 Task: Add a new bookmark for a website you frequently visit.
Action: Mouse moved to (274, 173)
Screenshot: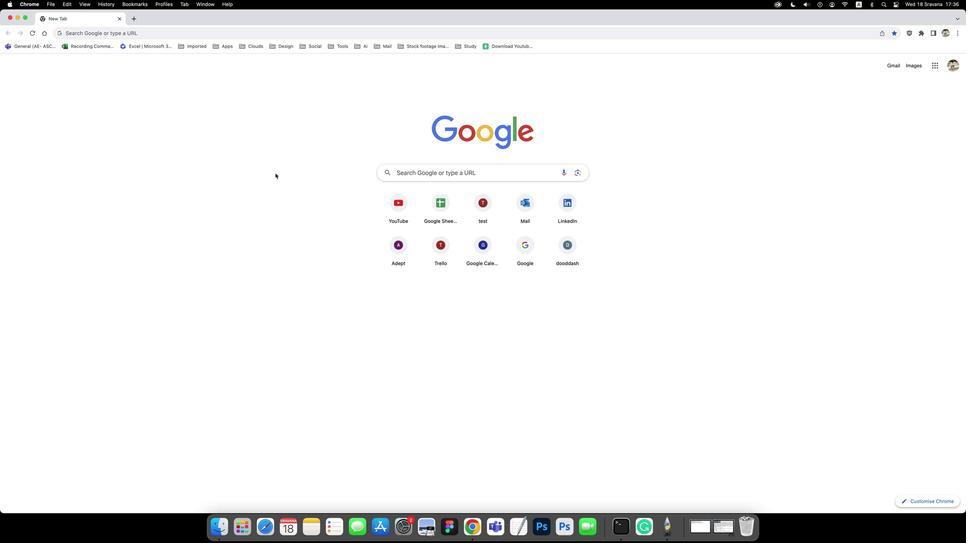 
Action: Mouse pressed left at (274, 173)
Screenshot: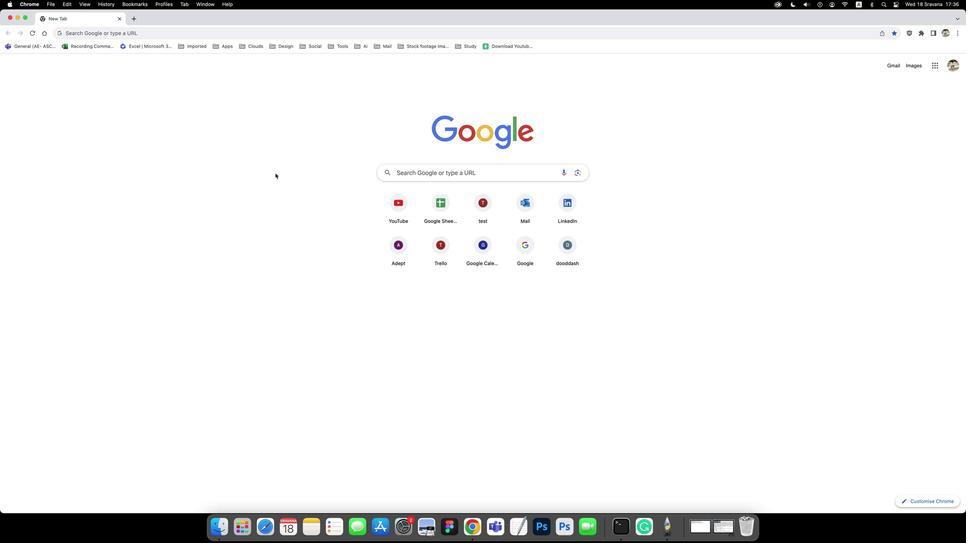 
Action: Mouse moved to (218, 33)
Screenshot: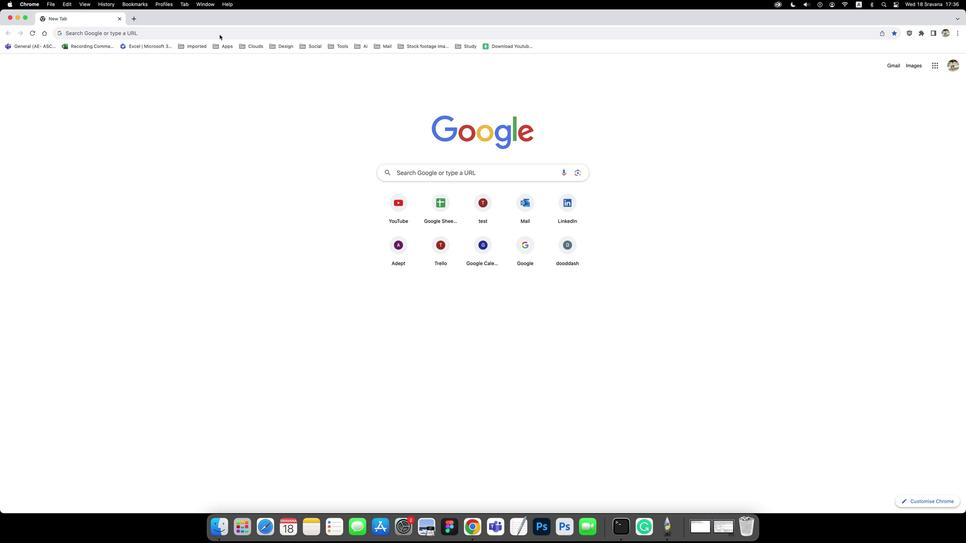 
Action: Mouse pressed left at (218, 33)
Screenshot: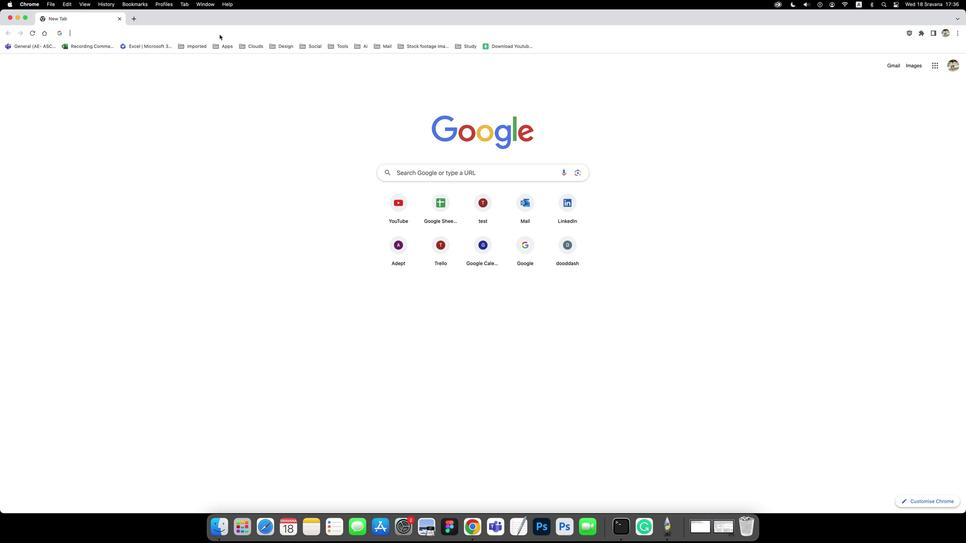 
Action: Key pressed 'a''p''p''l''e'Key.enter
Screenshot: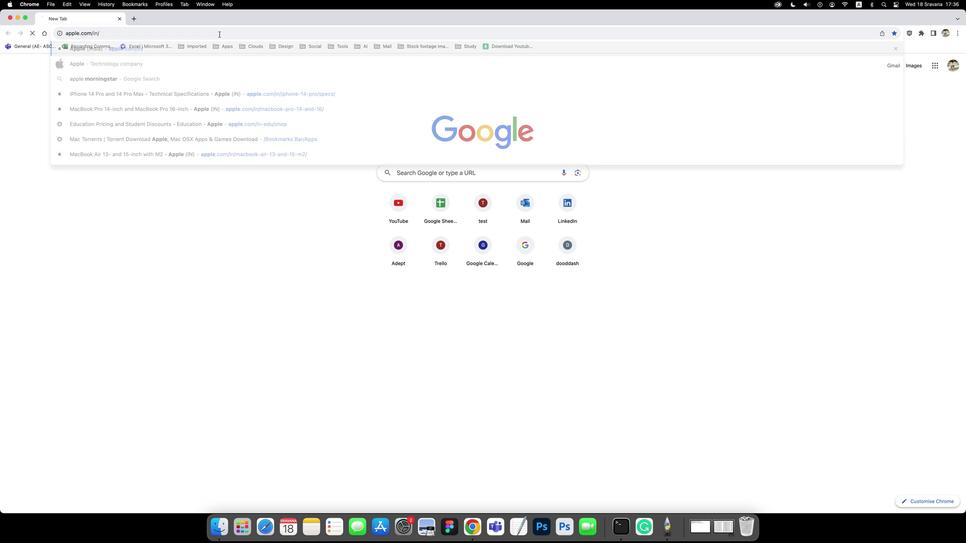 
Action: Mouse moved to (396, 210)
Screenshot: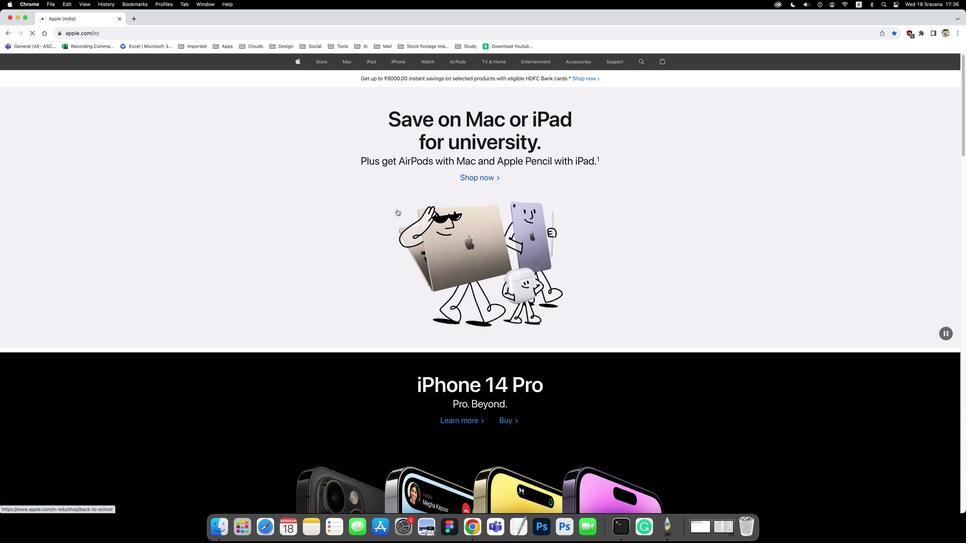
Action: Mouse scrolled (396, 210) with delta (0, 0)
Screenshot: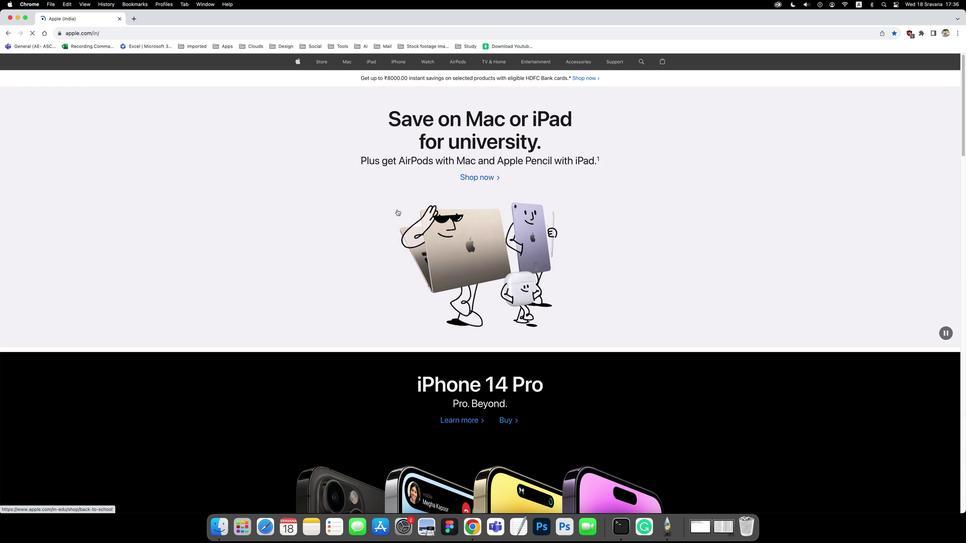 
Action: Mouse scrolled (396, 210) with delta (0, 0)
Screenshot: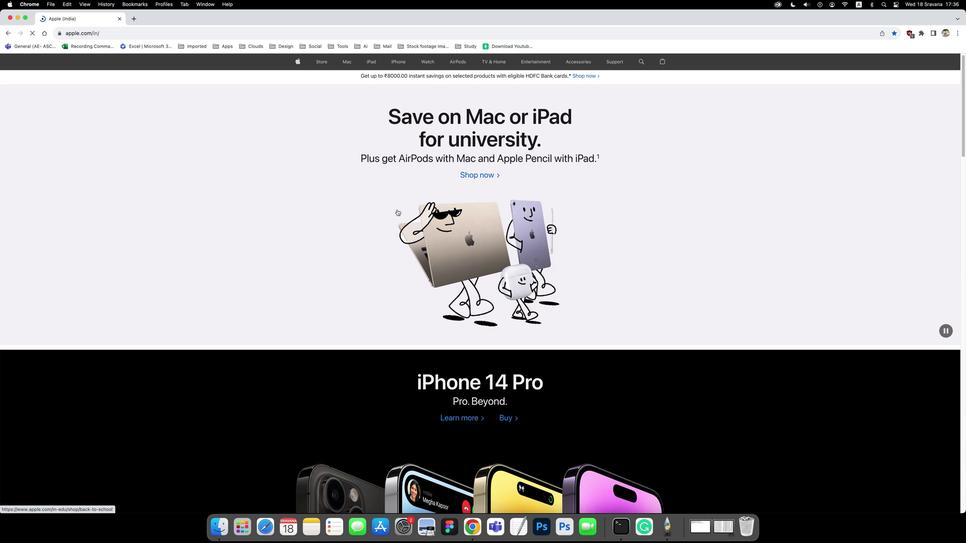 
Action: Mouse scrolled (396, 210) with delta (0, 0)
Screenshot: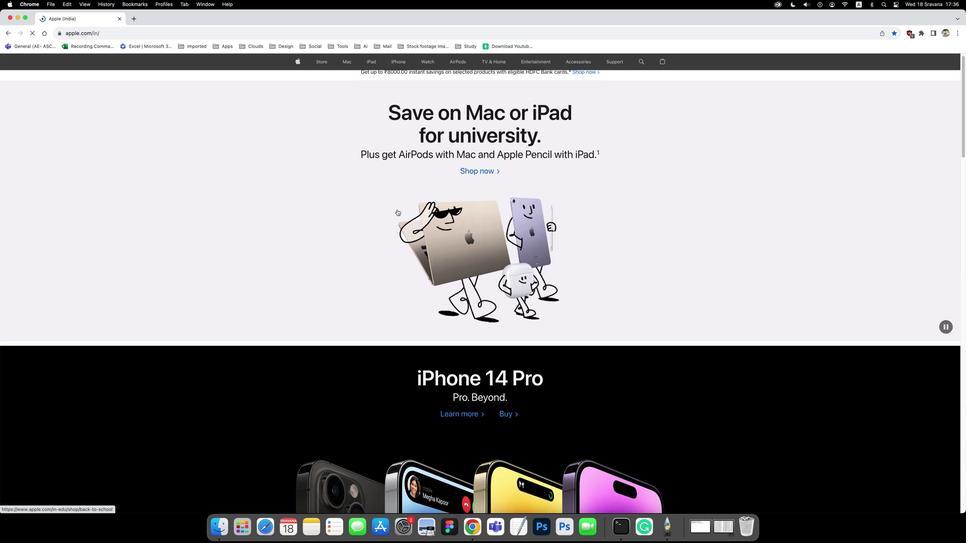 
Action: Mouse scrolled (396, 210) with delta (0, -1)
Screenshot: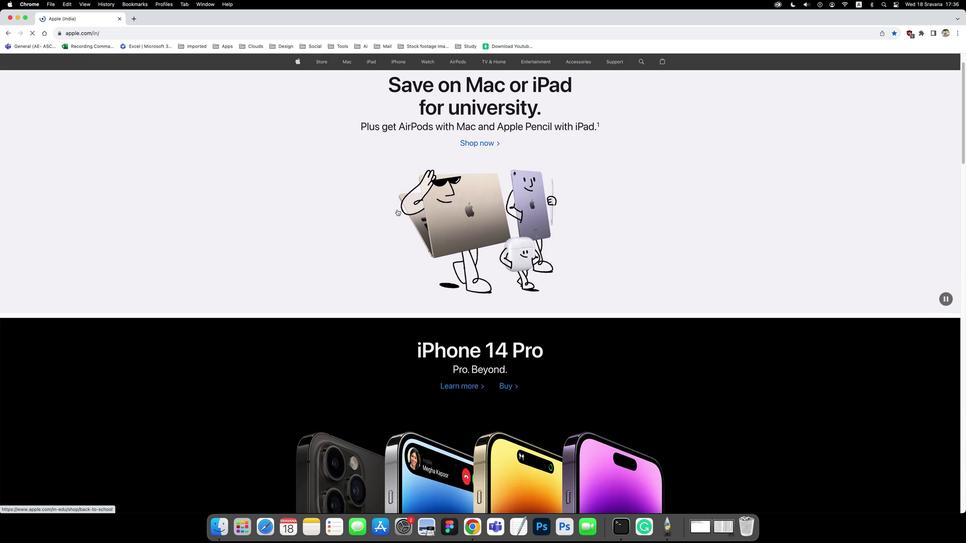 
Action: Mouse moved to (395, 208)
Screenshot: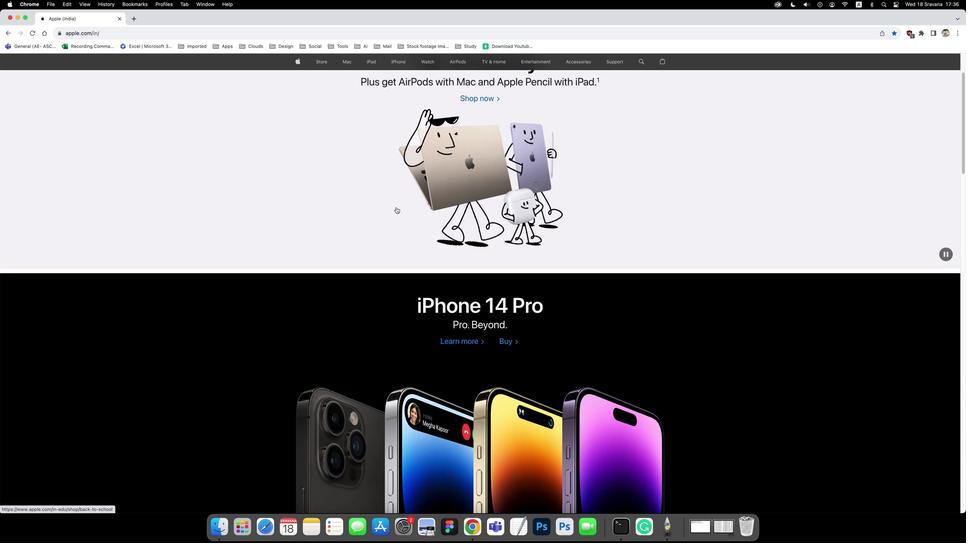 
Action: Mouse scrolled (395, 208) with delta (0, 0)
Screenshot: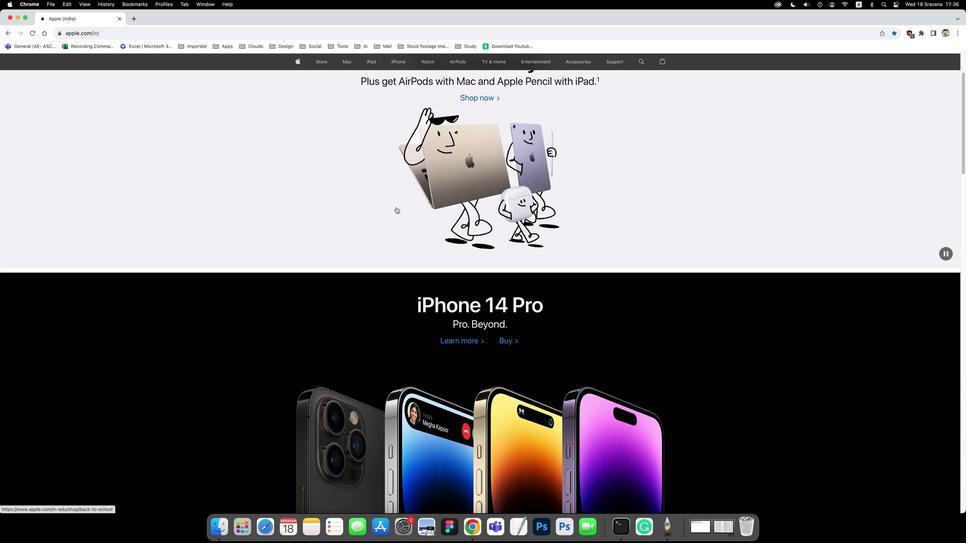 
Action: Mouse scrolled (395, 208) with delta (0, 0)
Screenshot: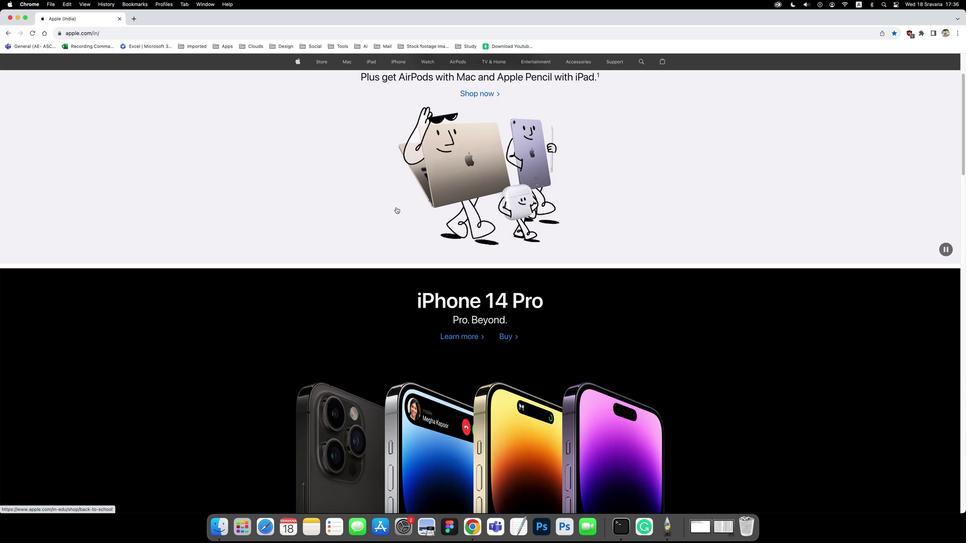 
Action: Mouse scrolled (395, 208) with delta (0, -1)
Screenshot: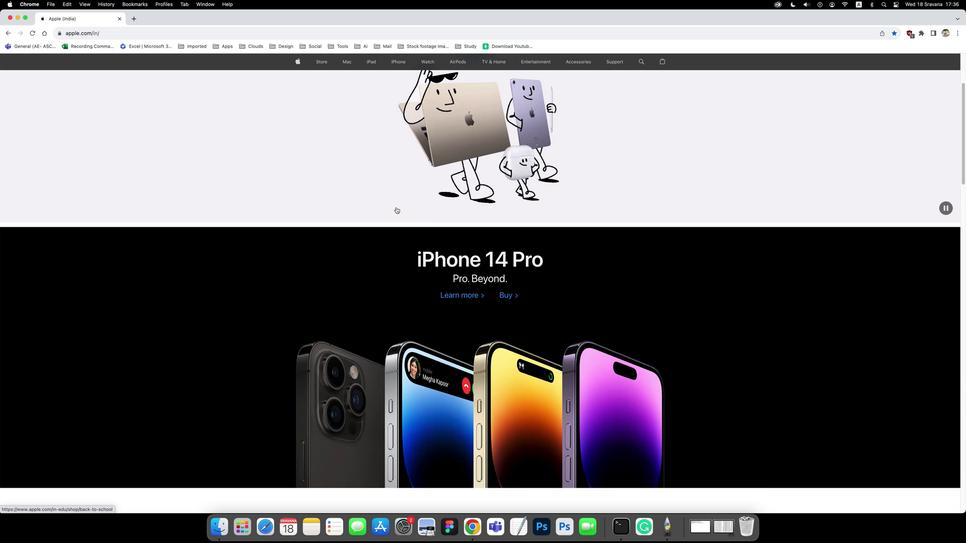 
Action: Mouse scrolled (395, 208) with delta (0, 0)
Screenshot: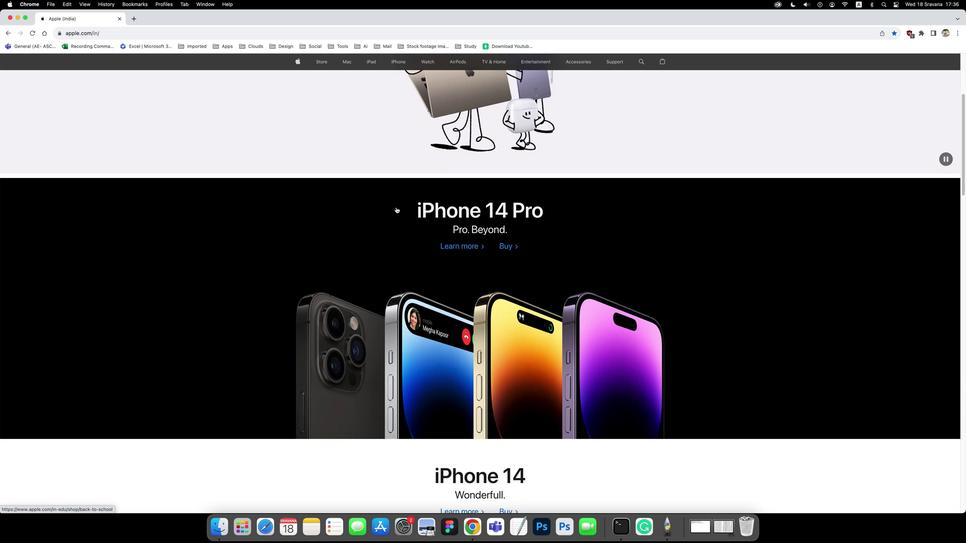 
Action: Mouse scrolled (395, 208) with delta (0, 0)
Screenshot: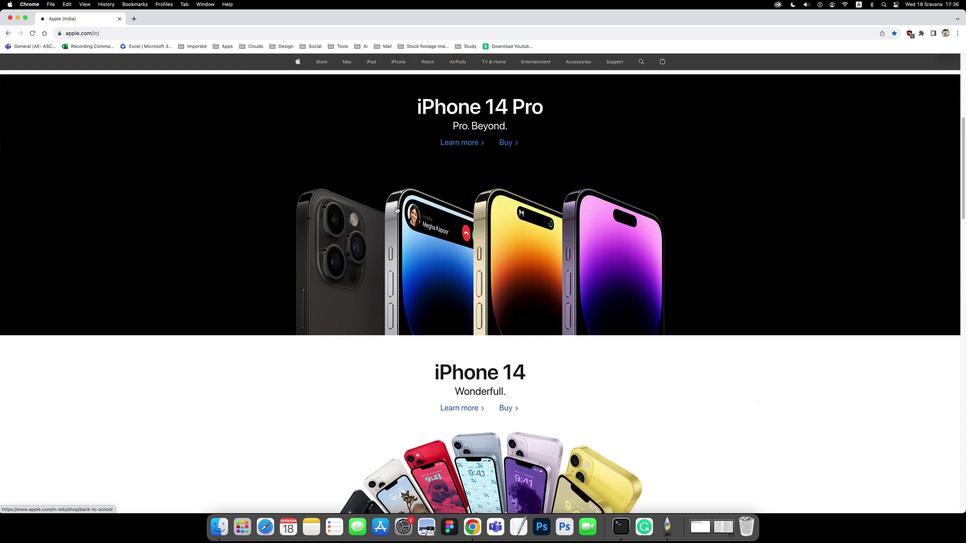 
Action: Mouse scrolled (395, 208) with delta (0, -3)
Screenshot: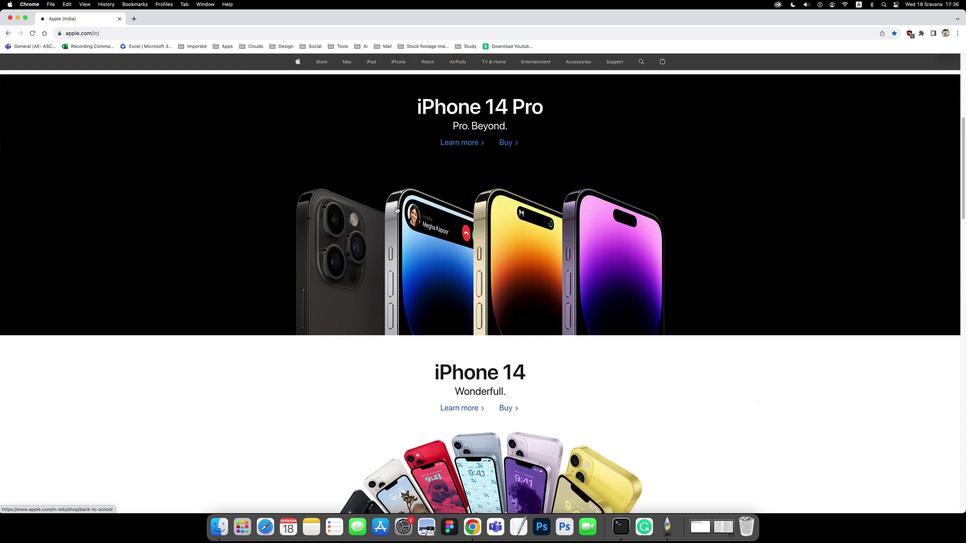 
Action: Mouse scrolled (395, 208) with delta (0, -5)
Screenshot: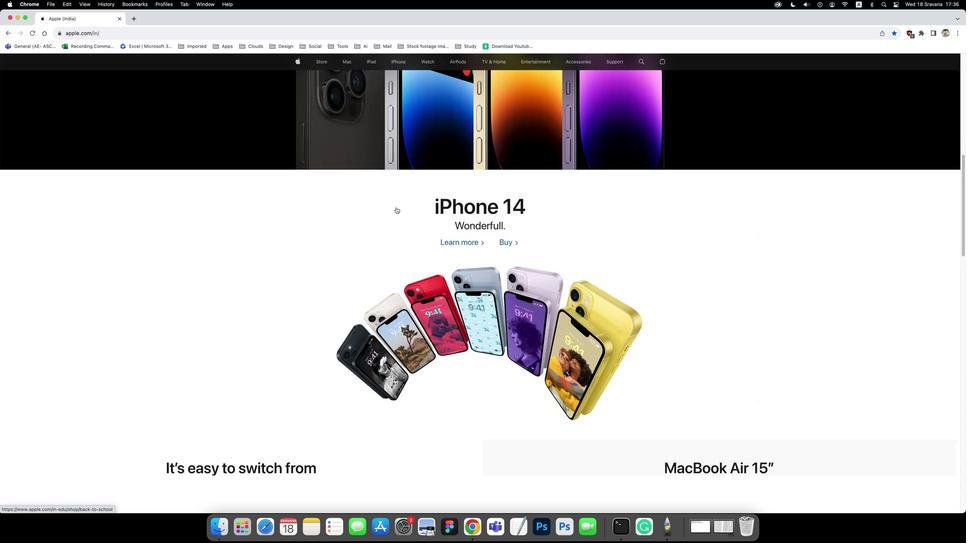 
Action: Mouse scrolled (395, 208) with delta (0, 0)
Screenshot: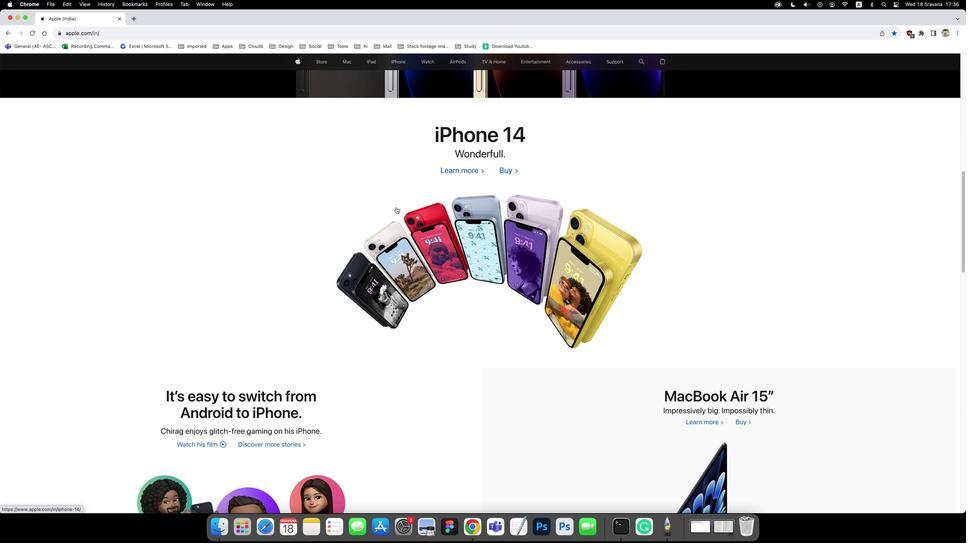 
Action: Mouse scrolled (395, 208) with delta (0, 0)
Screenshot: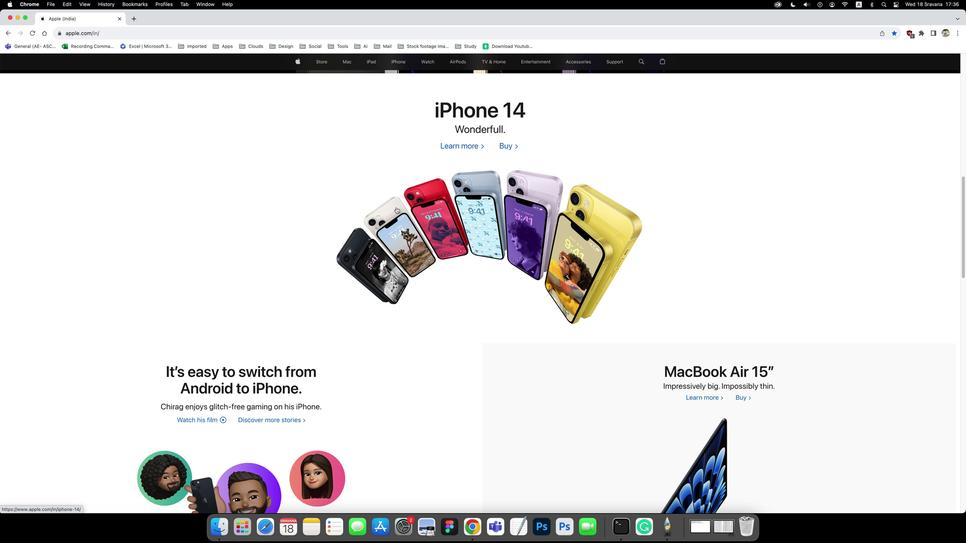 
Action: Mouse scrolled (395, 208) with delta (0, -3)
Screenshot: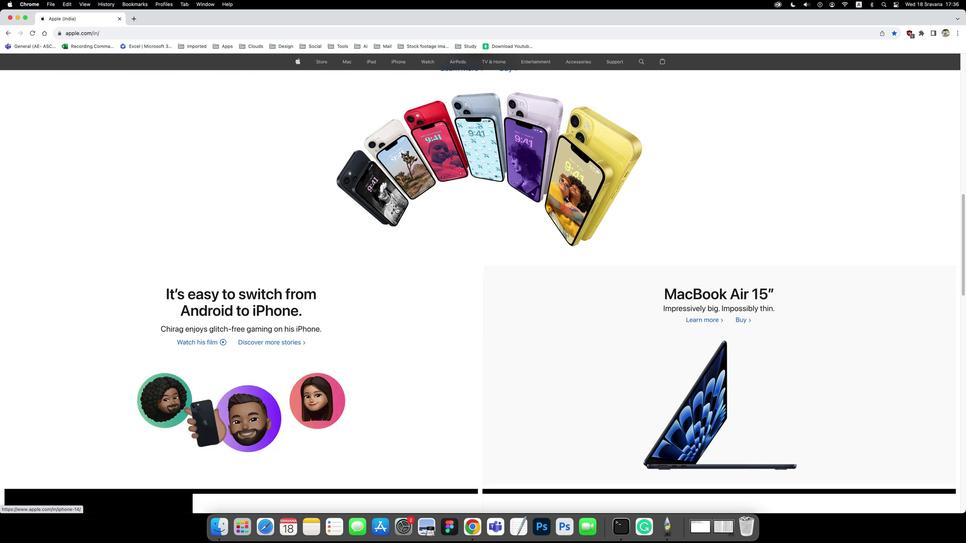 
Action: Mouse scrolled (395, 208) with delta (0, 0)
Screenshot: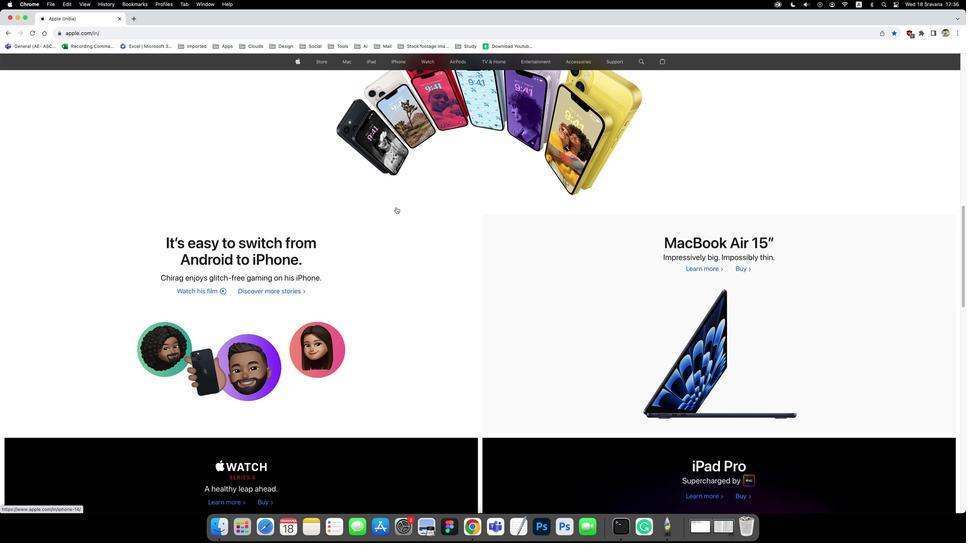 
Action: Mouse scrolled (395, 208) with delta (0, 0)
Screenshot: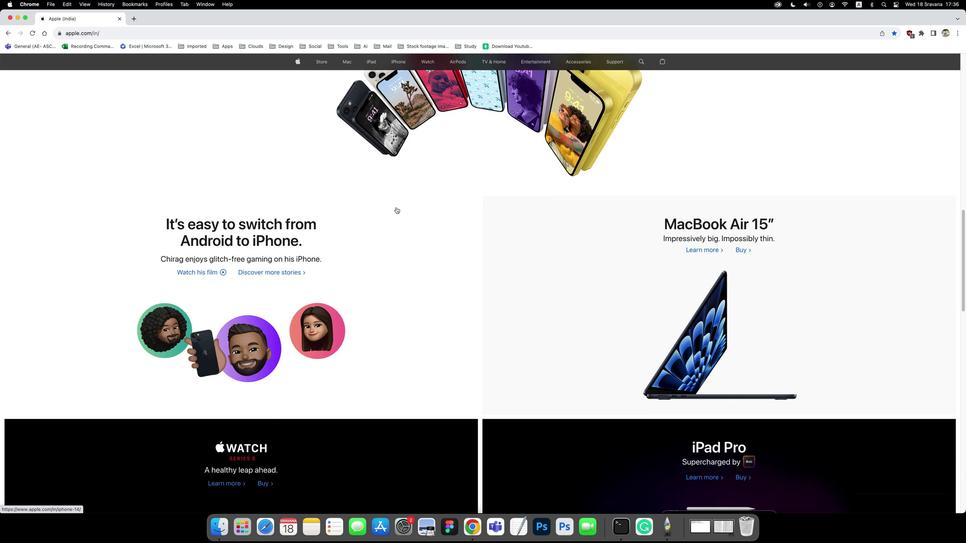 
Action: Mouse scrolled (395, 208) with delta (0, -3)
Screenshot: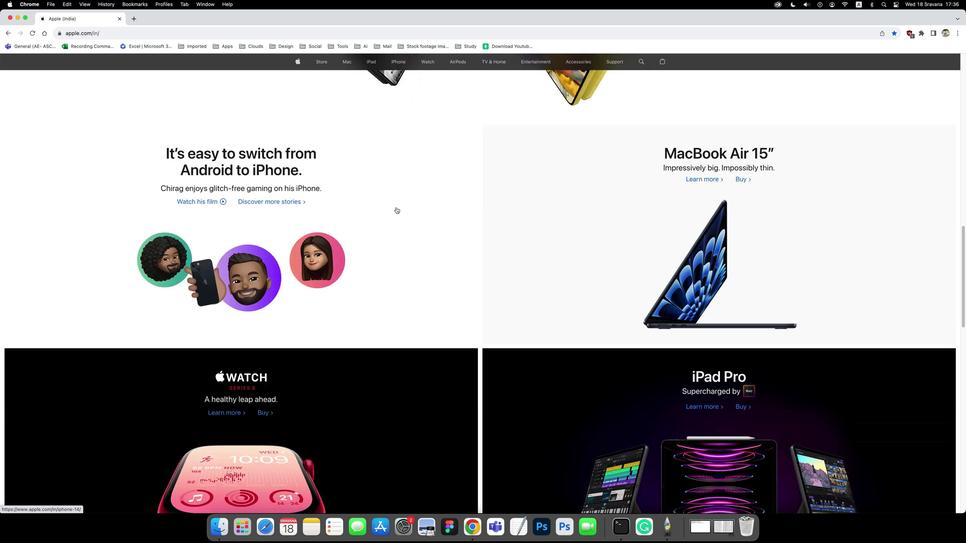 
Action: Mouse scrolled (395, 208) with delta (0, 0)
Screenshot: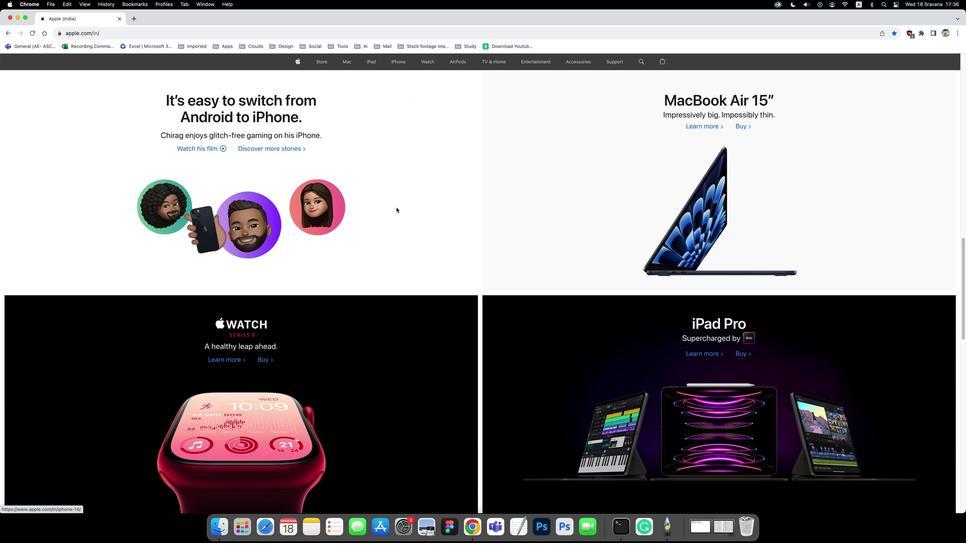 
Action: Mouse scrolled (395, 208) with delta (0, 0)
Screenshot: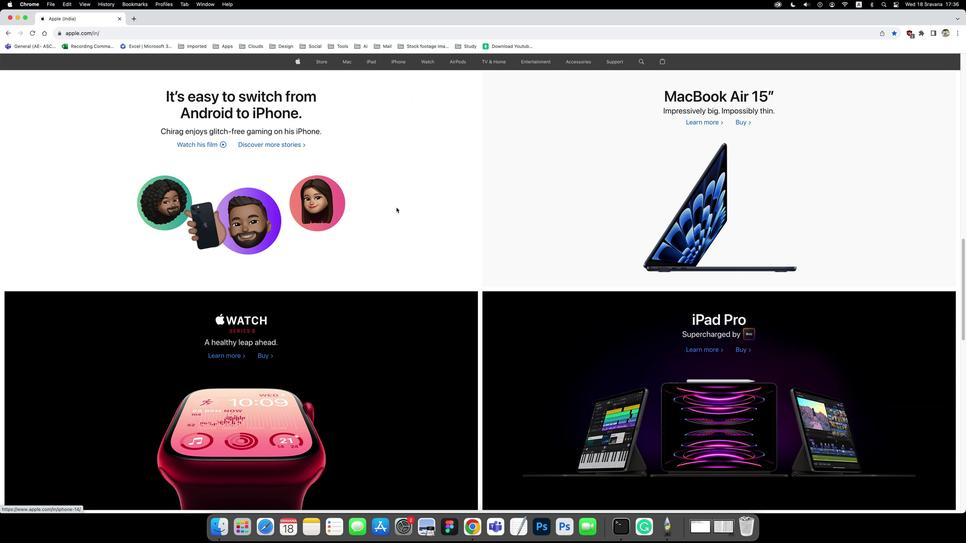 
Action: Mouse scrolled (395, 208) with delta (0, -2)
Screenshot: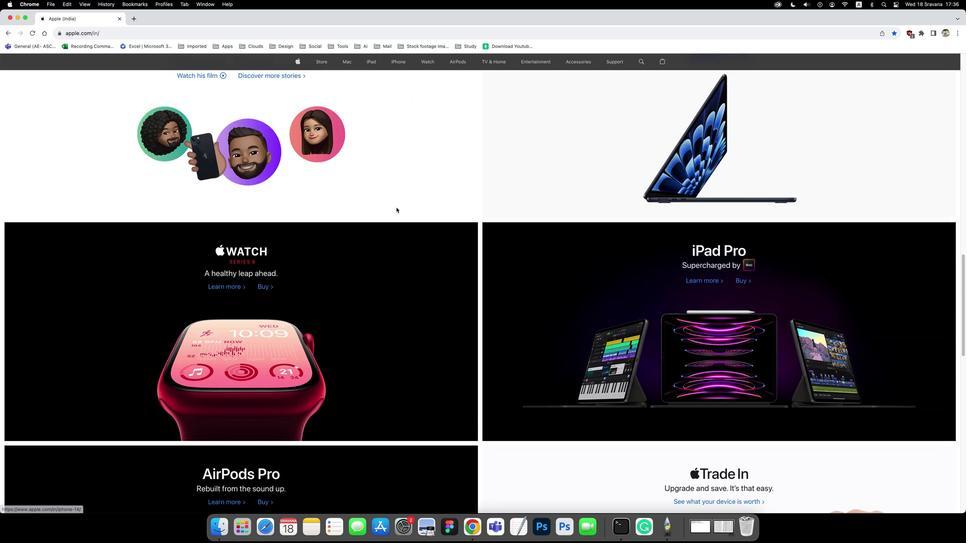 
Action: Mouse scrolled (395, 208) with delta (0, -2)
Screenshot: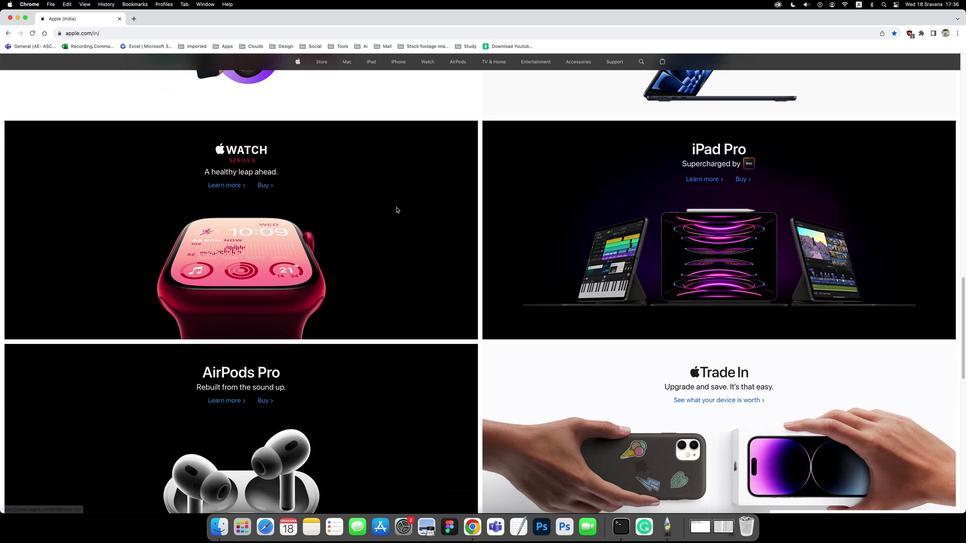 
Action: Mouse scrolled (395, 208) with delta (0, 0)
Screenshot: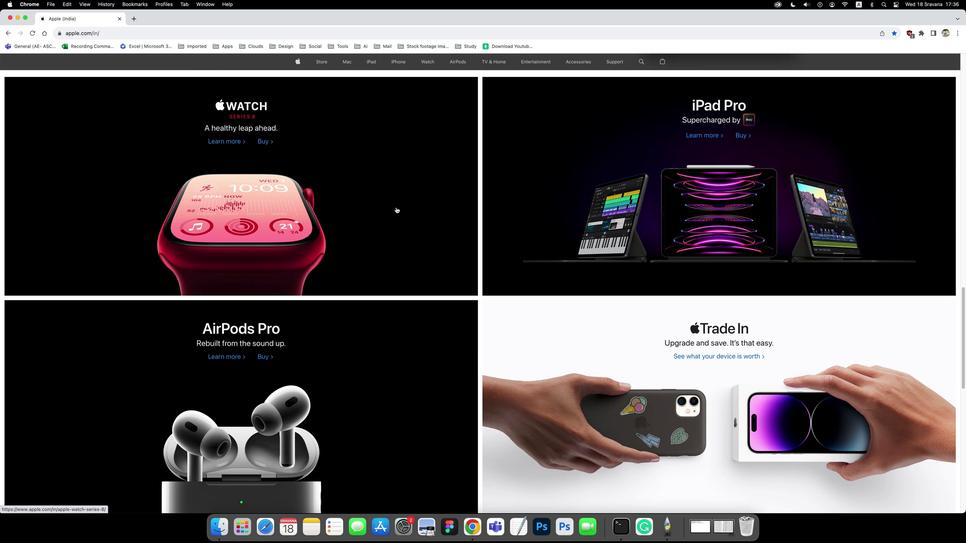 
Action: Mouse scrolled (395, 208) with delta (0, 0)
Screenshot: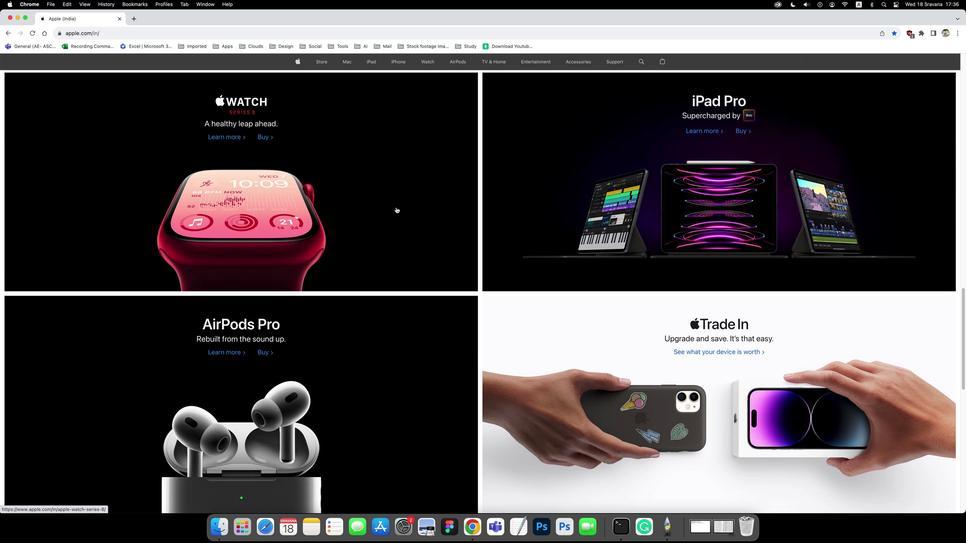 
Action: Mouse scrolled (395, 208) with delta (0, -2)
Screenshot: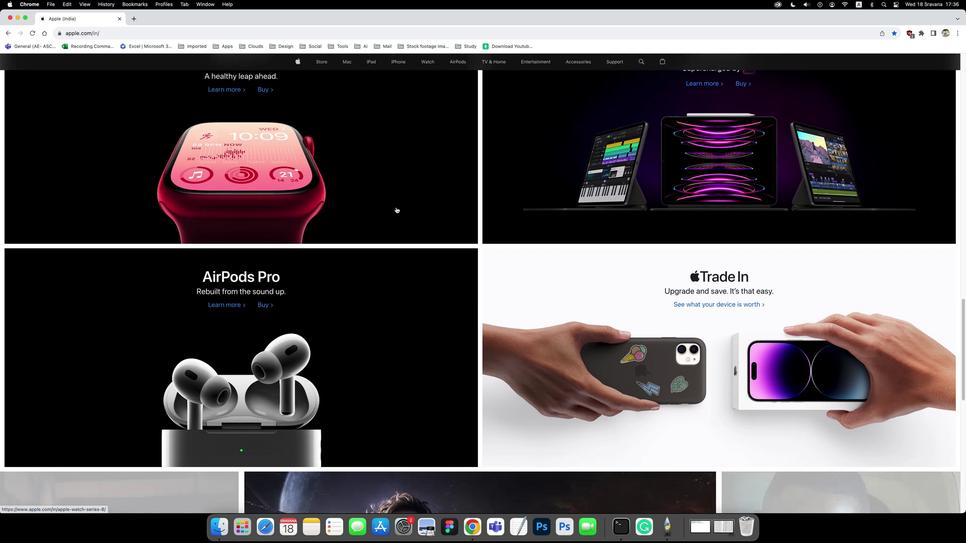 
Action: Mouse moved to (257, 241)
Screenshot: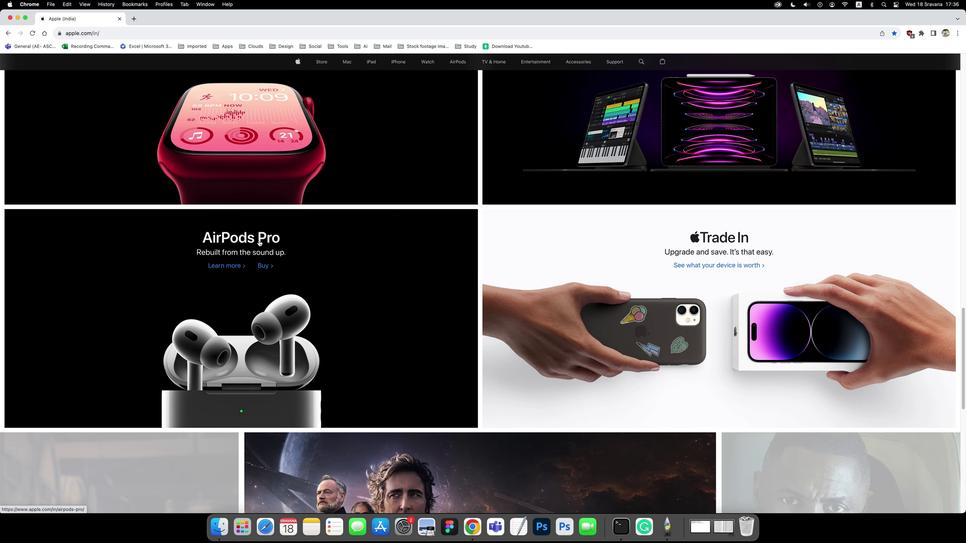 
Action: Mouse pressed left at (257, 241)
Screenshot: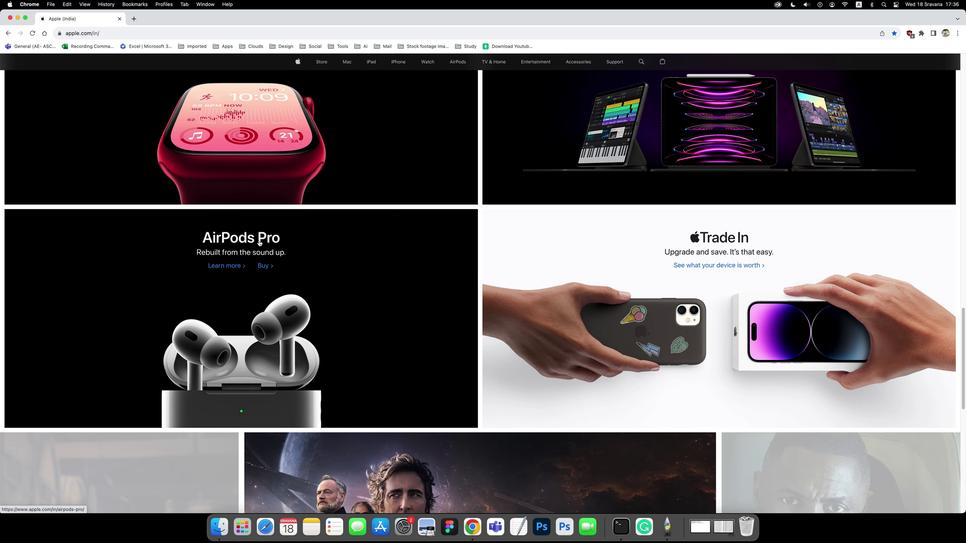 
Action: Mouse moved to (266, 237)
Screenshot: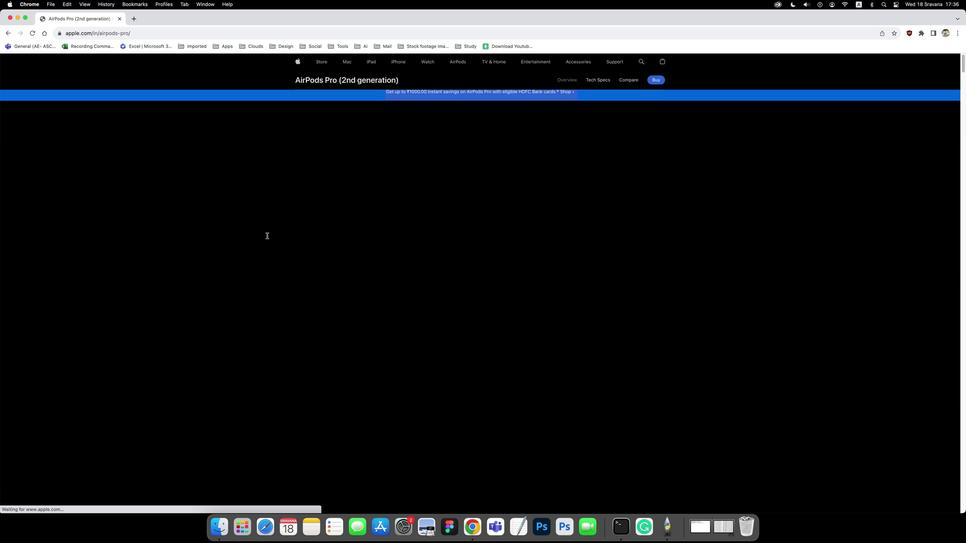 
Action: Mouse scrolled (266, 237) with delta (0, 0)
Screenshot: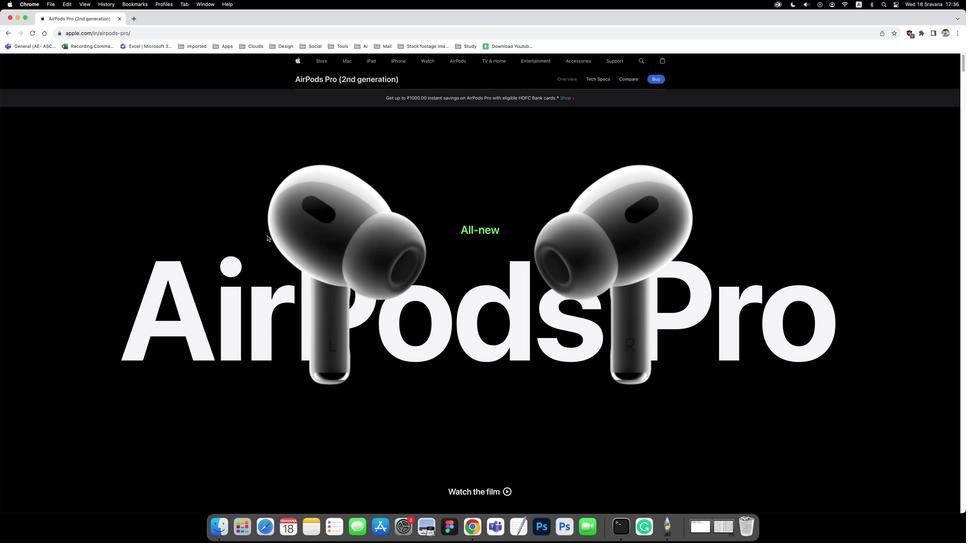 
Action: Mouse scrolled (266, 237) with delta (0, 0)
Screenshot: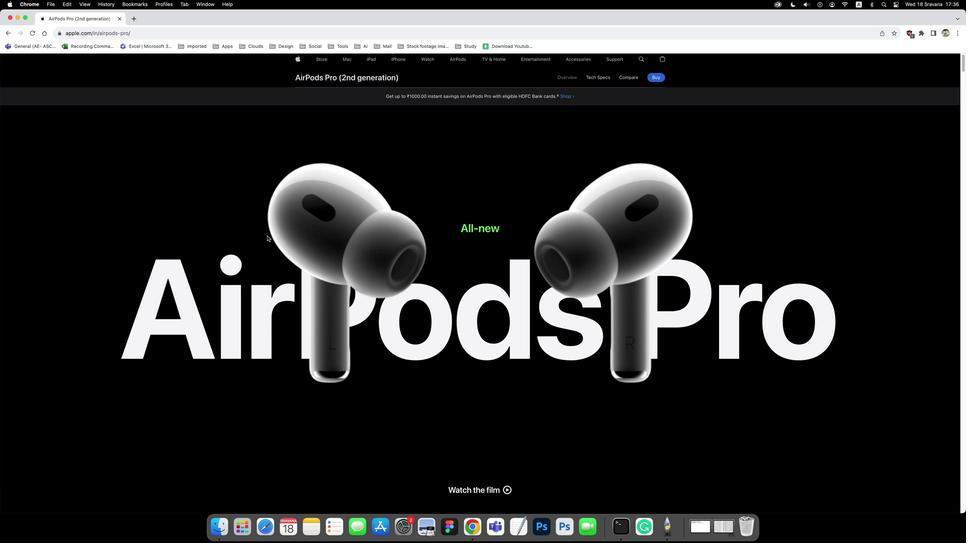 
Action: Mouse scrolled (266, 237) with delta (0, 0)
Screenshot: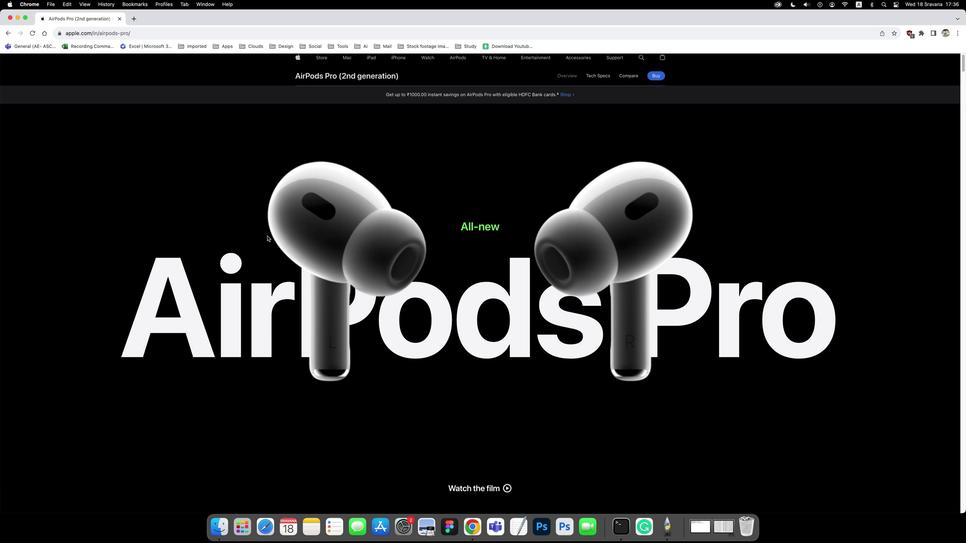 
Action: Mouse scrolled (266, 237) with delta (0, 0)
Screenshot: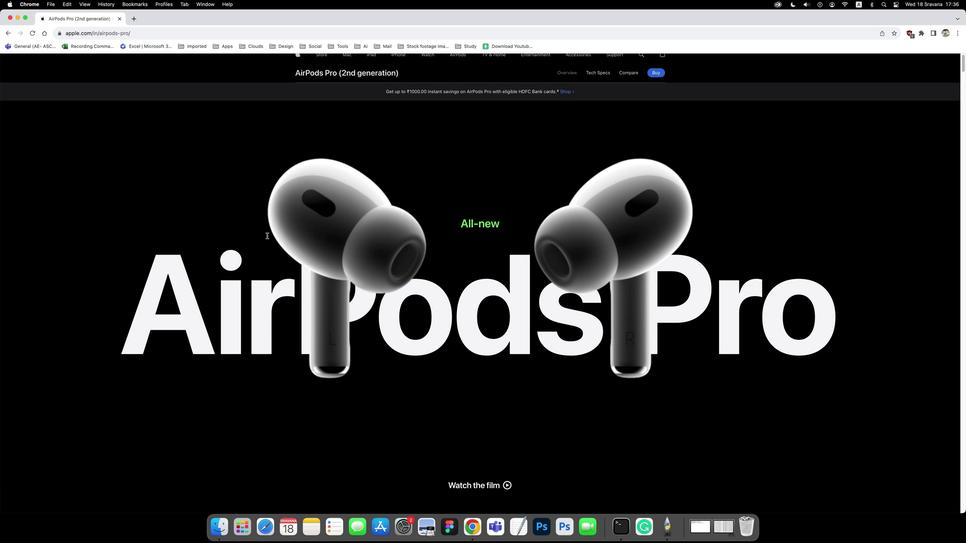 
Action: Mouse scrolled (266, 237) with delta (0, 0)
Screenshot: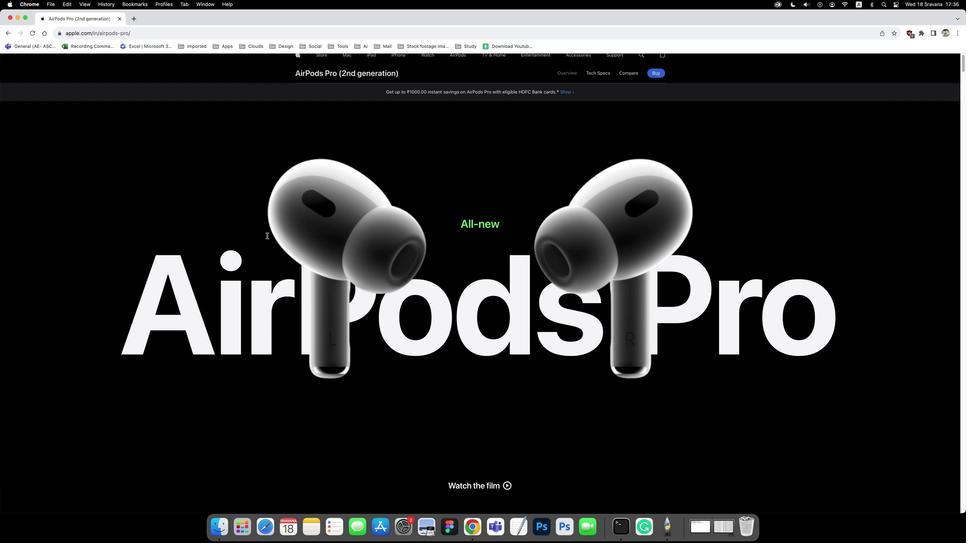 
Action: Mouse scrolled (266, 237) with delta (0, 0)
Screenshot: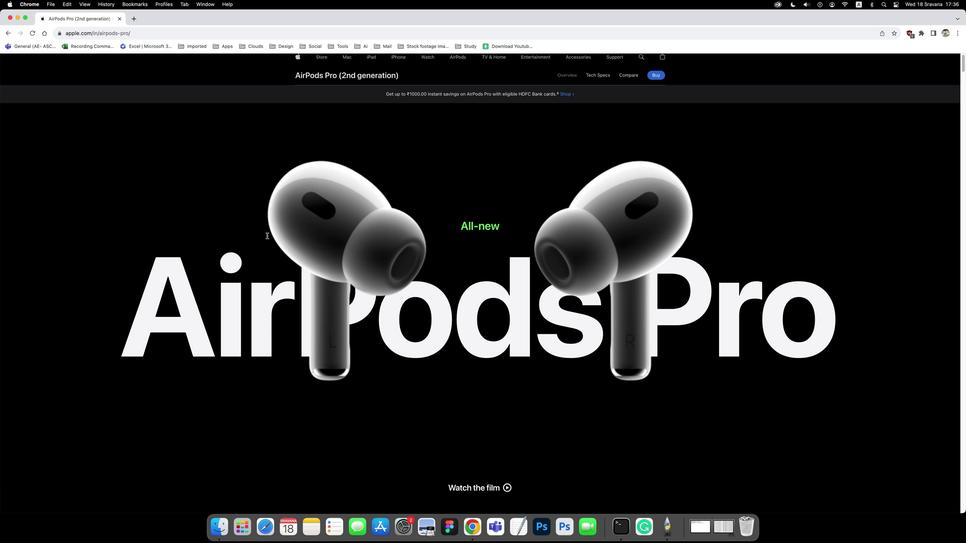 
Action: Mouse scrolled (266, 237) with delta (0, 2)
Screenshot: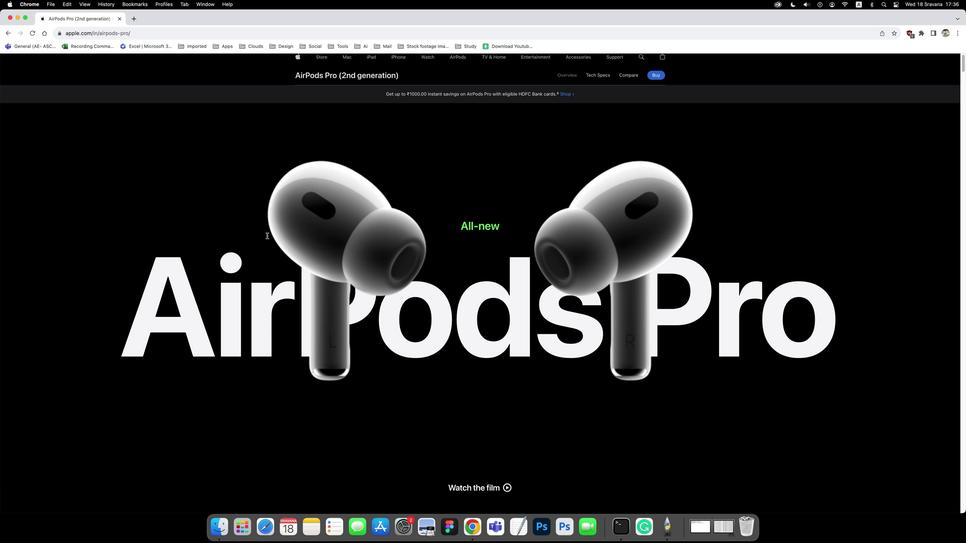 
Action: Mouse moved to (457, 65)
Screenshot: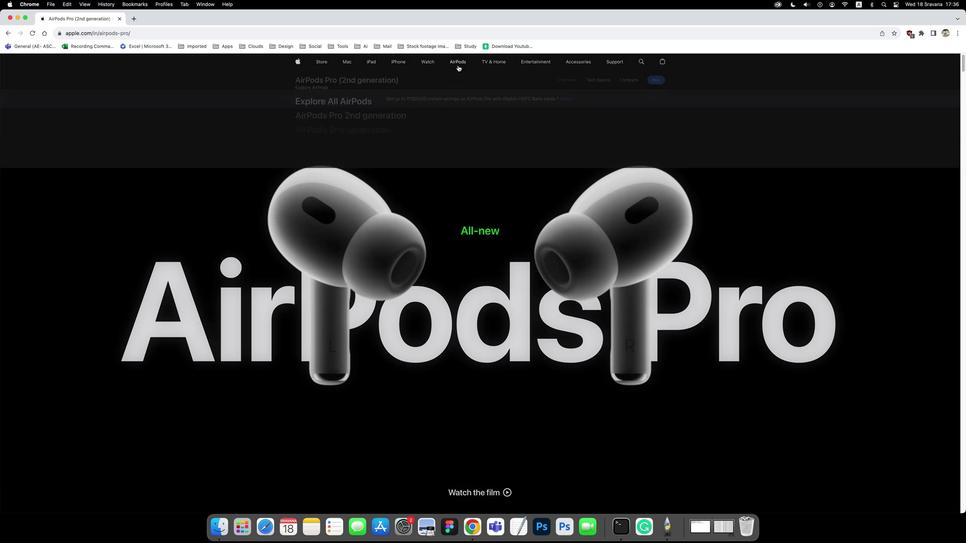 
Action: Mouse pressed left at (457, 65)
Screenshot: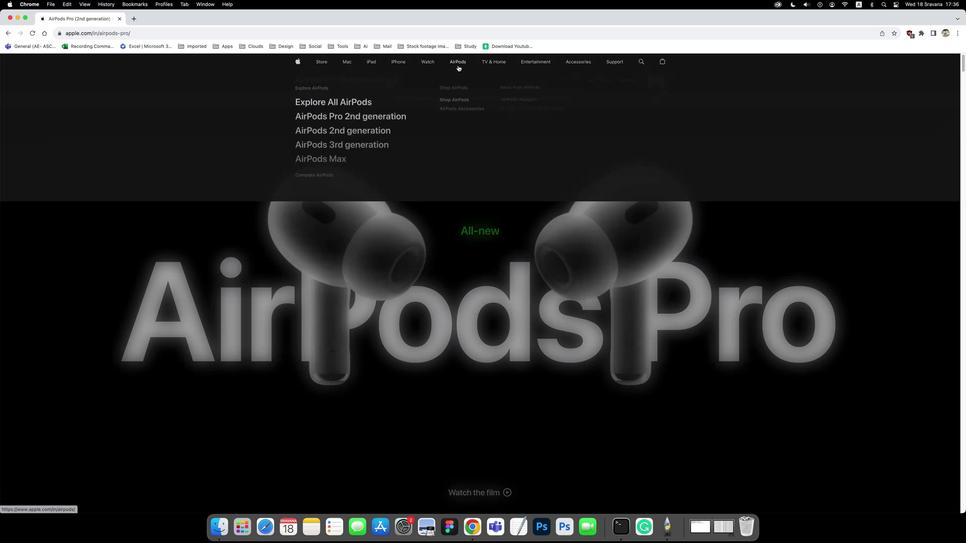
Action: Mouse moved to (516, 87)
Screenshot: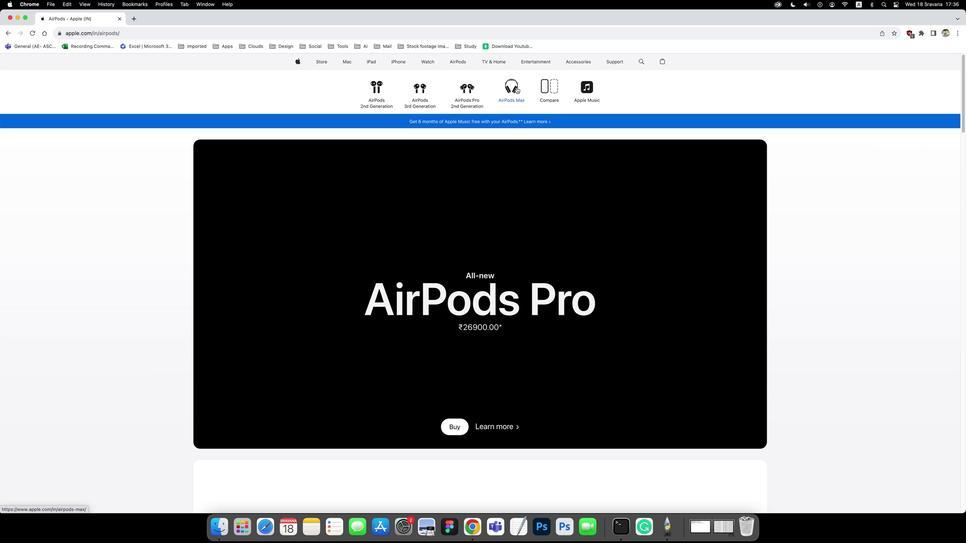 
Action: Mouse pressed left at (516, 87)
Screenshot: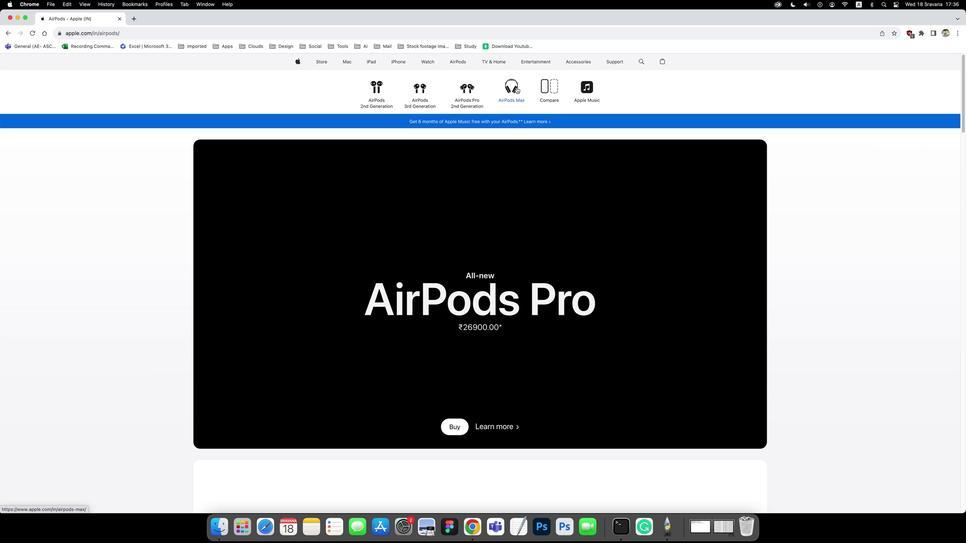 
Action: Mouse scrolled (516, 87) with delta (0, 0)
Screenshot: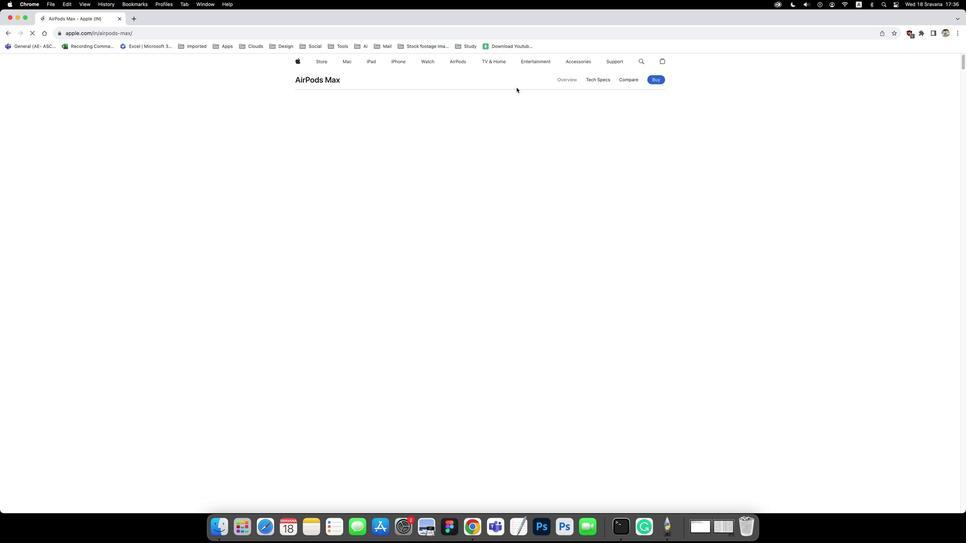 
Action: Mouse scrolled (516, 87) with delta (0, 0)
Screenshot: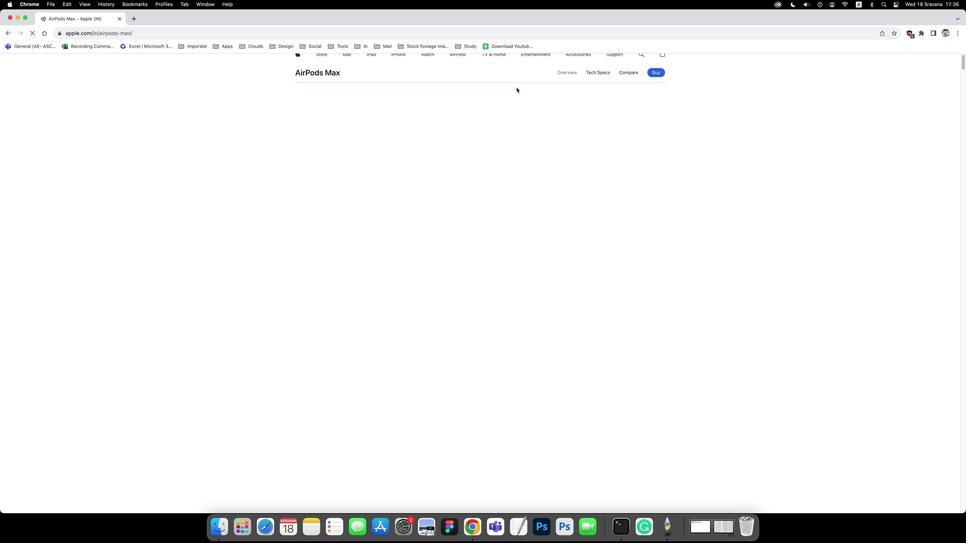 
Action: Mouse scrolled (516, 87) with delta (0, -1)
Screenshot: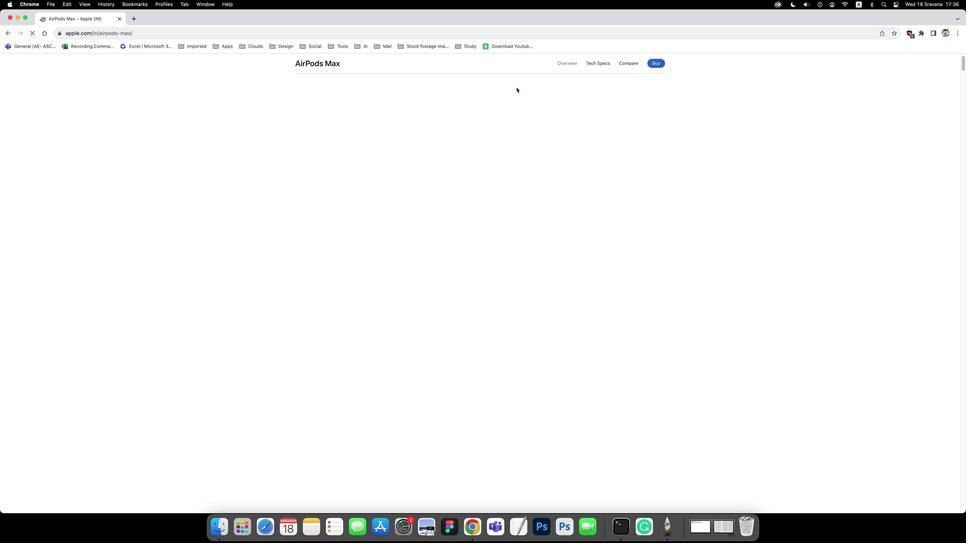 
Action: Mouse scrolled (516, 87) with delta (0, -2)
Screenshot: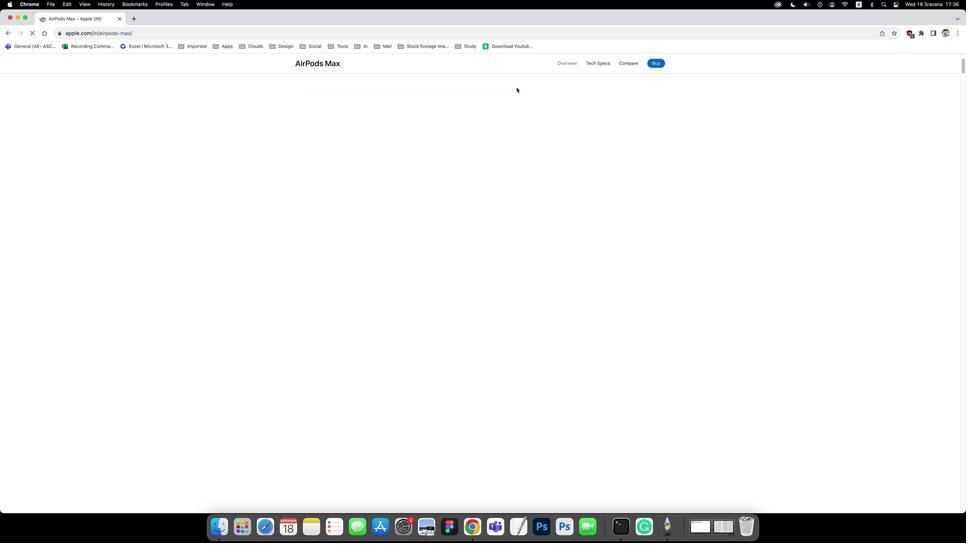 
Action: Mouse scrolled (516, 87) with delta (0, 0)
Screenshot: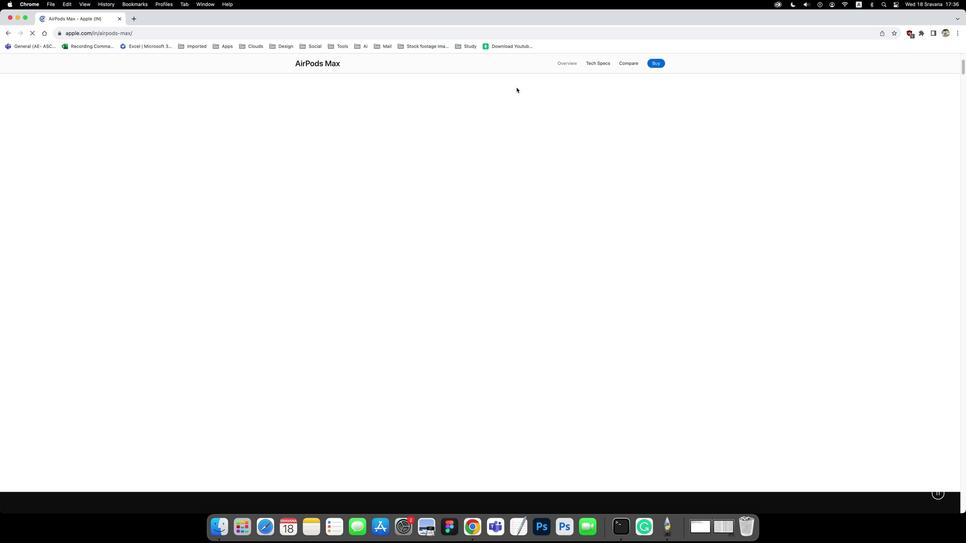 
Action: Mouse scrolled (516, 87) with delta (0, 0)
Screenshot: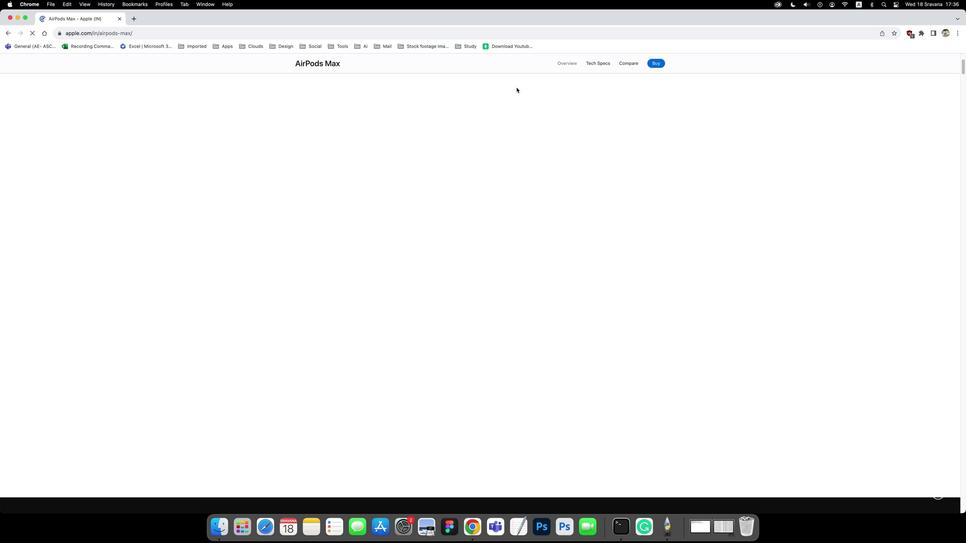 
Action: Mouse scrolled (516, 87) with delta (0, 2)
Screenshot: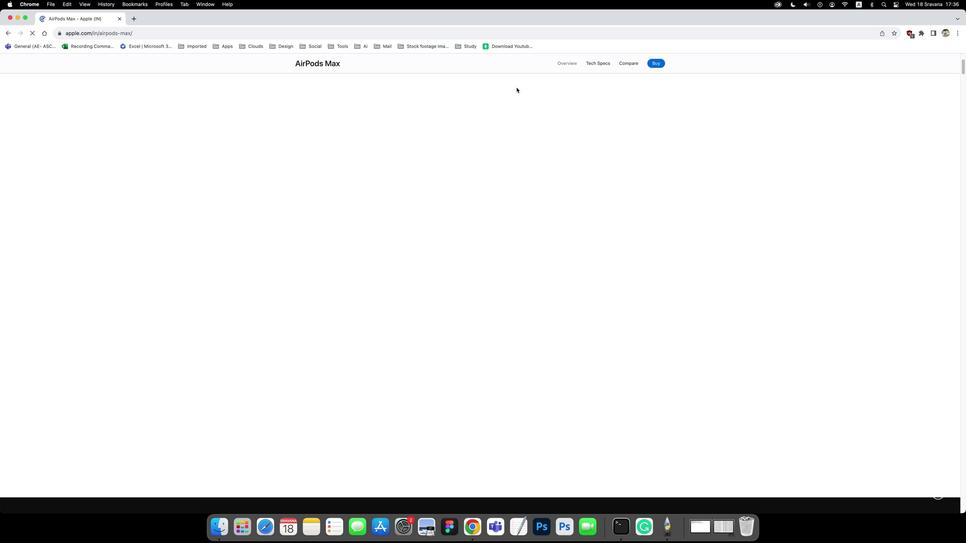 
Action: Mouse scrolled (516, 87) with delta (0, 4)
Screenshot: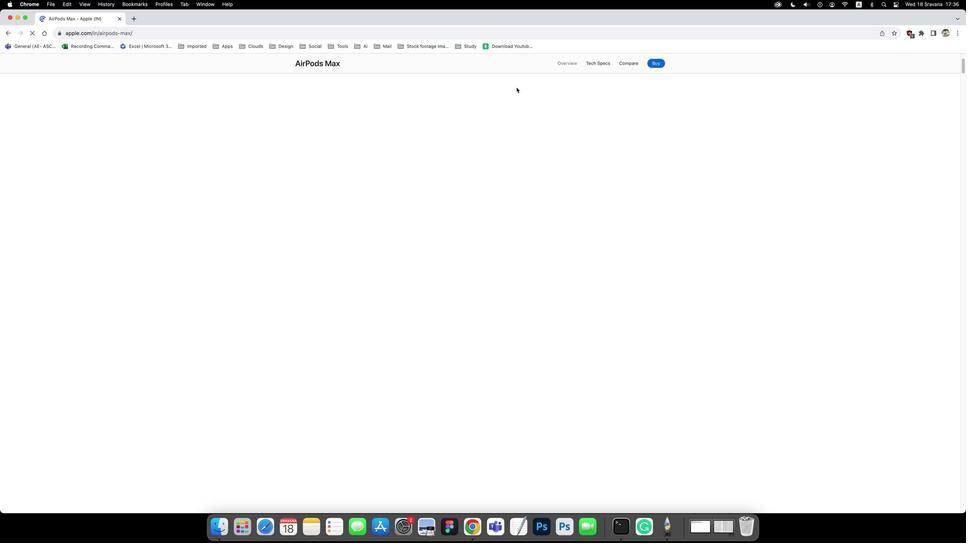 
Action: Mouse scrolled (516, 87) with delta (0, 4)
Screenshot: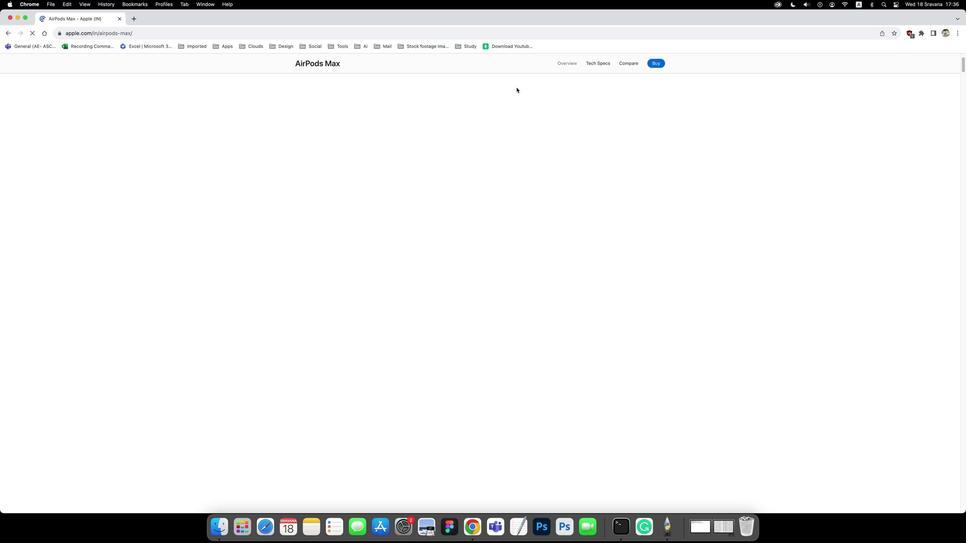 
Action: Mouse scrolled (516, 87) with delta (0, 0)
Screenshot: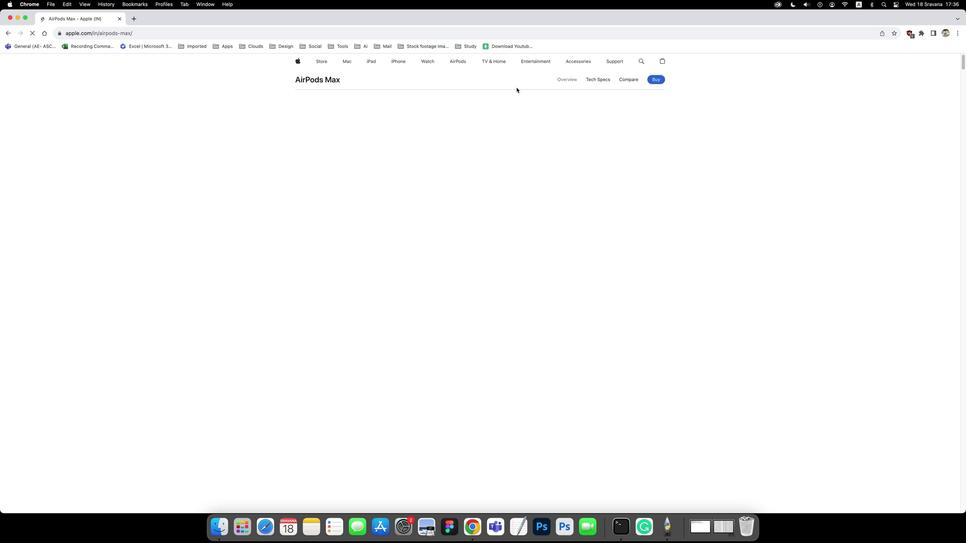 
Action: Mouse scrolled (516, 87) with delta (0, 0)
Screenshot: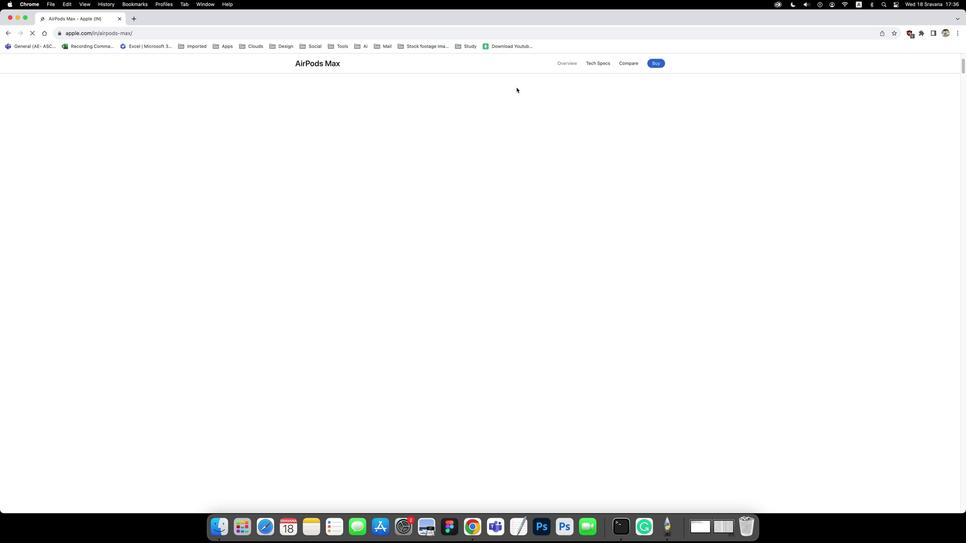 
Action: Mouse scrolled (516, 87) with delta (0, -3)
Screenshot: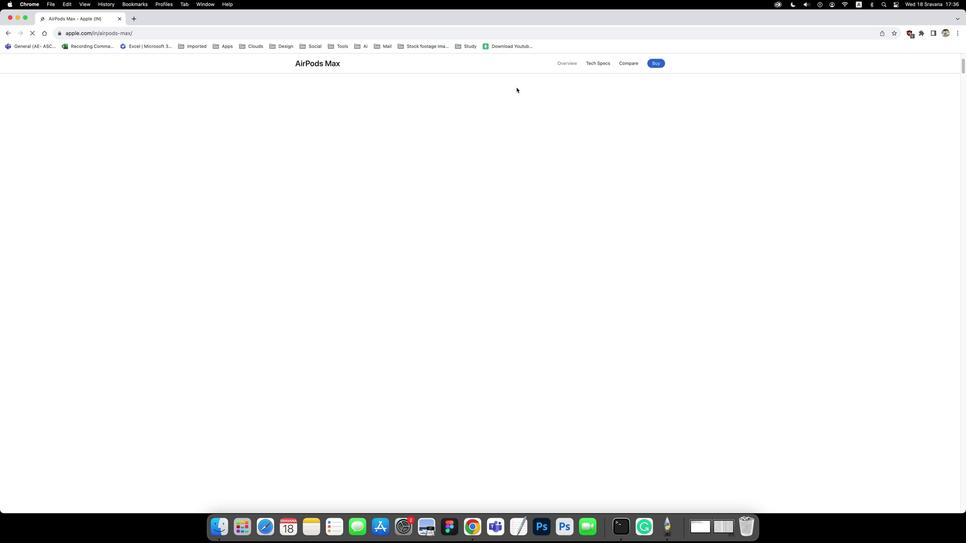 
Action: Mouse scrolled (516, 87) with delta (0, -4)
Screenshot: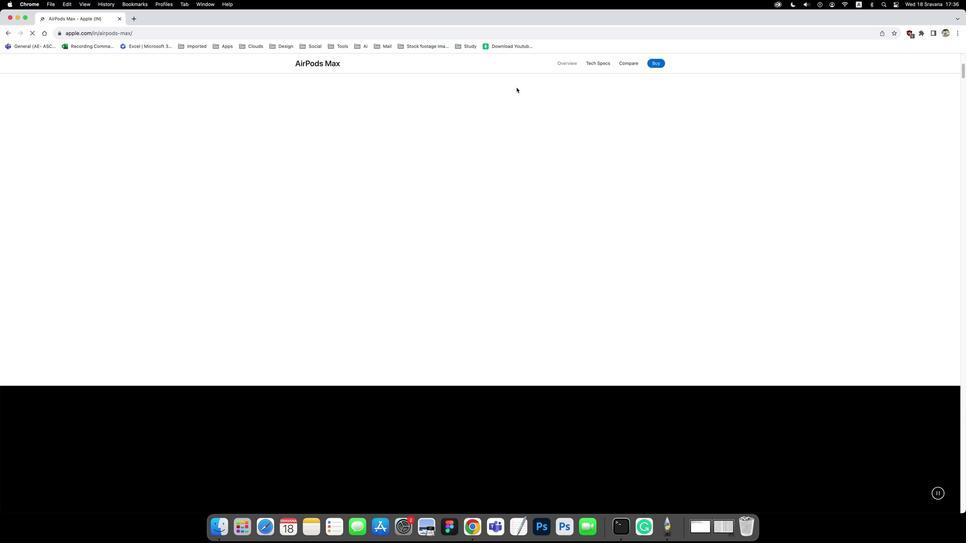
Action: Mouse scrolled (516, 87) with delta (0, 0)
Screenshot: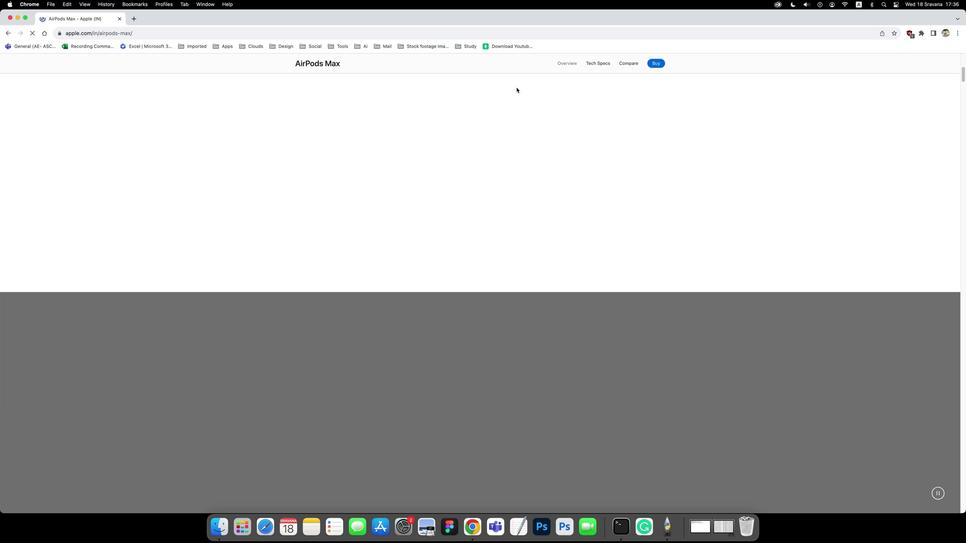 
Action: Mouse scrolled (516, 87) with delta (0, 0)
Screenshot: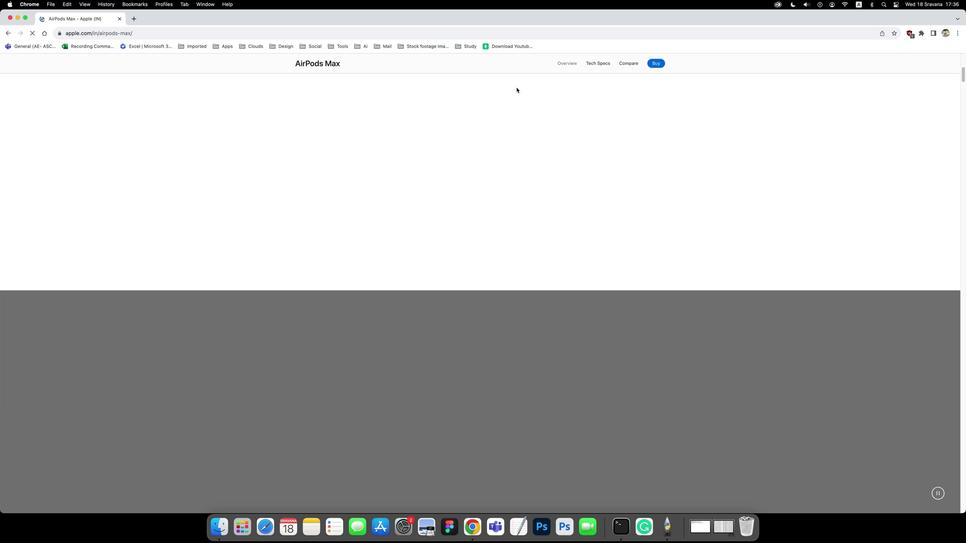 
Action: Mouse scrolled (516, 87) with delta (0, -2)
Screenshot: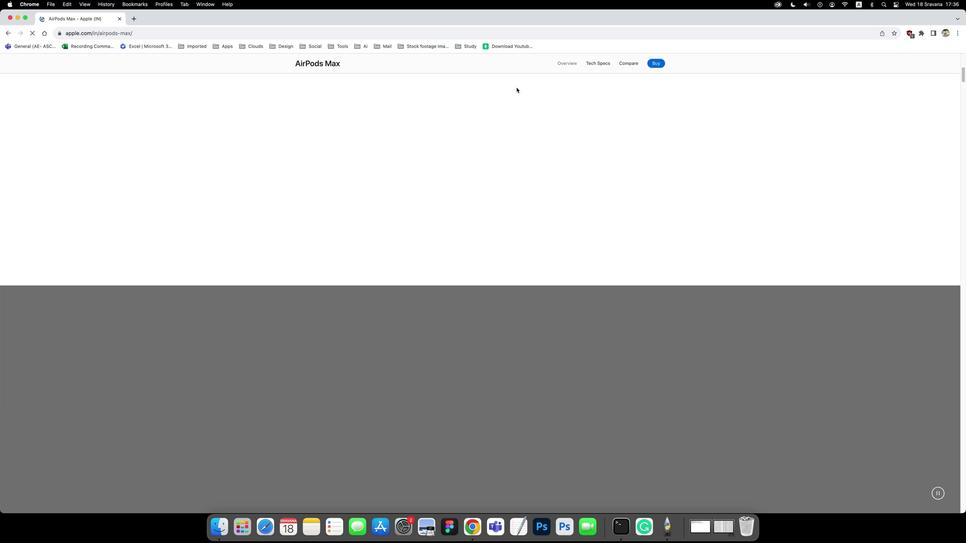 
Action: Mouse scrolled (516, 87) with delta (0, 0)
Screenshot: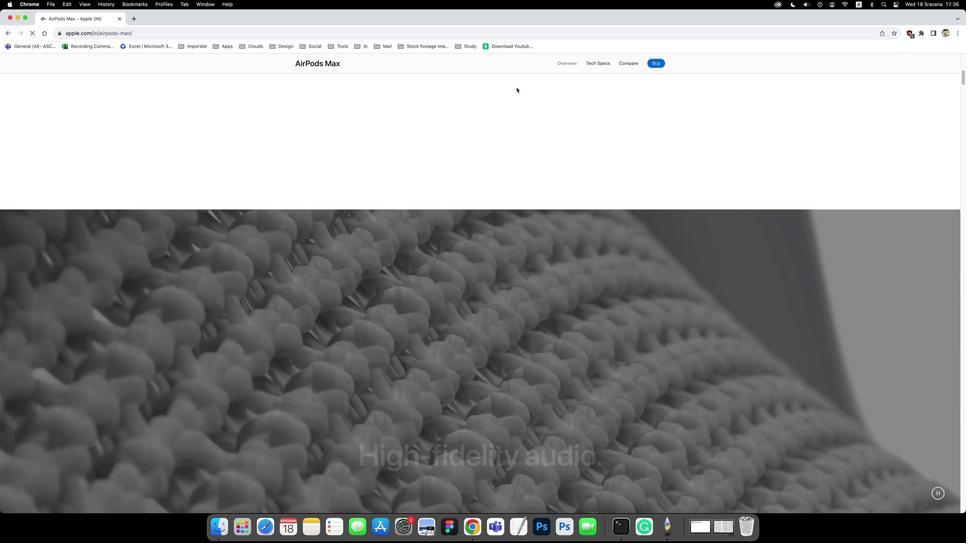 
Action: Mouse scrolled (516, 87) with delta (0, 0)
Screenshot: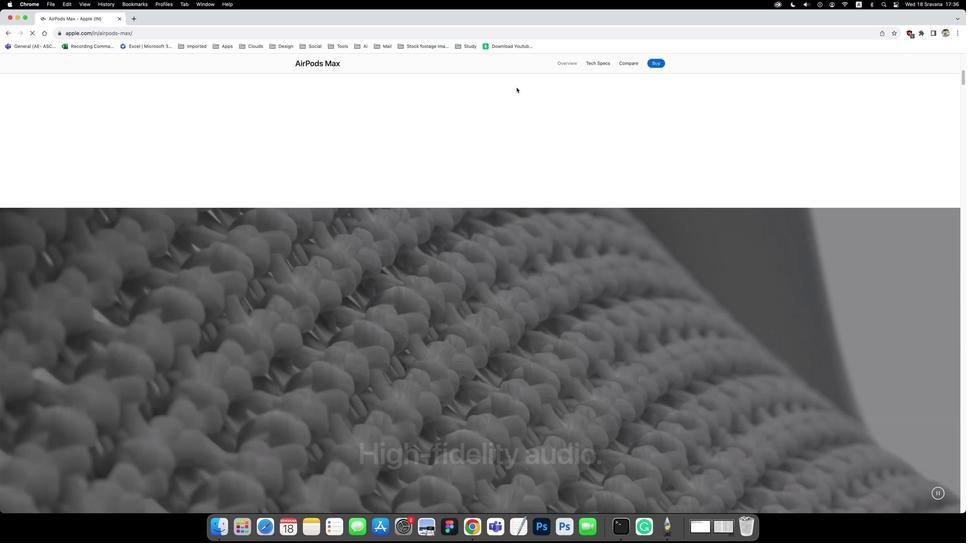
Action: Mouse scrolled (516, 87) with delta (0, -1)
Screenshot: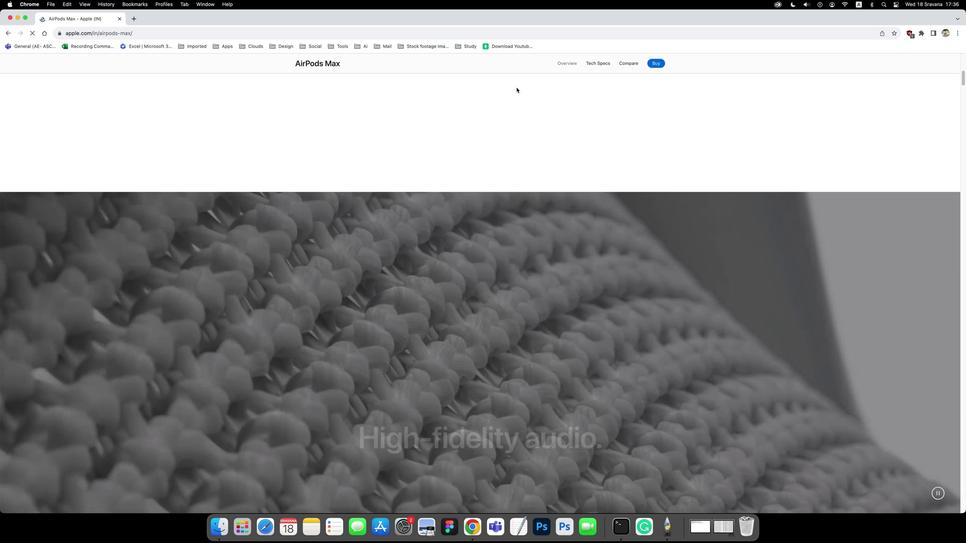 
Action: Mouse scrolled (516, 87) with delta (0, -1)
Screenshot: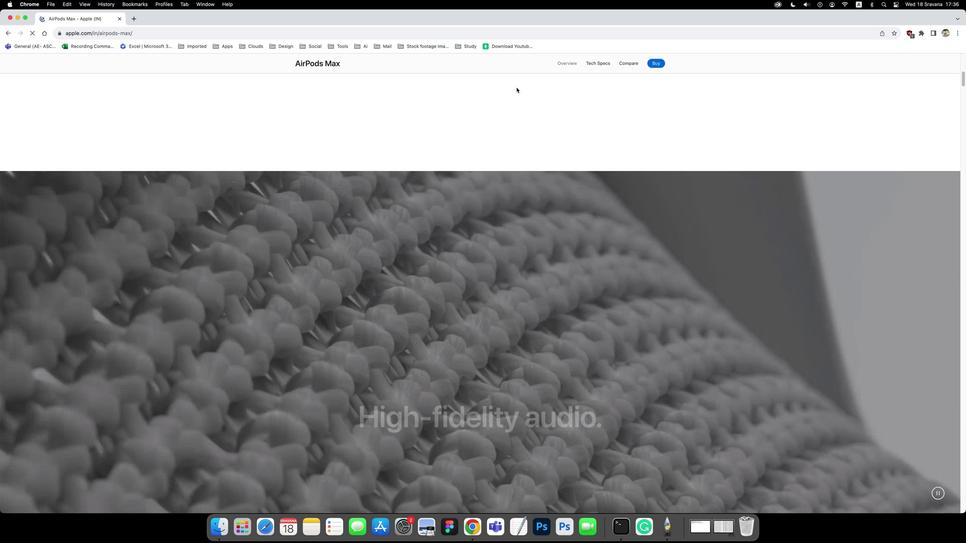 
Action: Mouse scrolled (516, 87) with delta (0, -1)
Screenshot: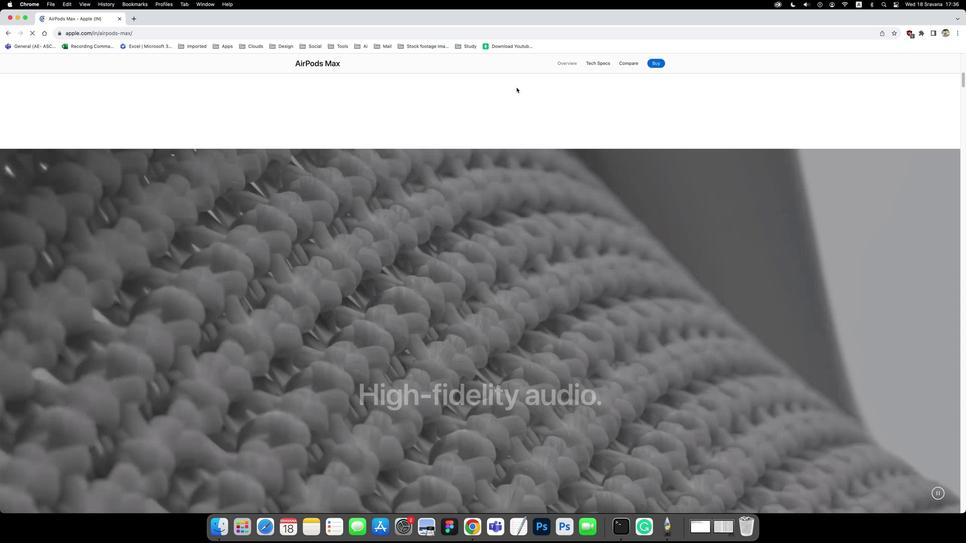 
Action: Mouse scrolled (516, 87) with delta (0, -2)
Screenshot: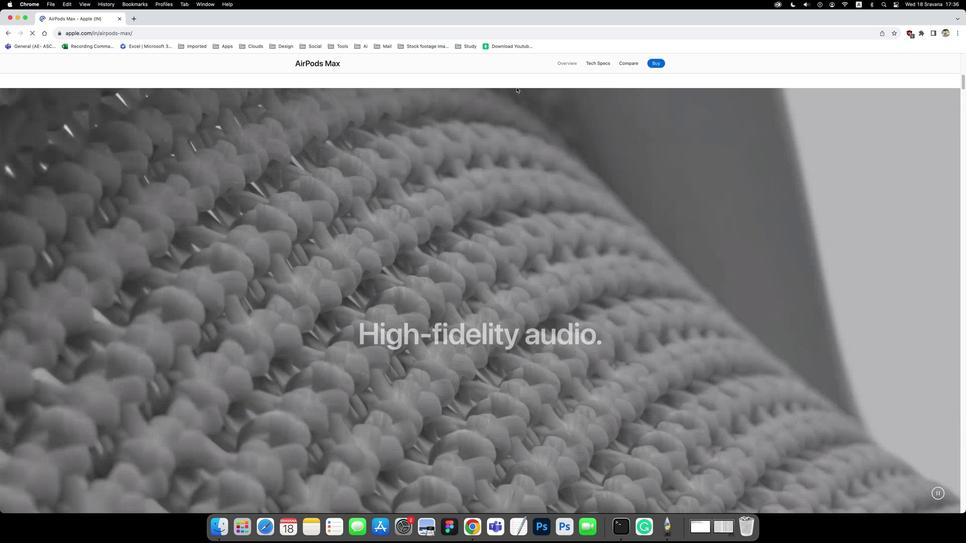
Action: Mouse scrolled (516, 87) with delta (0, -1)
Screenshot: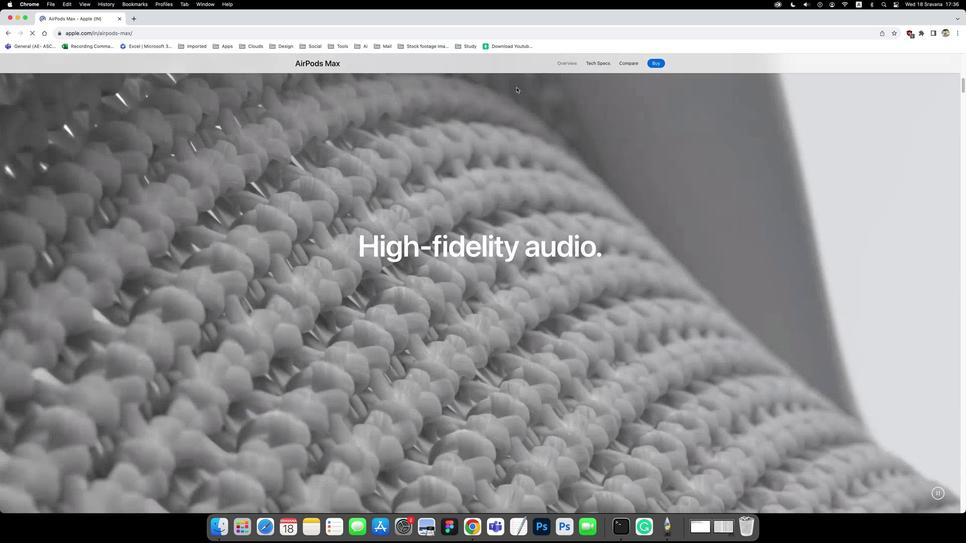 
Action: Mouse scrolled (516, 87) with delta (0, 0)
Screenshot: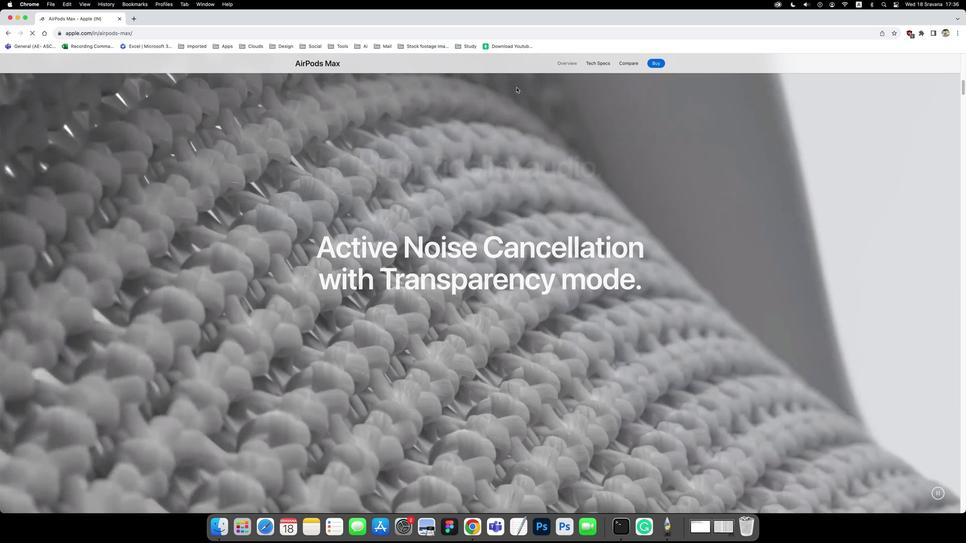 
Action: Mouse scrolled (516, 87) with delta (0, 0)
Screenshot: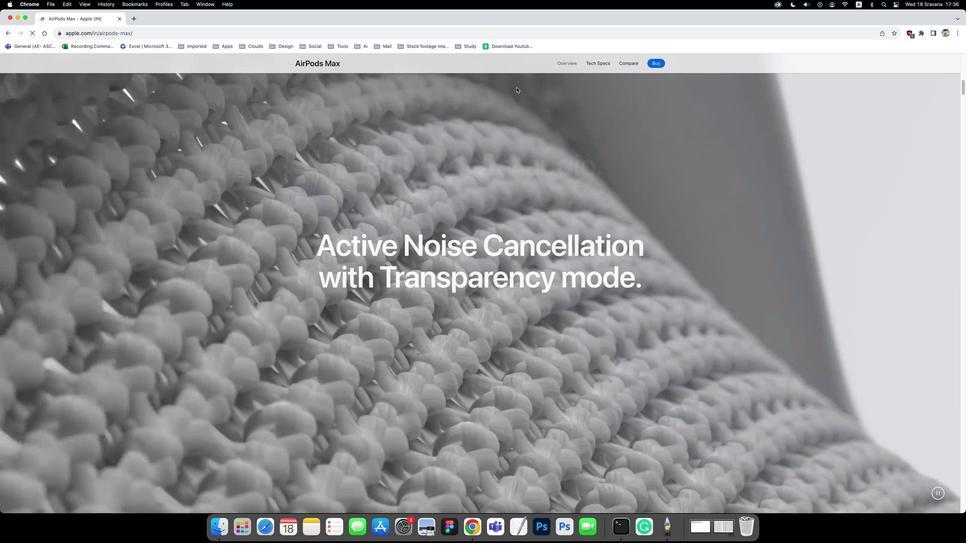 
Action: Mouse scrolled (516, 87) with delta (0, -1)
Screenshot: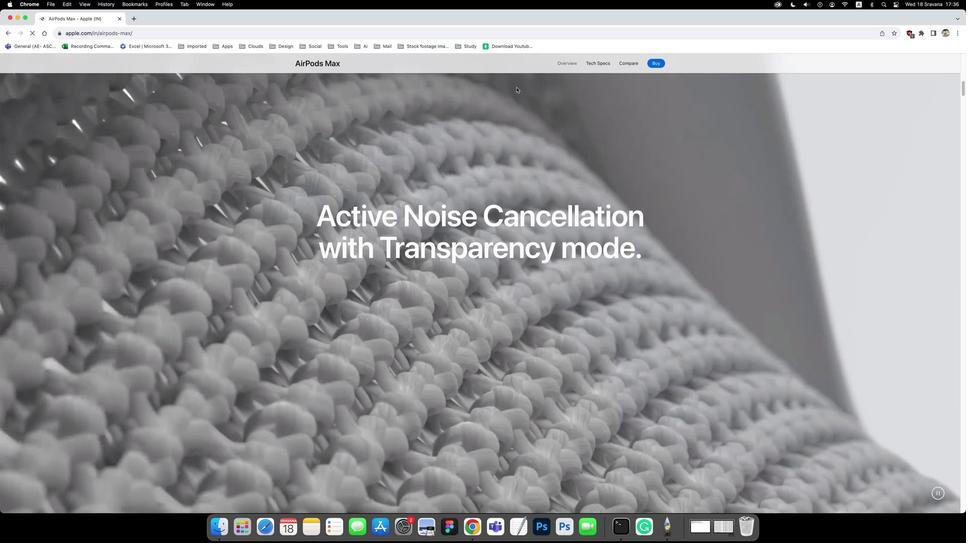 
Action: Mouse scrolled (516, 87) with delta (0, -2)
Screenshot: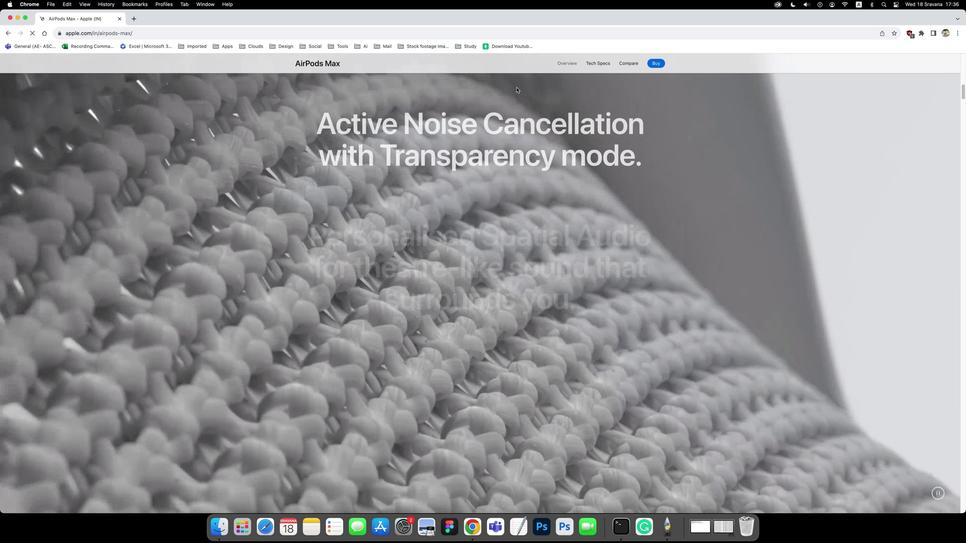 
Action: Mouse scrolled (516, 87) with delta (0, -3)
Screenshot: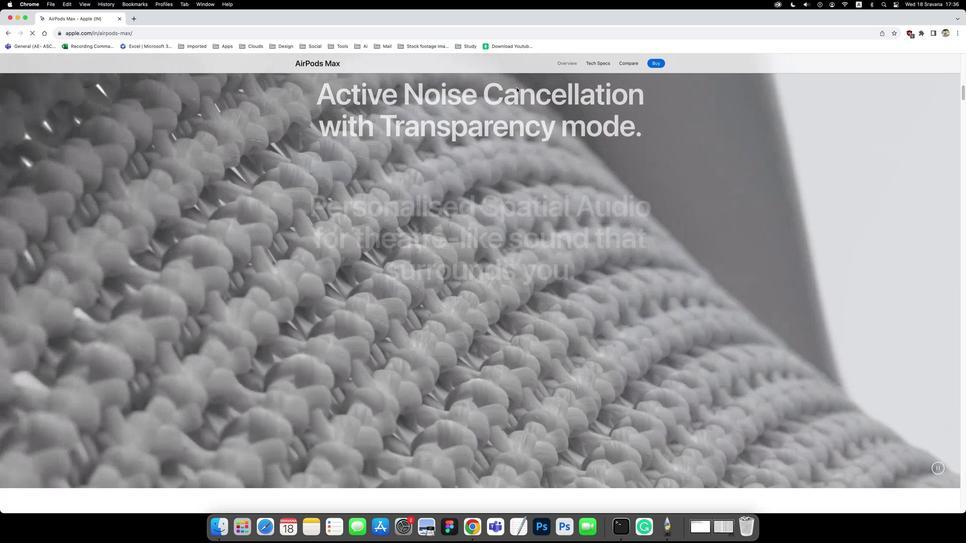 
Action: Mouse scrolled (516, 87) with delta (0, -3)
Screenshot: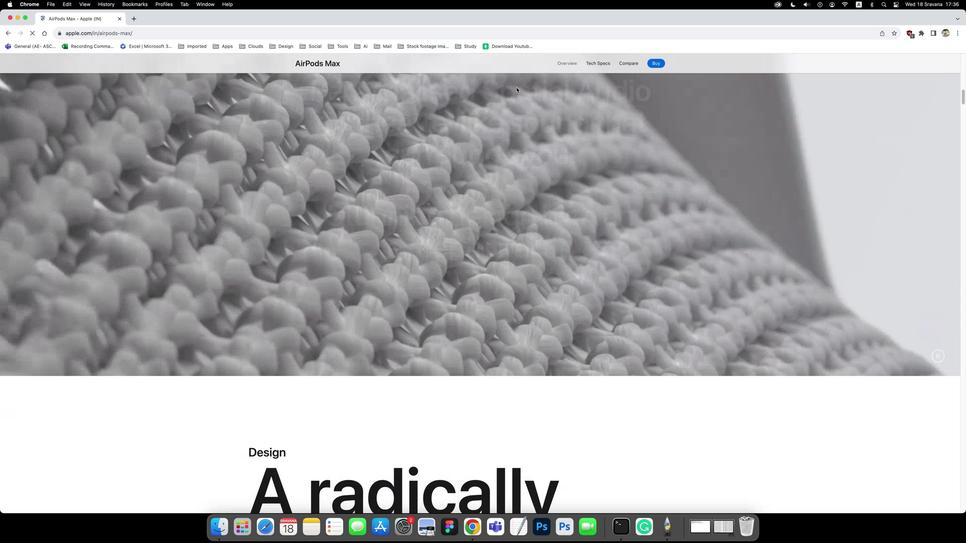 
Action: Mouse scrolled (516, 87) with delta (0, 0)
Screenshot: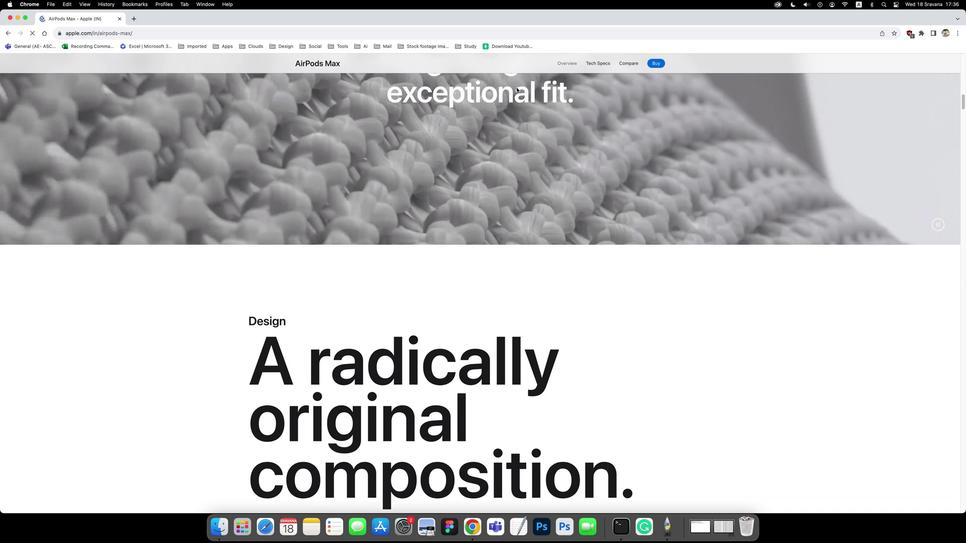 
Action: Mouse scrolled (516, 87) with delta (0, 0)
Screenshot: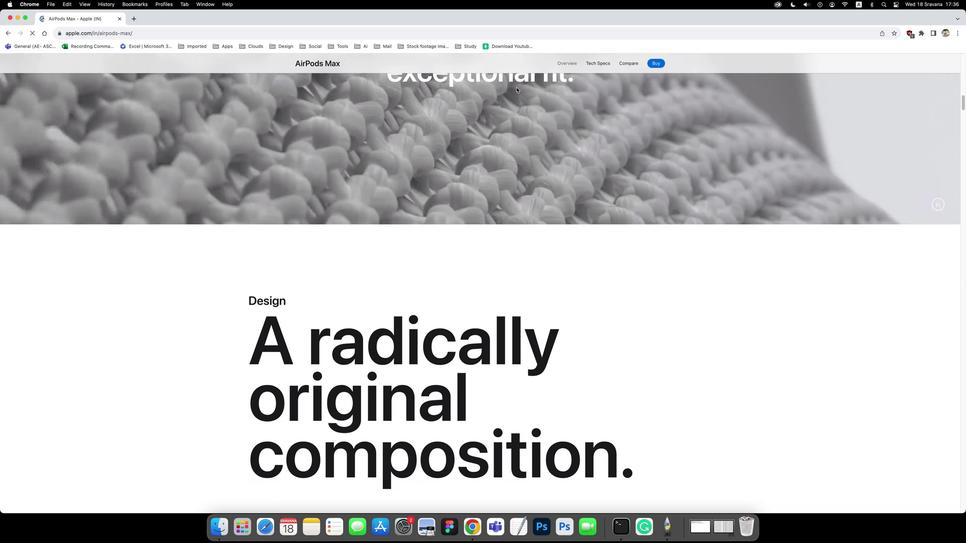 
Action: Mouse scrolled (516, 87) with delta (0, -2)
Screenshot: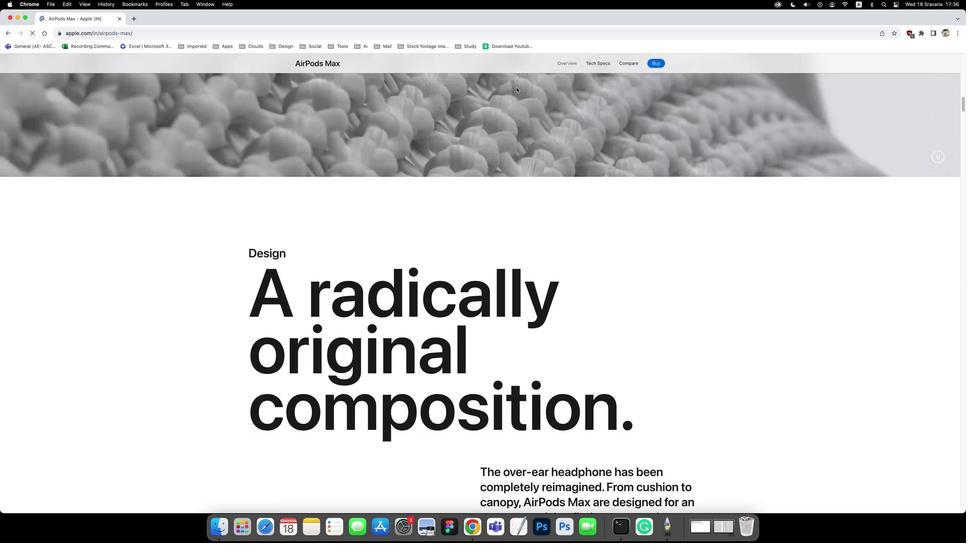 
Action: Mouse scrolled (516, 87) with delta (0, -2)
Screenshot: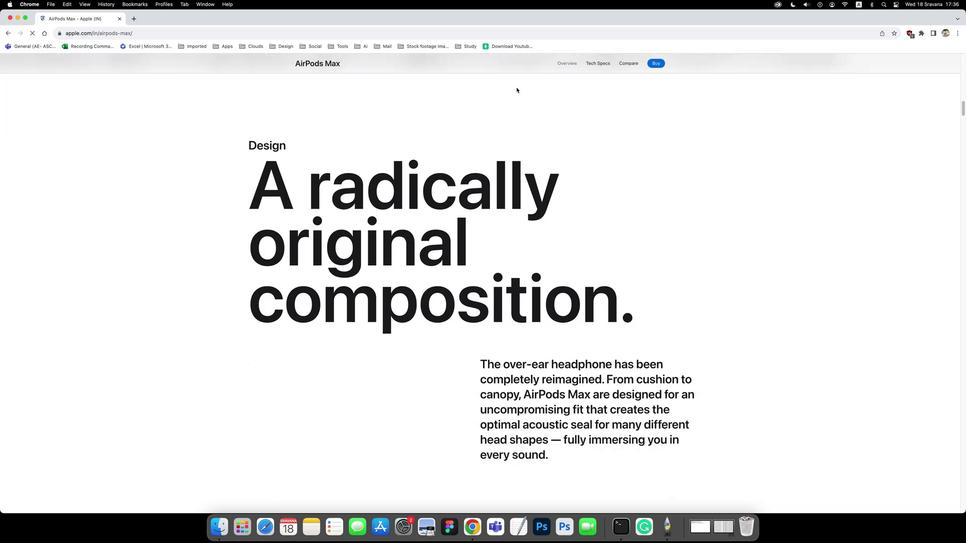 
Action: Mouse scrolled (516, 87) with delta (0, -2)
Screenshot: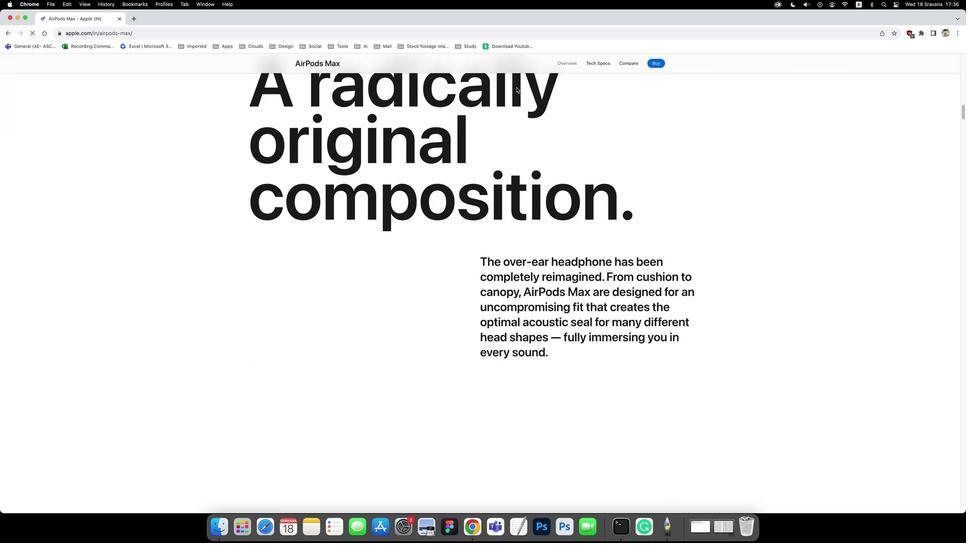 
Action: Mouse scrolled (516, 87) with delta (0, 0)
Screenshot: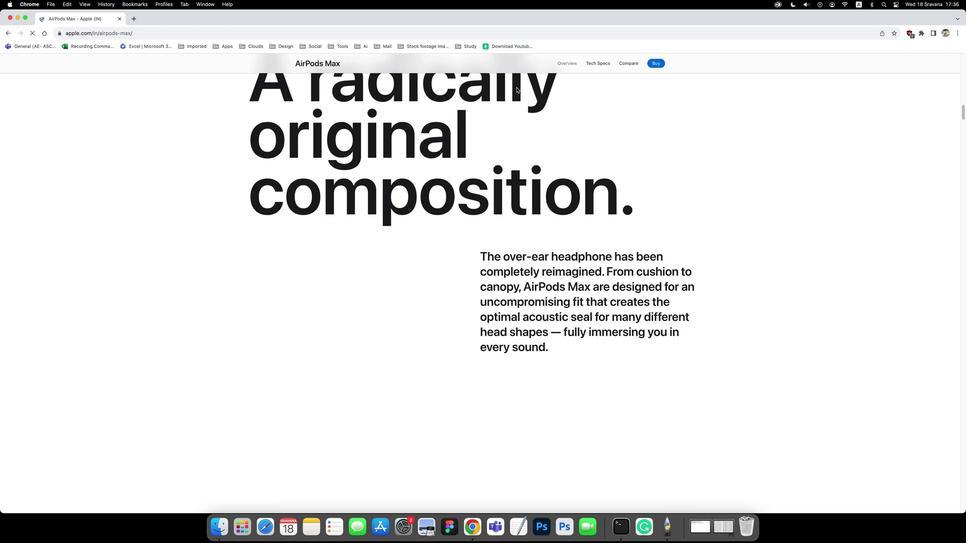 
Action: Mouse scrolled (516, 87) with delta (0, 0)
Screenshot: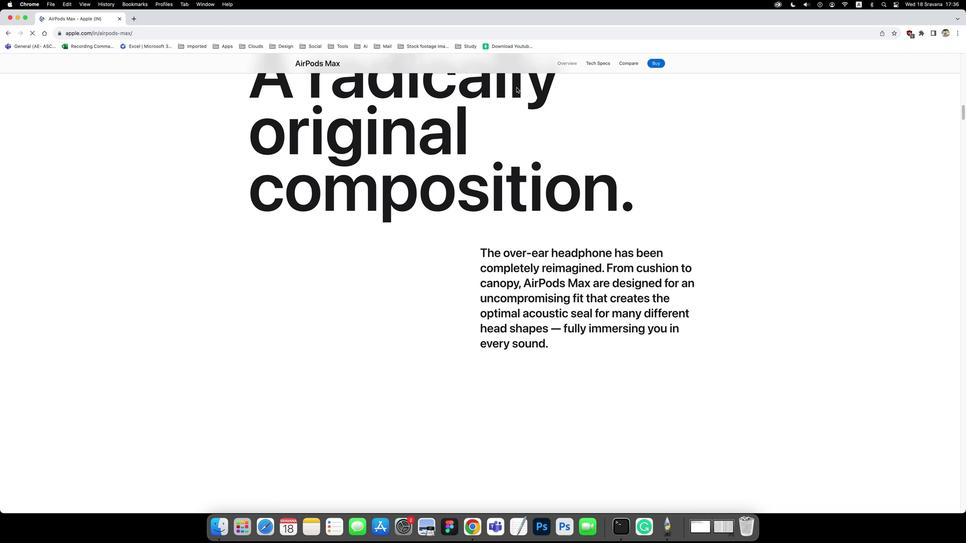 
Action: Mouse scrolled (516, 87) with delta (0, -1)
Screenshot: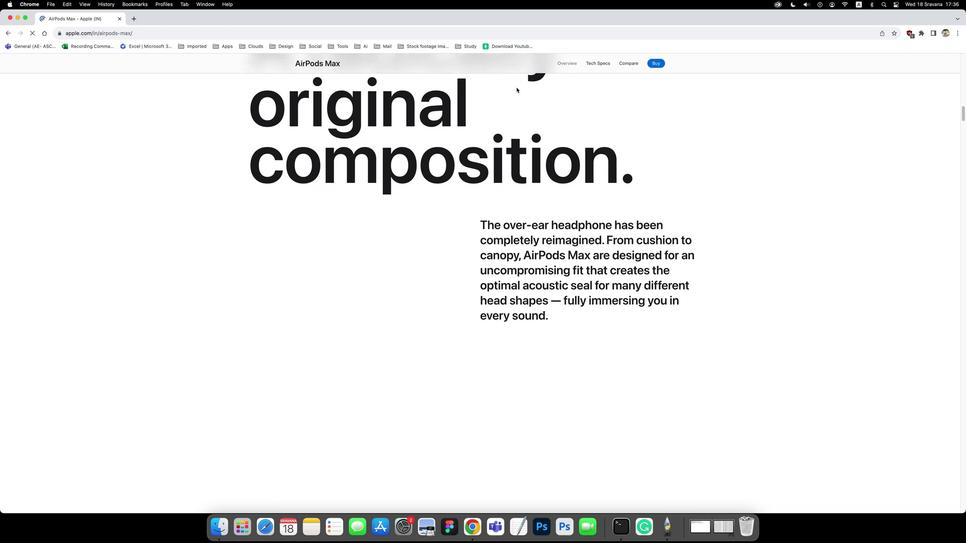 
Action: Mouse scrolled (516, 87) with delta (0, -2)
Screenshot: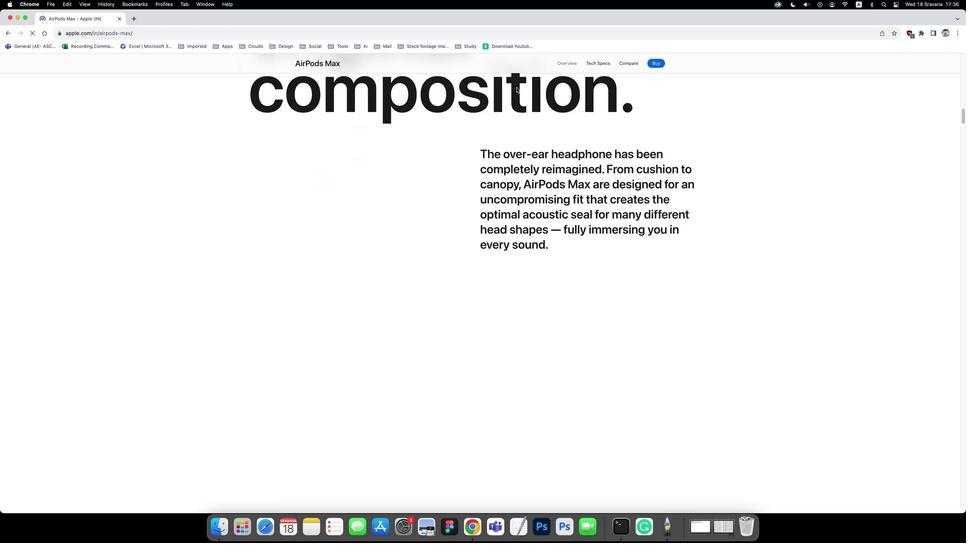 
Action: Mouse scrolled (516, 87) with delta (0, -2)
Screenshot: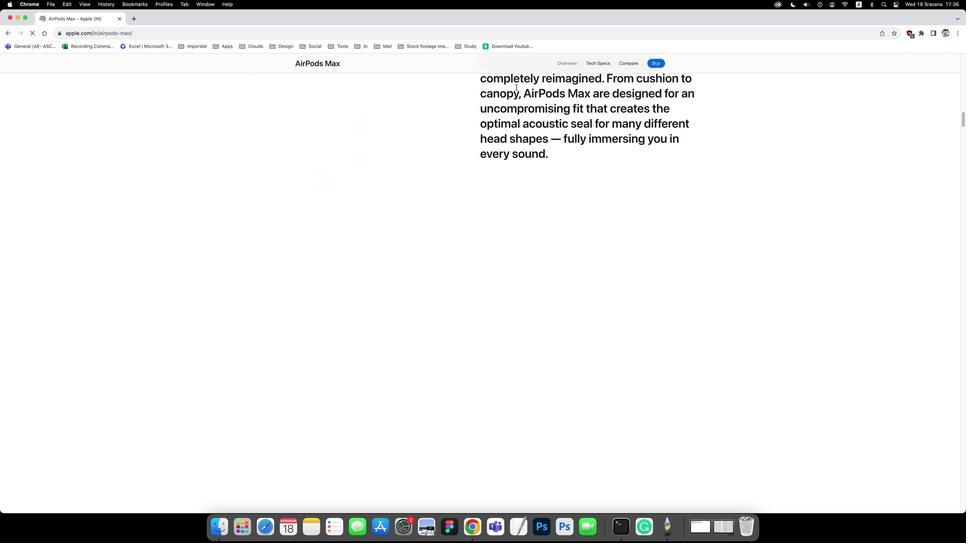 
Action: Mouse scrolled (516, 87) with delta (0, -3)
Screenshot: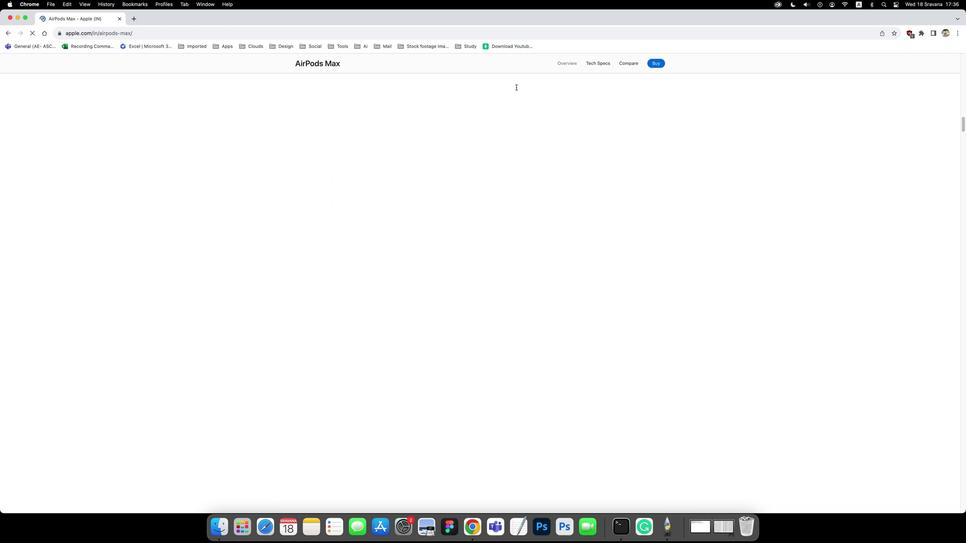 
Action: Mouse scrolled (516, 87) with delta (0, 0)
Screenshot: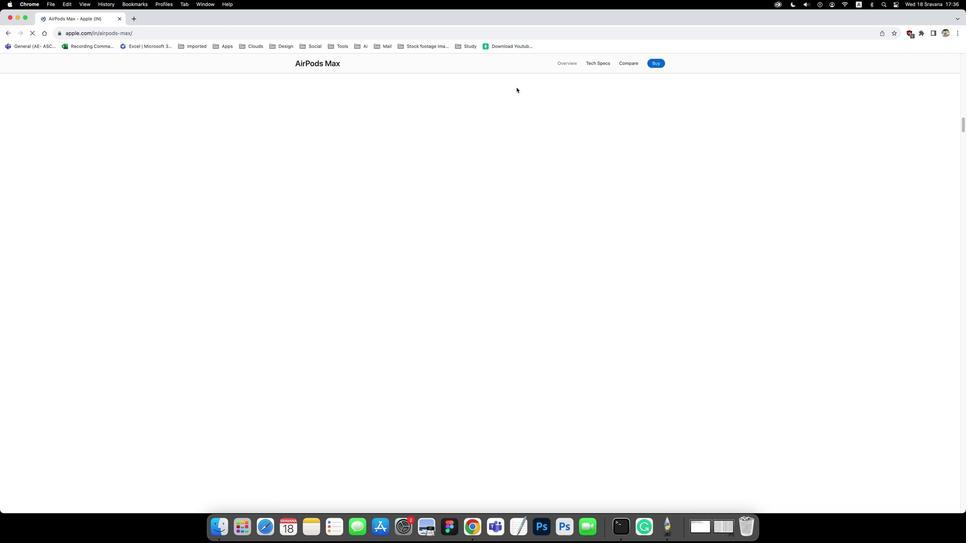 
Action: Mouse scrolled (516, 87) with delta (0, 0)
Screenshot: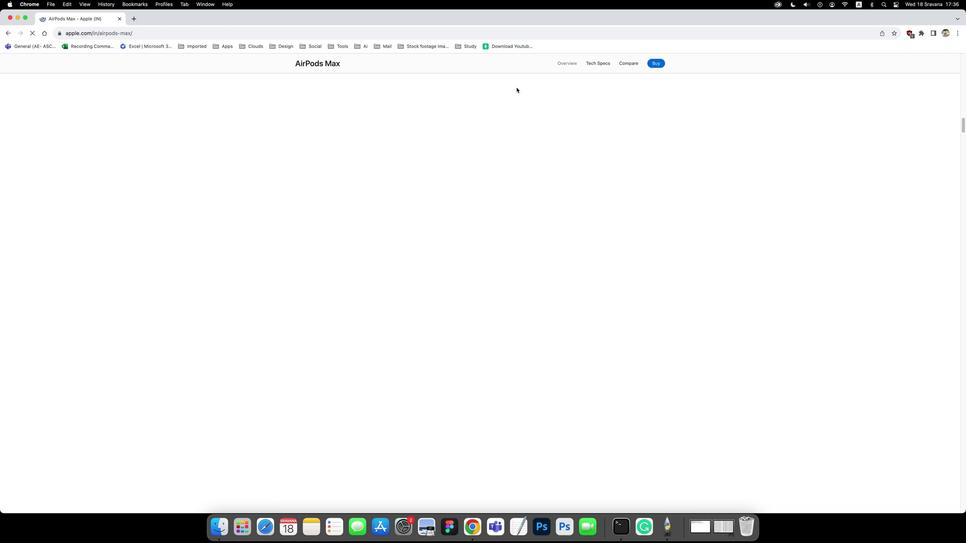 
Action: Mouse scrolled (516, 87) with delta (0, -1)
Screenshot: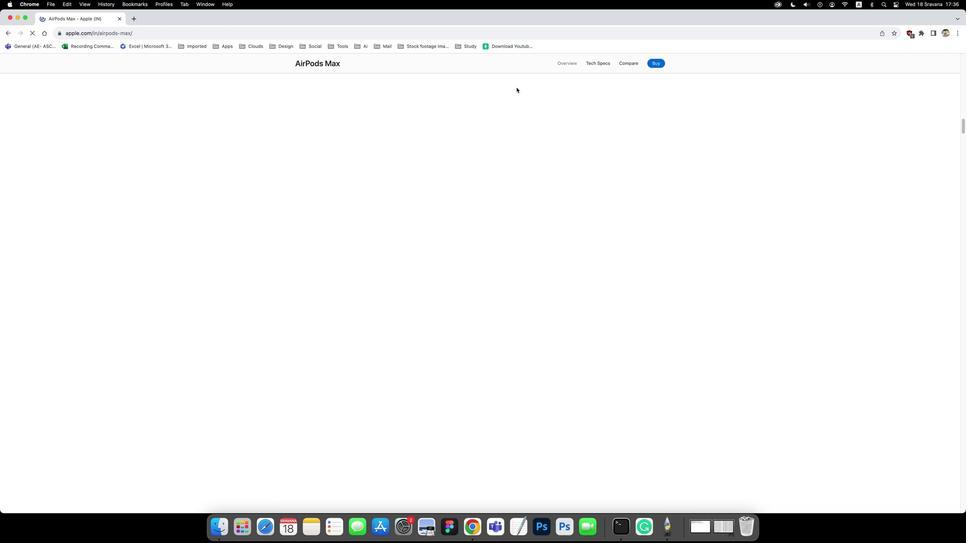 
Action: Mouse scrolled (516, 87) with delta (0, -1)
Screenshot: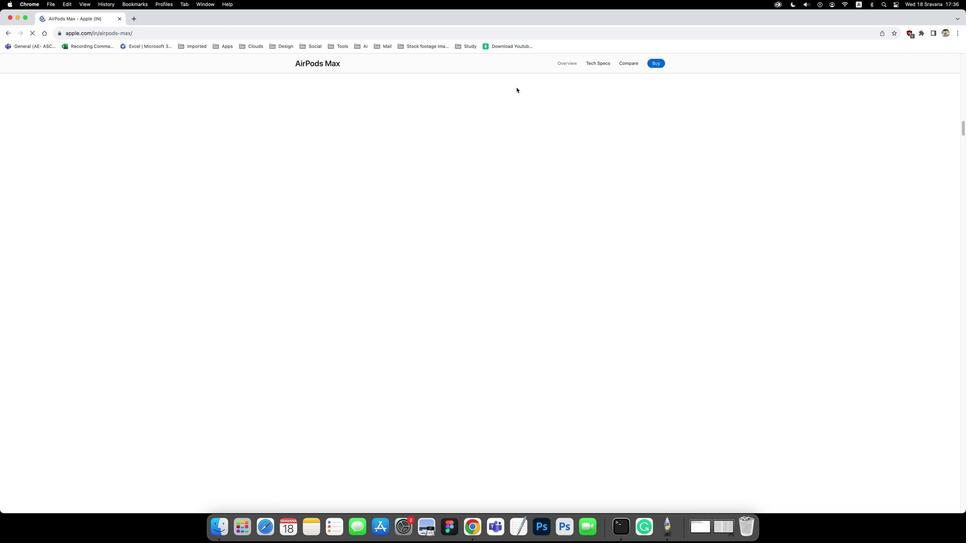 
Action: Mouse scrolled (516, 87) with delta (0, 0)
Screenshot: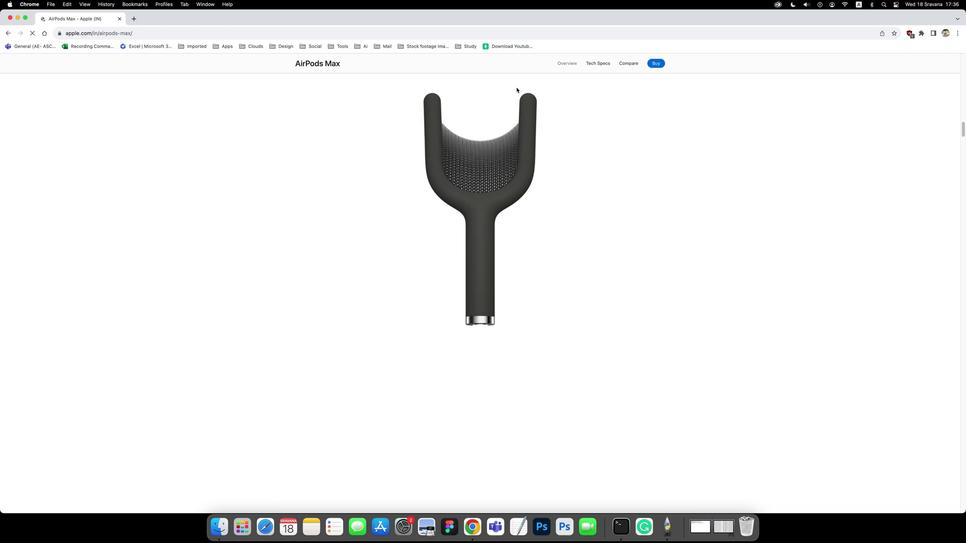 
Action: Mouse scrolled (516, 87) with delta (0, 0)
Screenshot: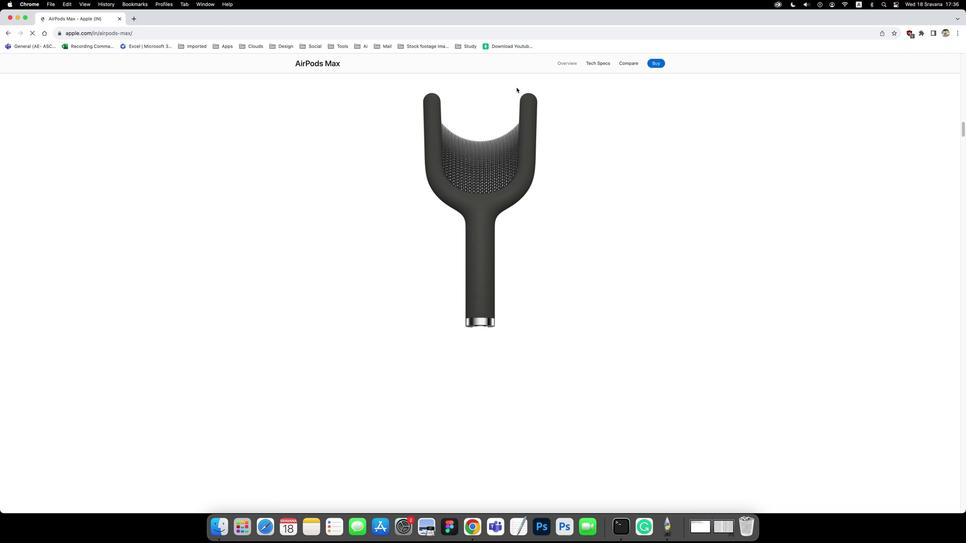 
Action: Mouse scrolled (516, 87) with delta (0, 0)
Screenshot: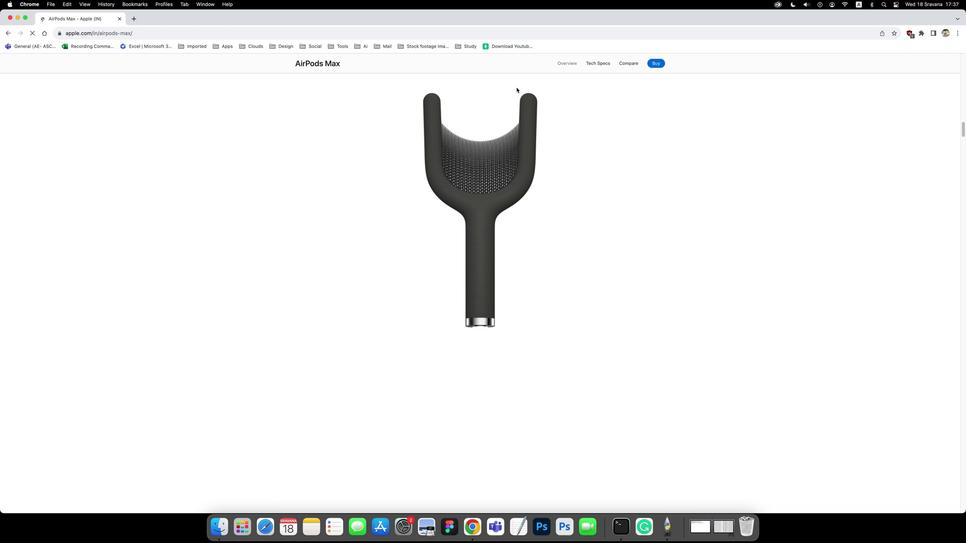 
Action: Mouse scrolled (516, 87) with delta (0, 0)
Screenshot: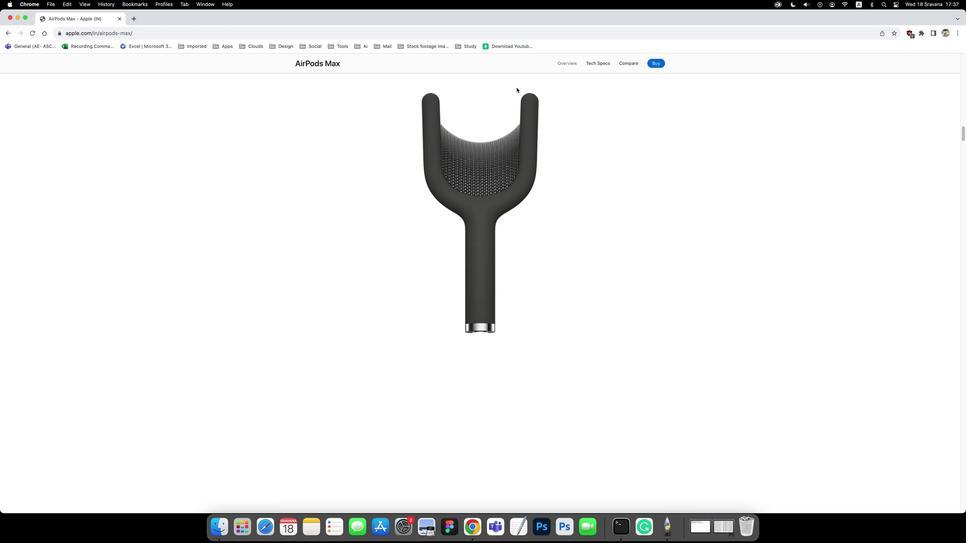 
Action: Mouse scrolled (516, 87) with delta (0, 0)
Screenshot: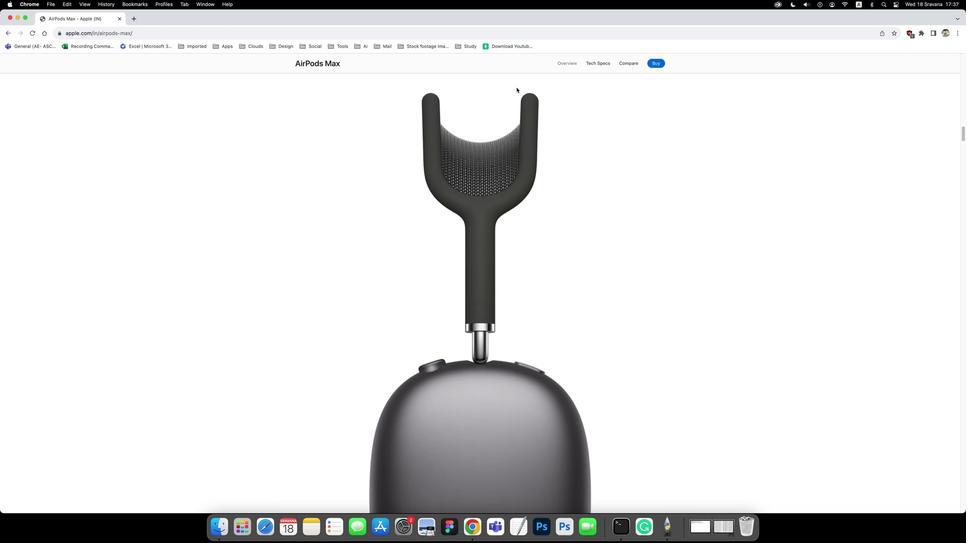 
Action: Mouse scrolled (516, 87) with delta (0, 0)
Screenshot: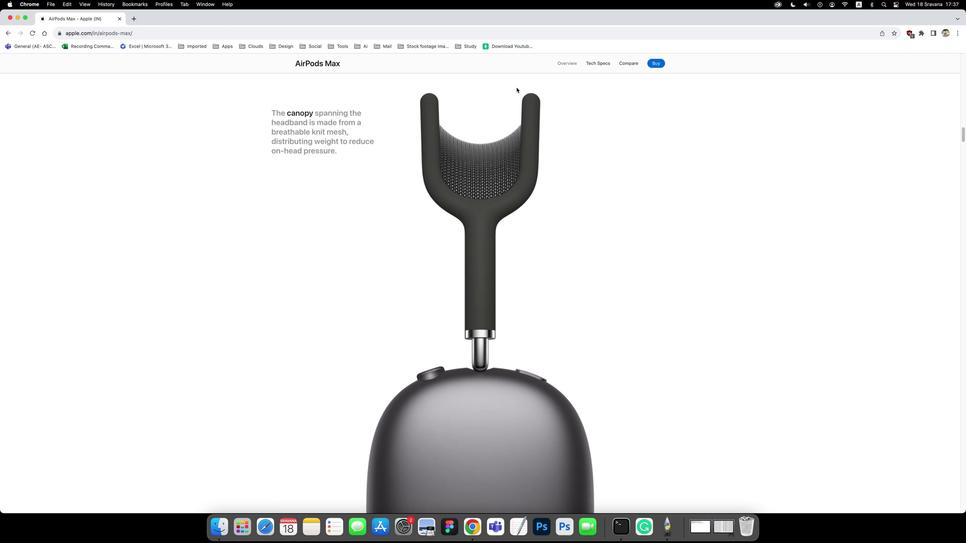 
Action: Mouse scrolled (516, 87) with delta (0, 0)
Screenshot: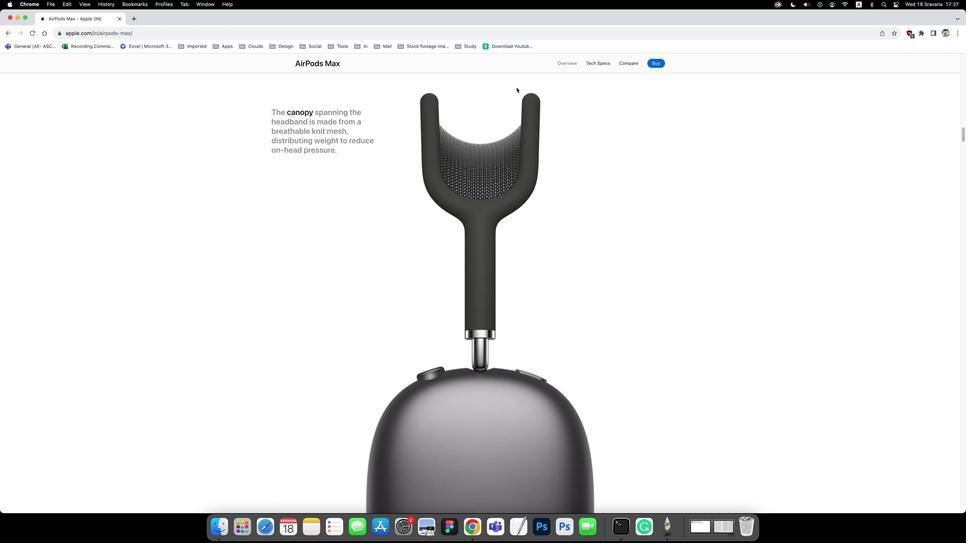 
Action: Mouse scrolled (516, 87) with delta (0, 0)
Screenshot: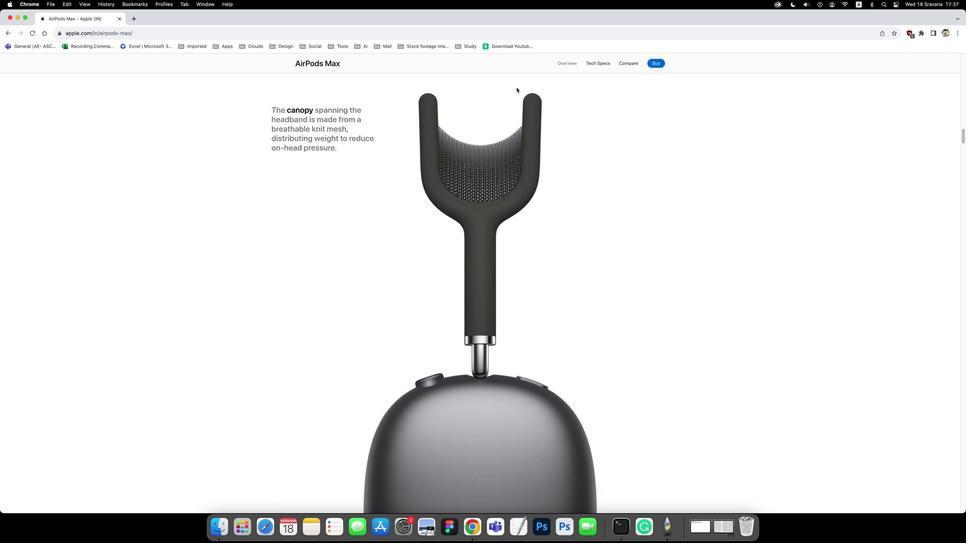 
Action: Mouse scrolled (516, 87) with delta (0, 0)
Screenshot: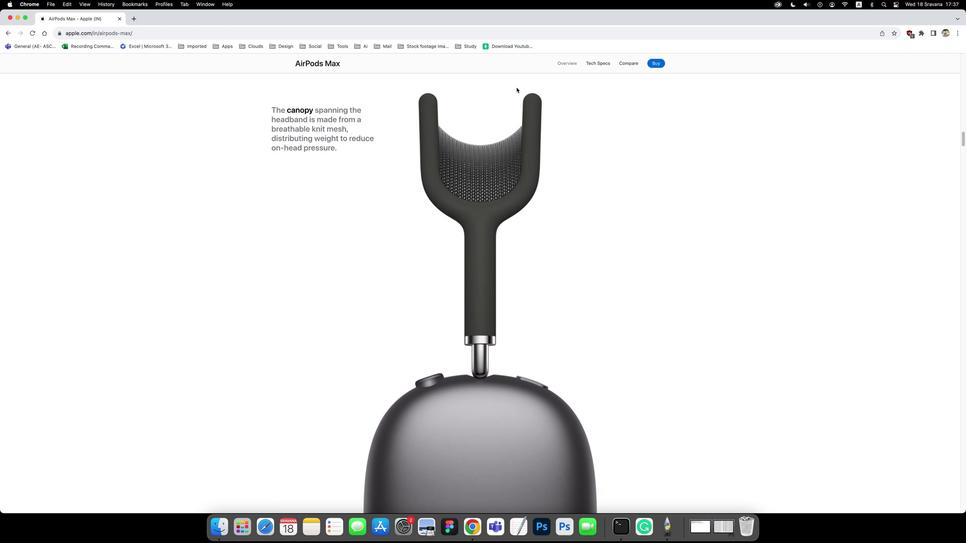 
Action: Mouse scrolled (516, 87) with delta (0, -3)
Screenshot: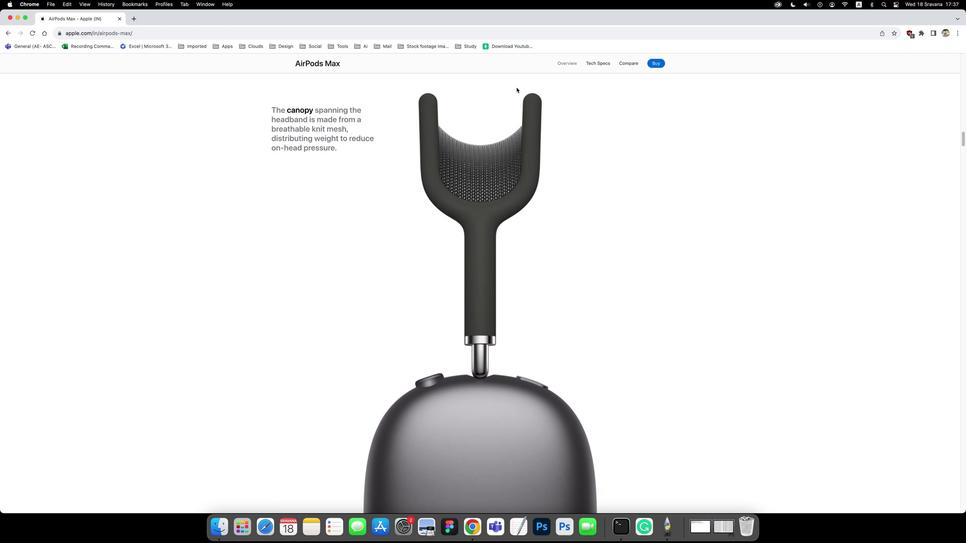 
Action: Mouse scrolled (516, 87) with delta (0, 0)
Screenshot: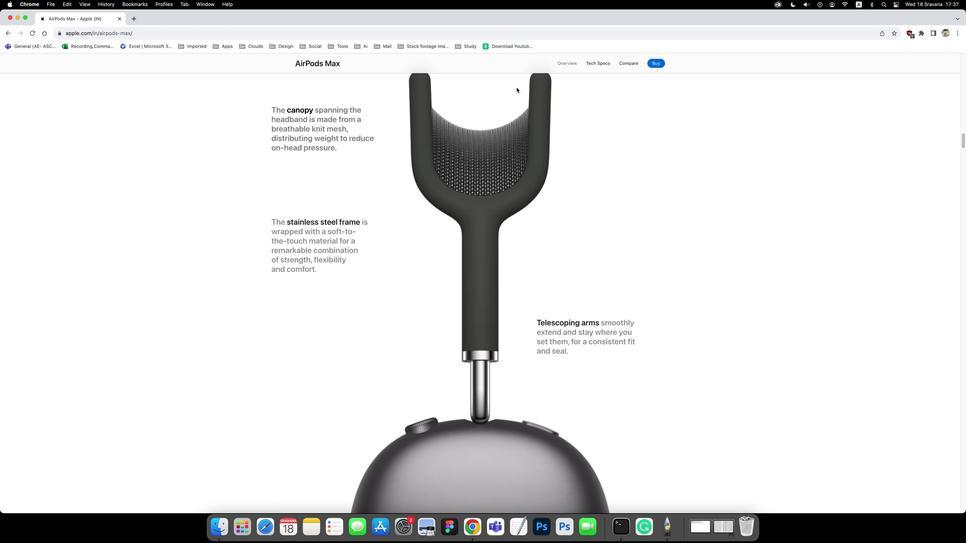 
Action: Mouse scrolled (516, 87) with delta (0, 0)
Screenshot: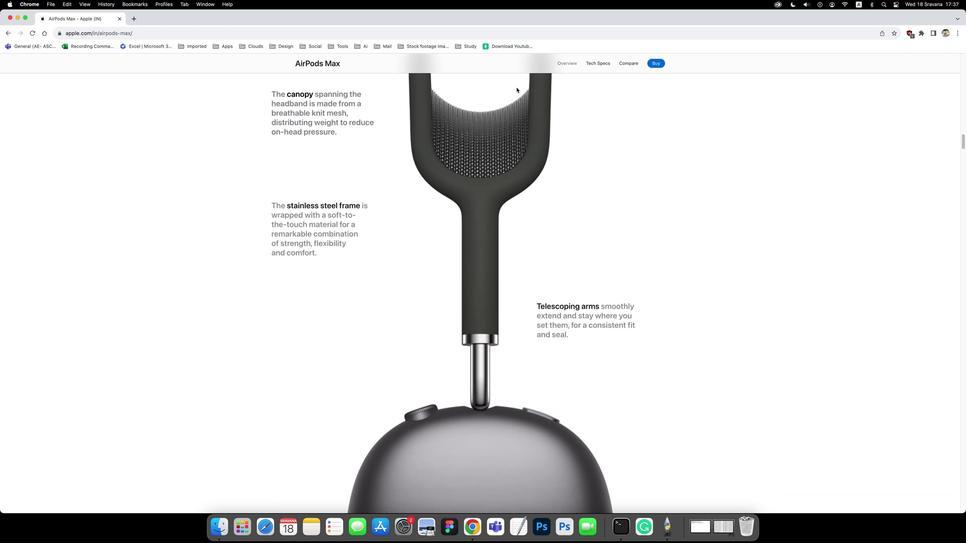 
Action: Mouse scrolled (516, 87) with delta (0, -2)
Screenshot: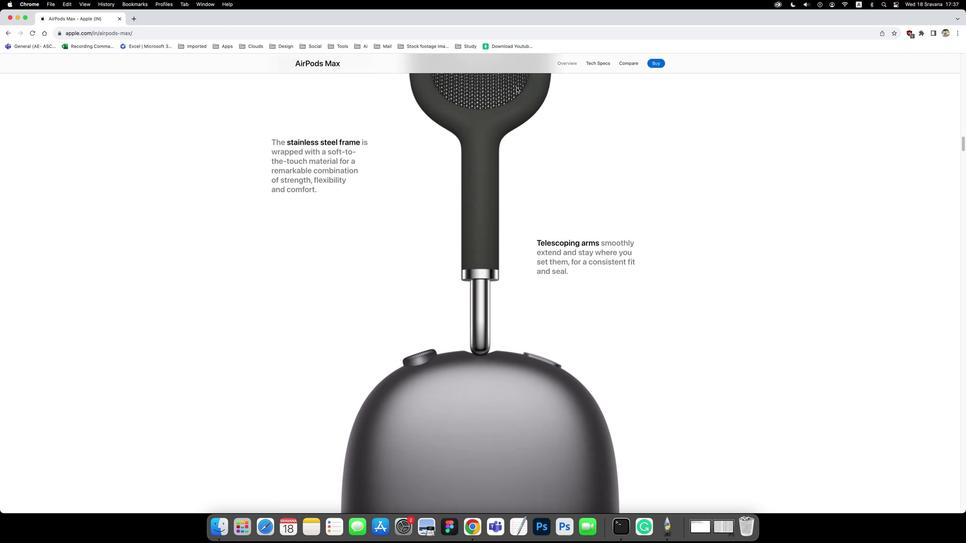 
Action: Mouse scrolled (516, 87) with delta (0, 0)
Screenshot: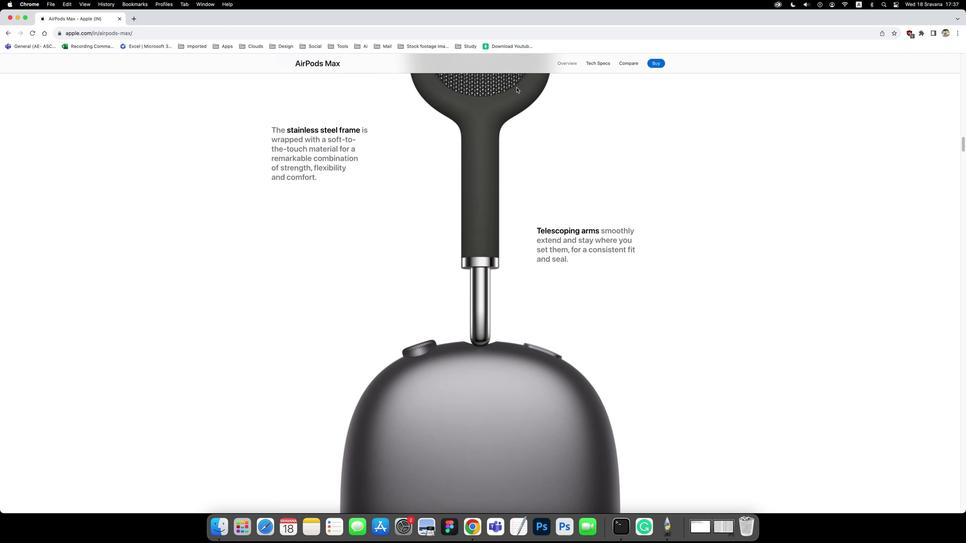 
Action: Mouse scrolled (516, 87) with delta (0, 0)
Screenshot: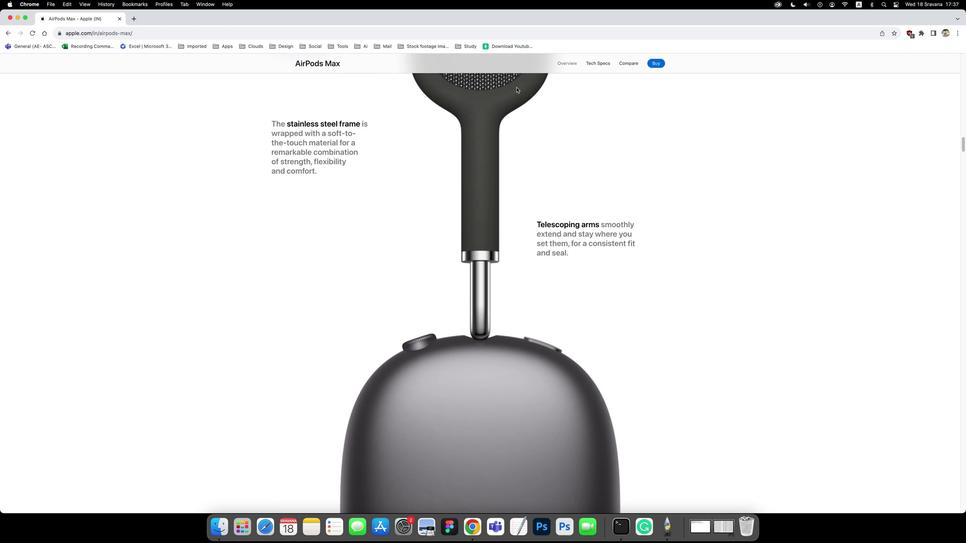 
Action: Mouse scrolled (516, 87) with delta (0, 0)
Screenshot: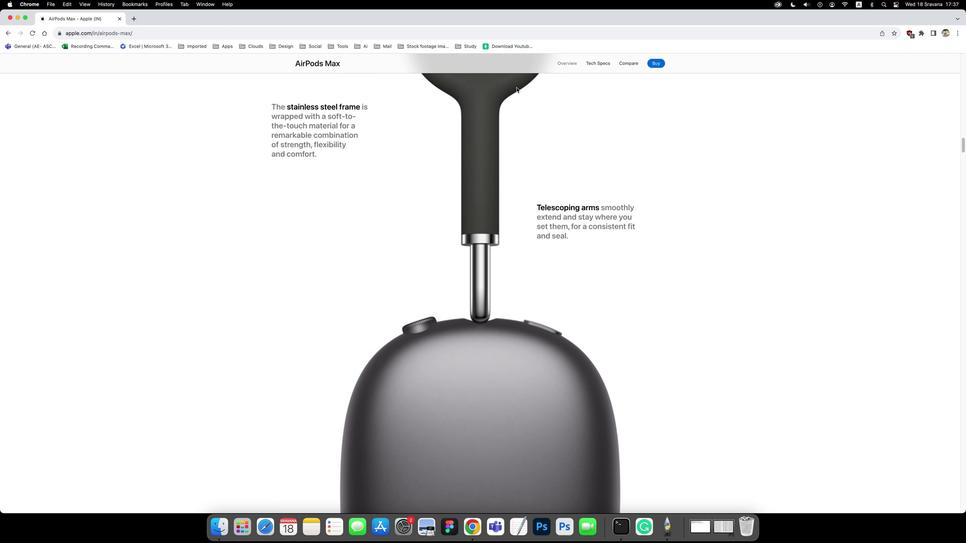 
Action: Mouse scrolled (516, 87) with delta (0, 0)
Screenshot: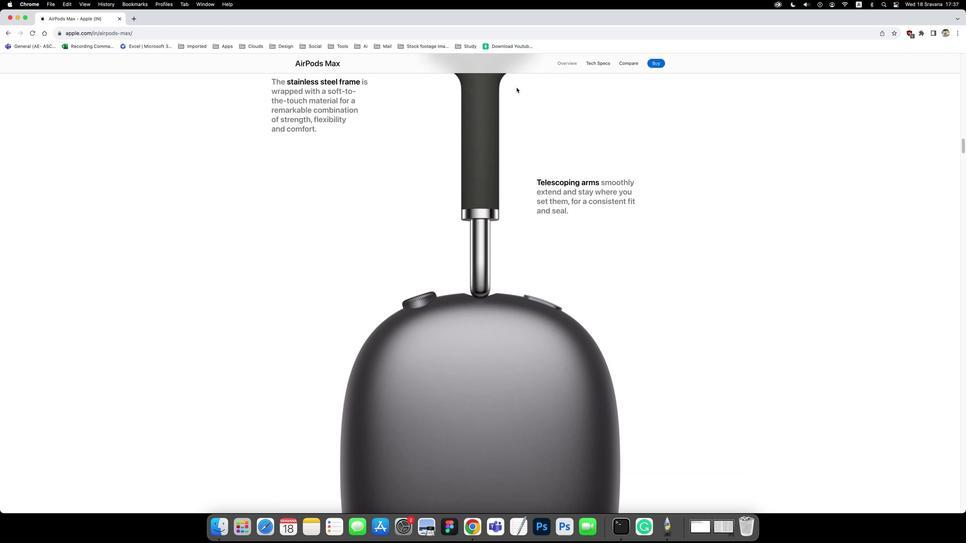 
Action: Mouse scrolled (516, 87) with delta (0, -2)
Screenshot: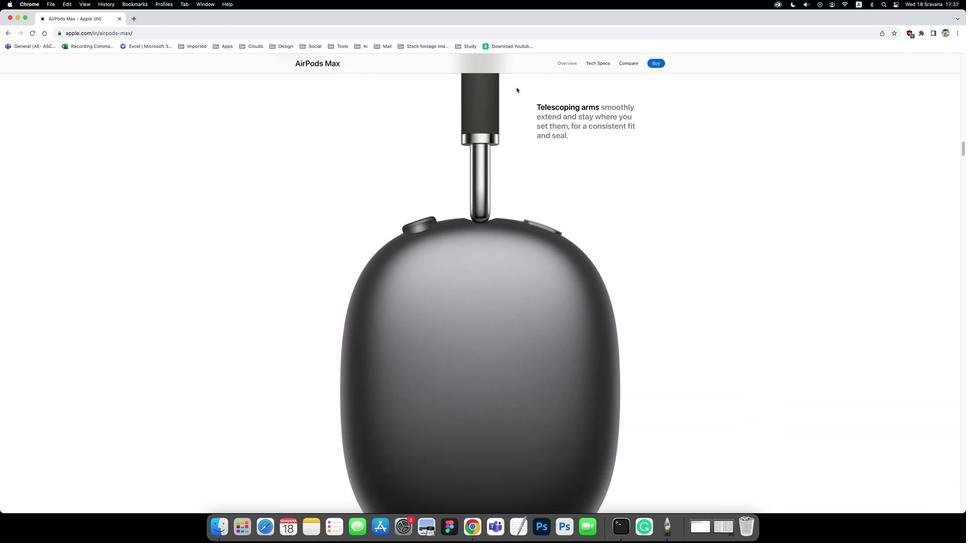 
Action: Mouse scrolled (516, 87) with delta (0, 0)
Screenshot: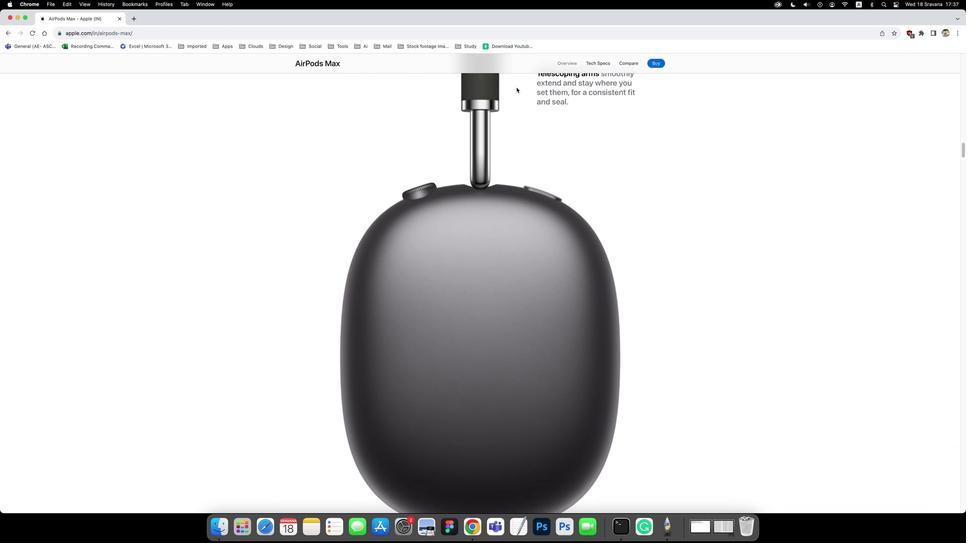 
Action: Mouse scrolled (516, 87) with delta (0, 0)
Screenshot: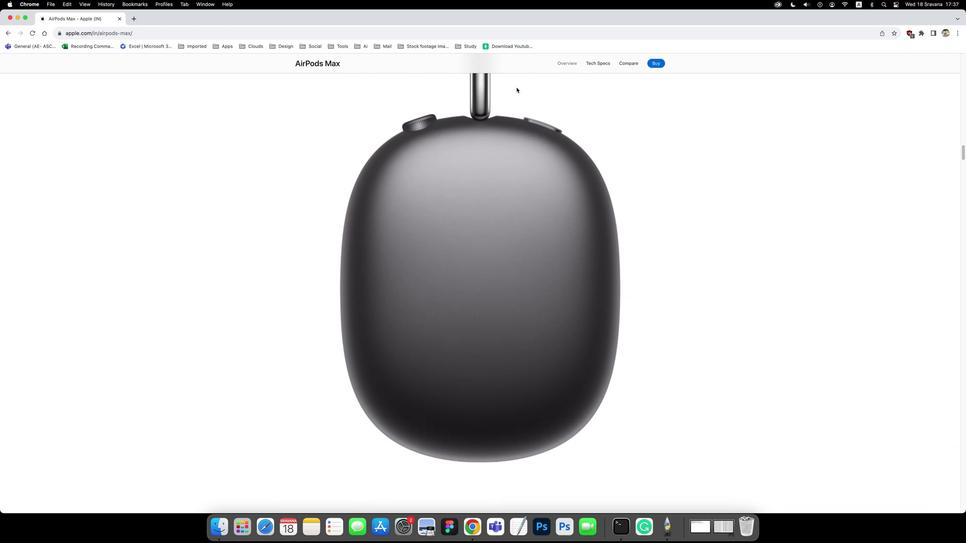 
Action: Mouse scrolled (516, 87) with delta (0, -3)
Screenshot: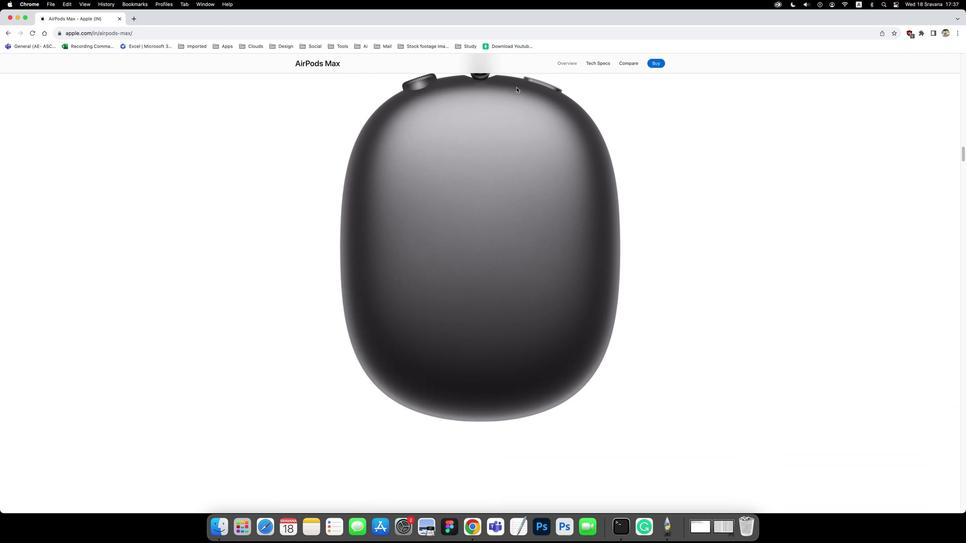 
Action: Mouse scrolled (516, 87) with delta (0, 0)
Screenshot: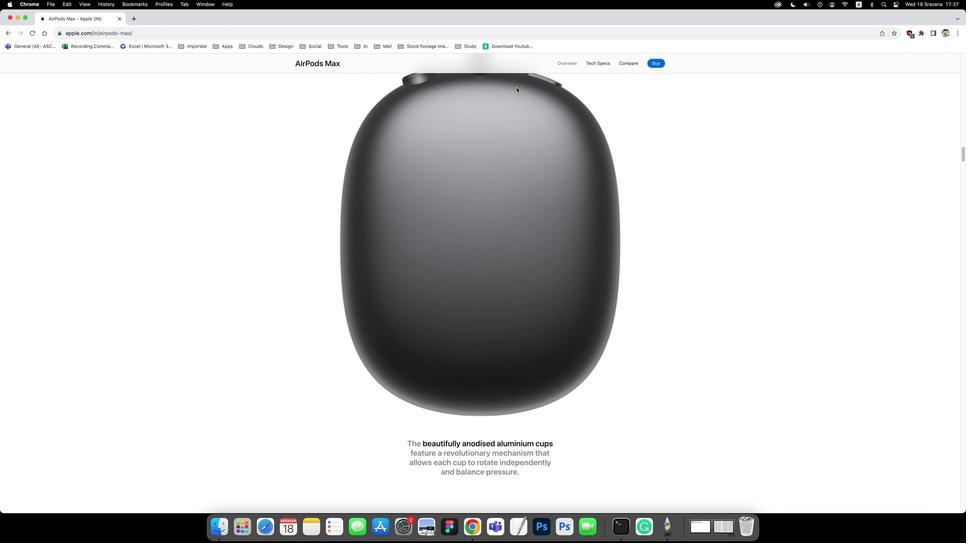 
Action: Mouse scrolled (516, 87) with delta (0, 0)
Screenshot: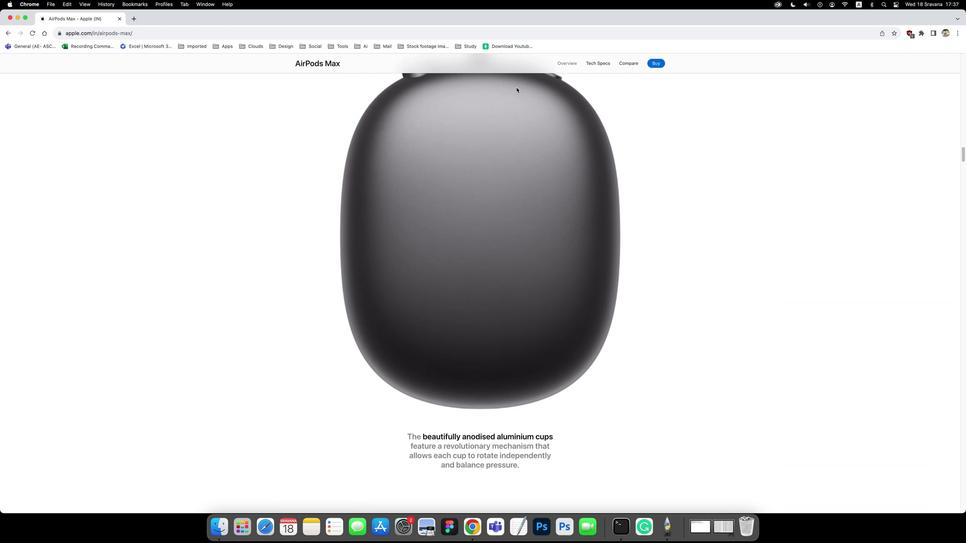 
Action: Mouse scrolled (516, 87) with delta (0, 0)
Screenshot: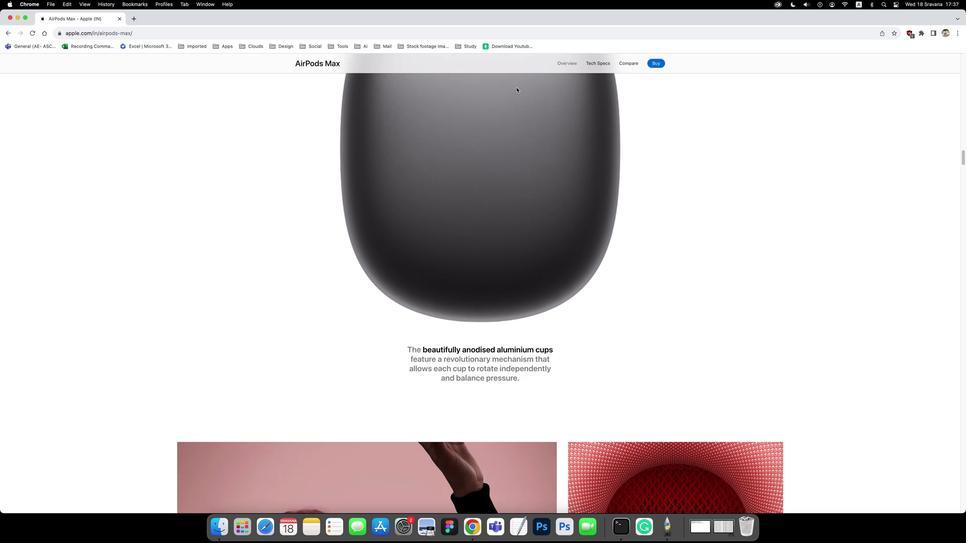 
Action: Mouse scrolled (516, 87) with delta (0, 0)
Screenshot: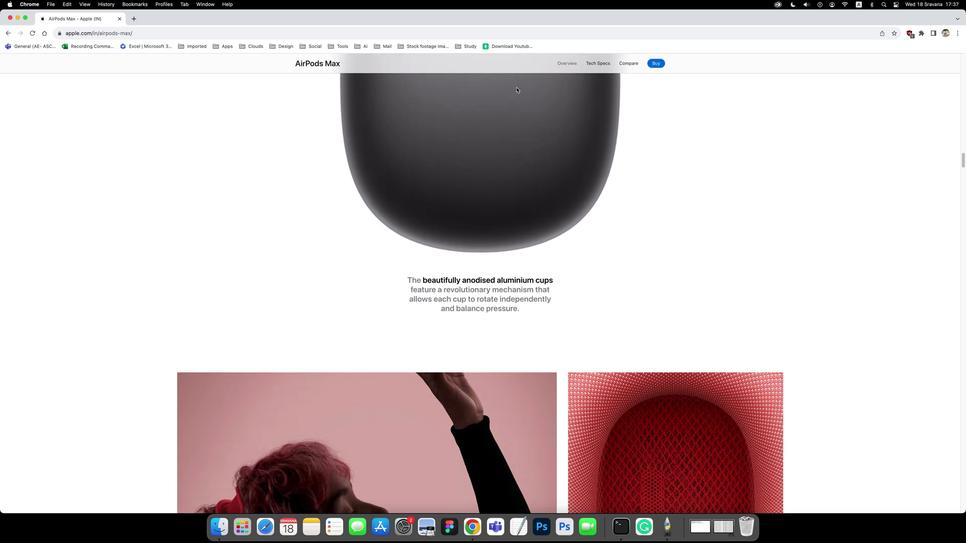 
Action: Mouse scrolled (516, 87) with delta (0, -3)
Screenshot: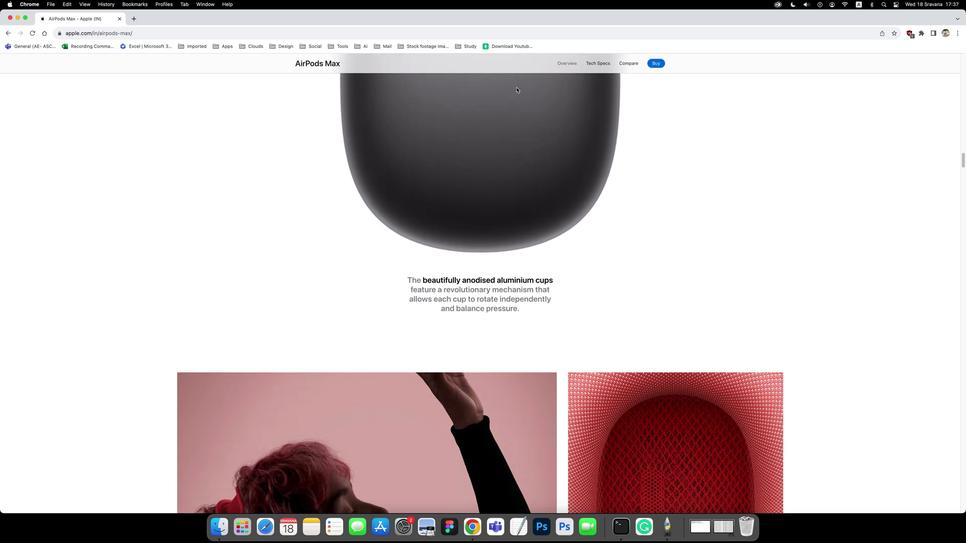 
Action: Mouse scrolled (516, 87) with delta (0, 0)
Screenshot: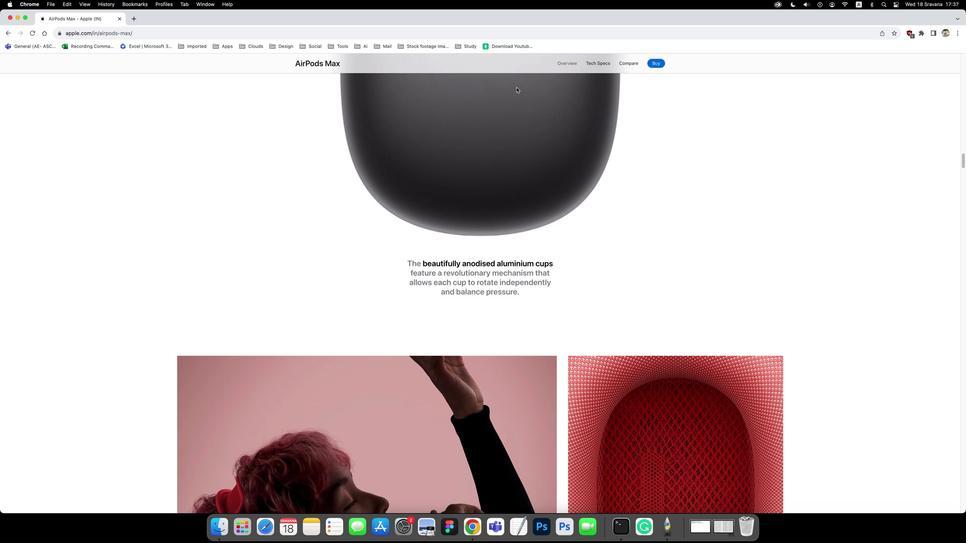 
Action: Mouse scrolled (516, 87) with delta (0, 0)
Screenshot: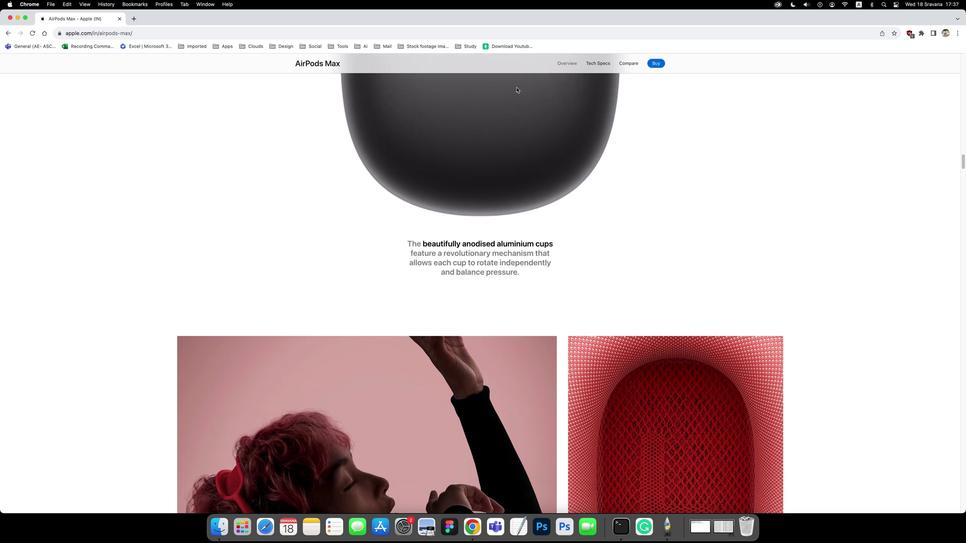 
Action: Mouse scrolled (516, 87) with delta (0, -2)
Screenshot: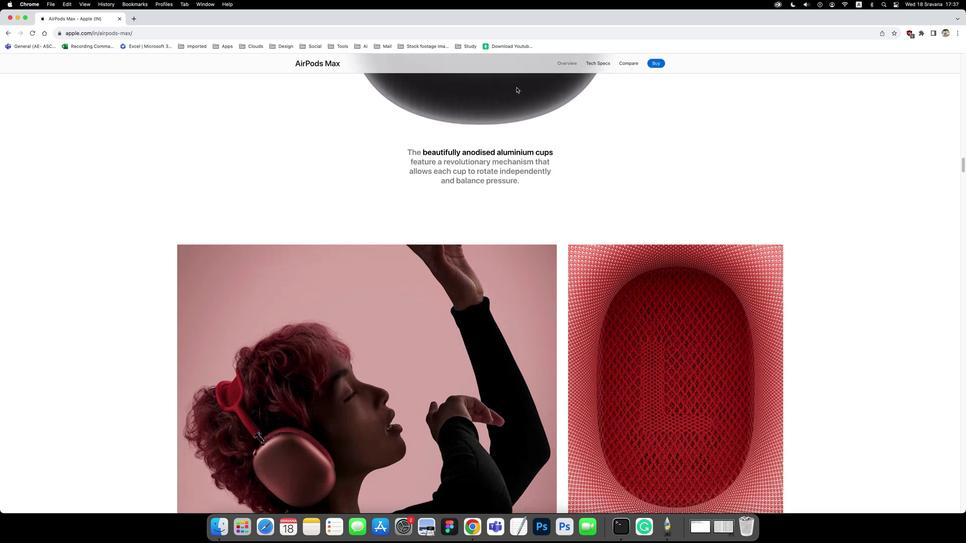 
Action: Mouse scrolled (516, 87) with delta (0, 0)
Screenshot: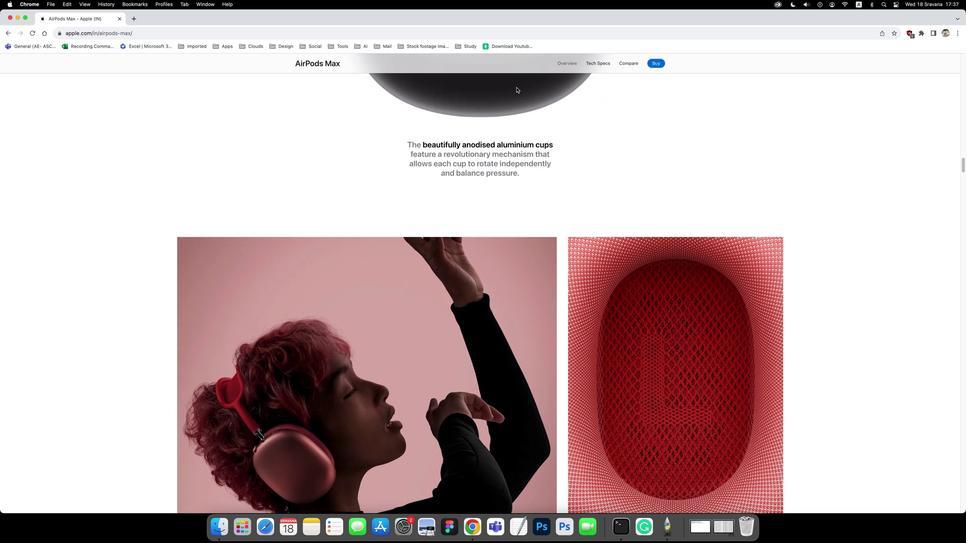 
Action: Mouse scrolled (516, 87) with delta (0, 0)
Screenshot: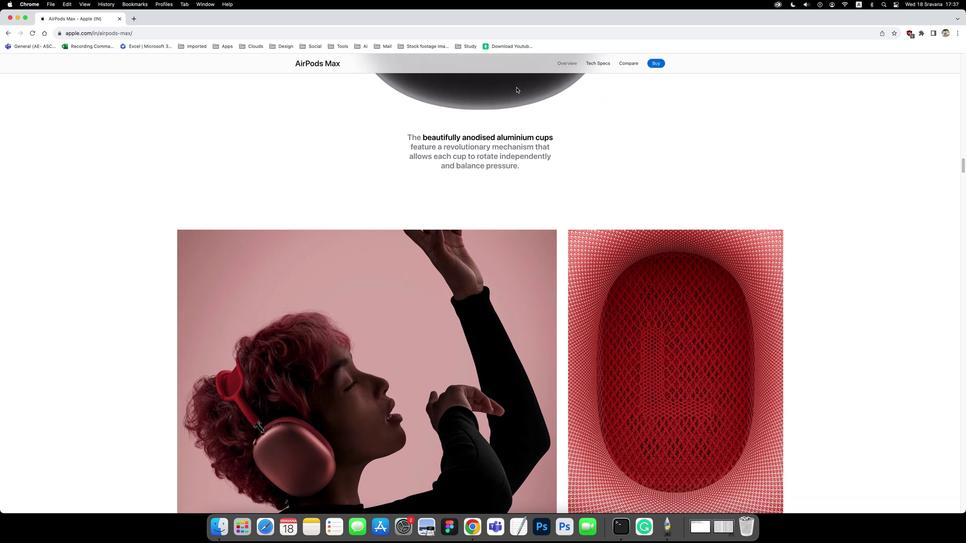
Action: Mouse scrolled (516, 87) with delta (0, 0)
Screenshot: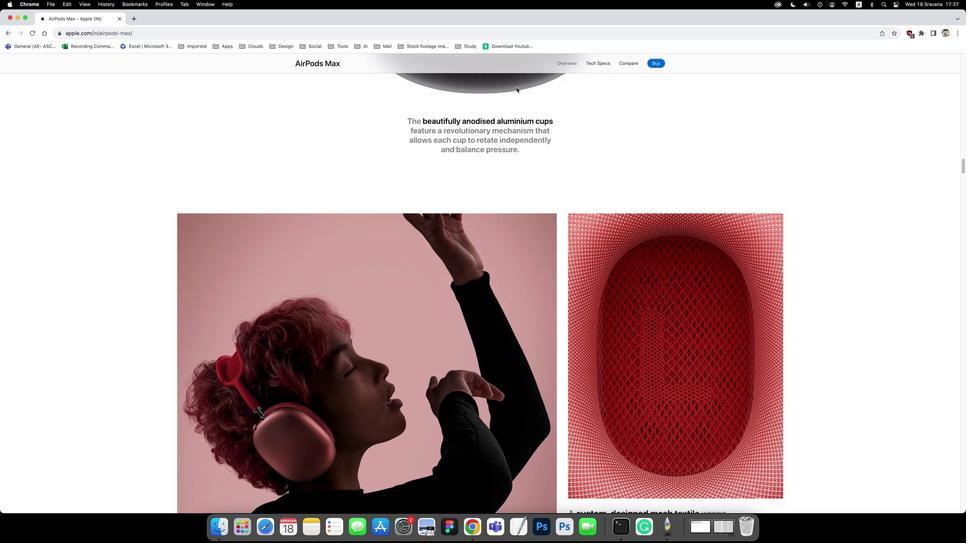 
Action: Mouse scrolled (516, 87) with delta (0, 0)
Screenshot: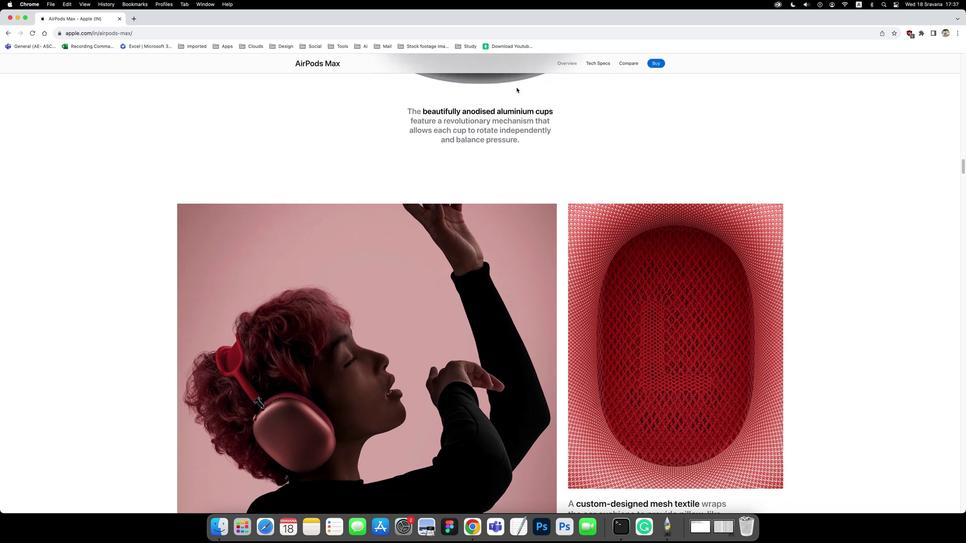 
Action: Mouse scrolled (516, 87) with delta (0, 0)
Screenshot: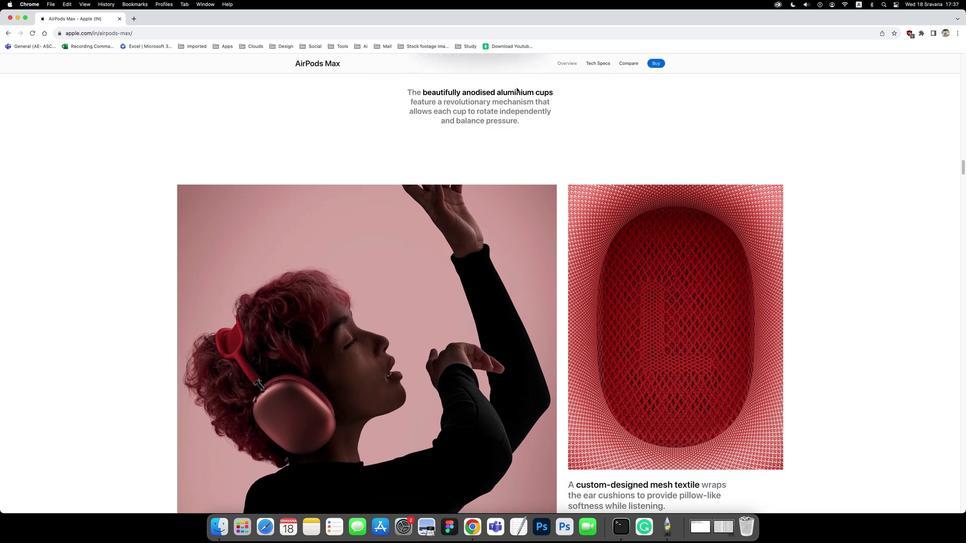 
Action: Mouse scrolled (516, 87) with delta (0, 0)
Screenshot: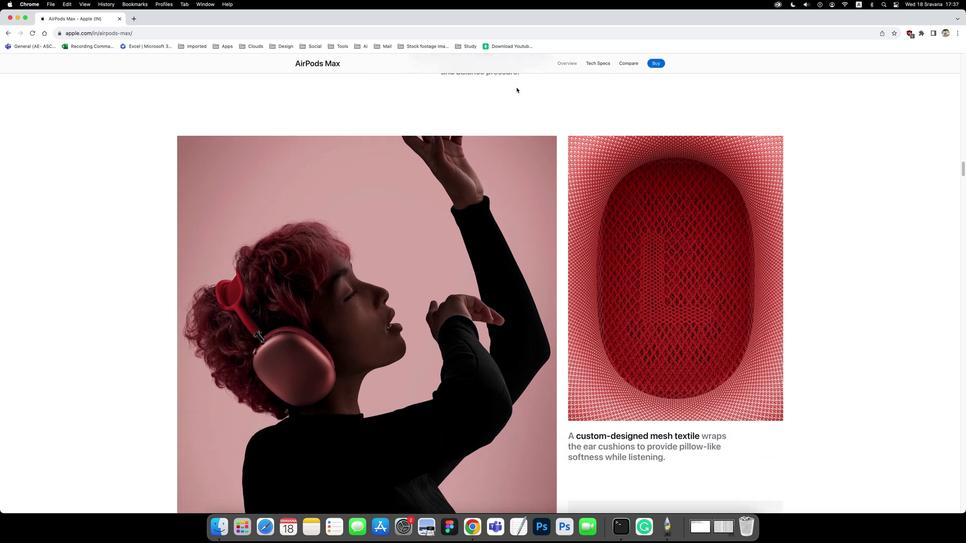 
Action: Mouse scrolled (516, 87) with delta (0, -2)
Screenshot: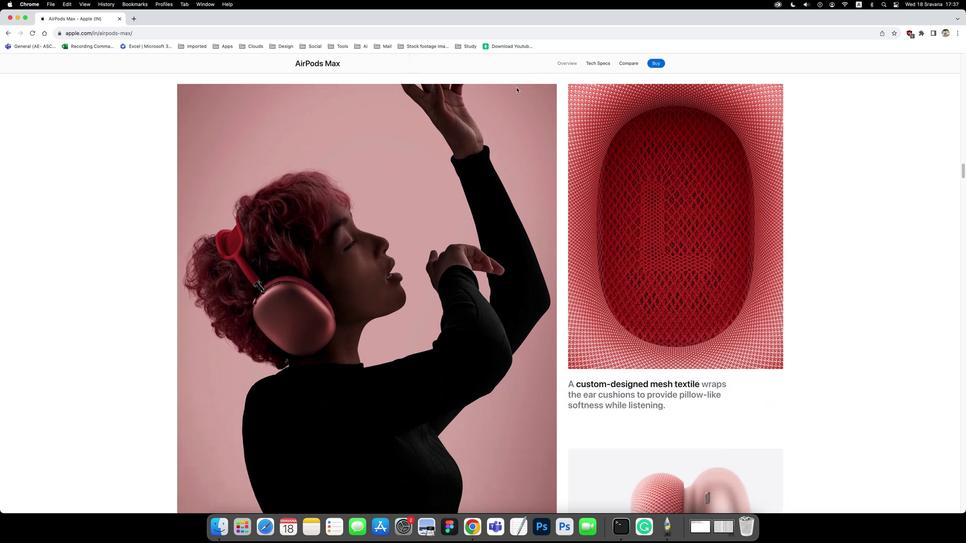 
Action: Mouse scrolled (516, 87) with delta (0, 0)
Screenshot: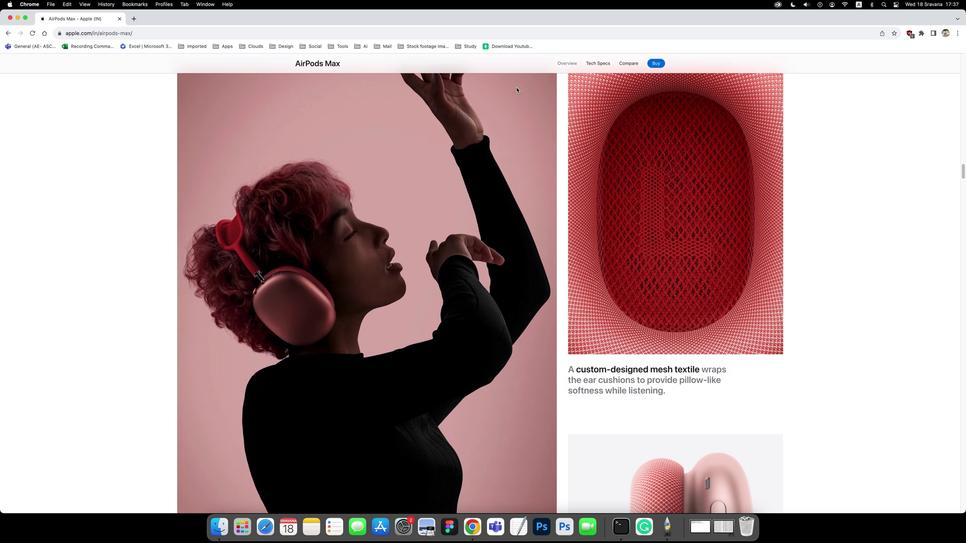 
Action: Mouse scrolled (516, 87) with delta (0, 0)
Screenshot: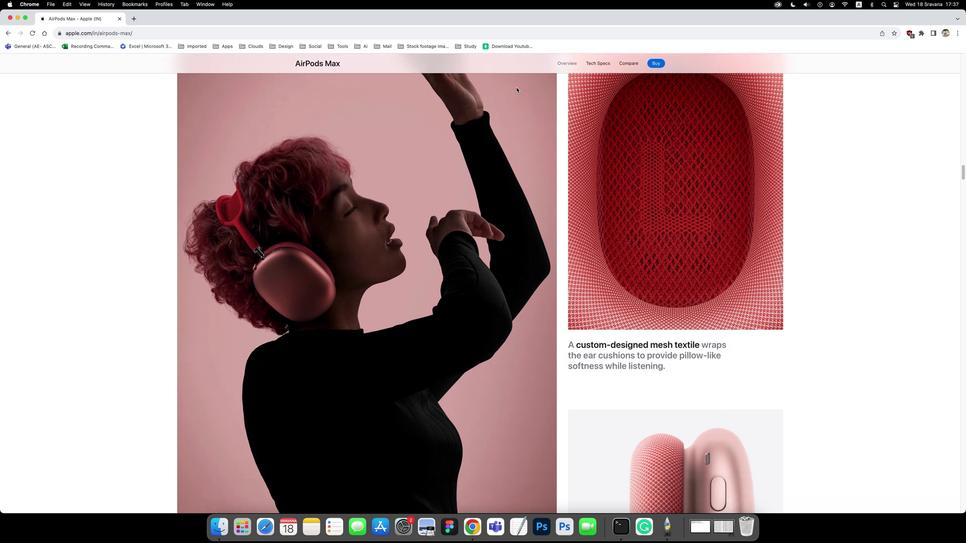 
Action: Mouse scrolled (516, 87) with delta (0, -2)
Screenshot: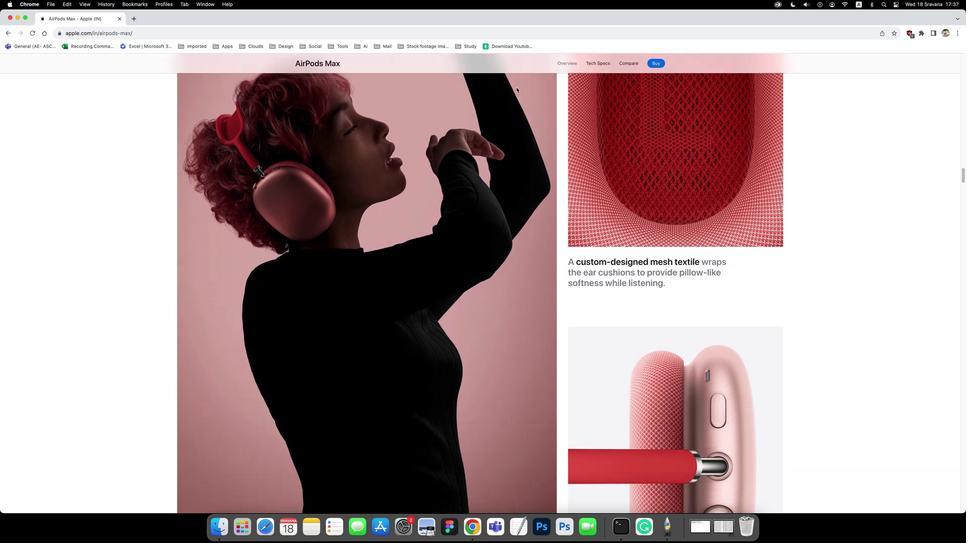 
Action: Mouse scrolled (516, 87) with delta (0, 0)
Screenshot: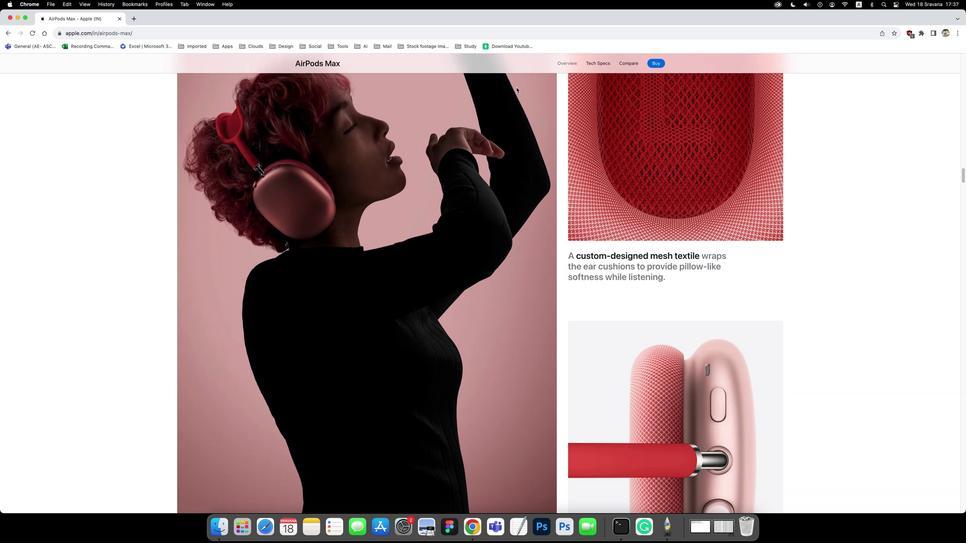 
Action: Mouse scrolled (516, 87) with delta (0, 0)
Screenshot: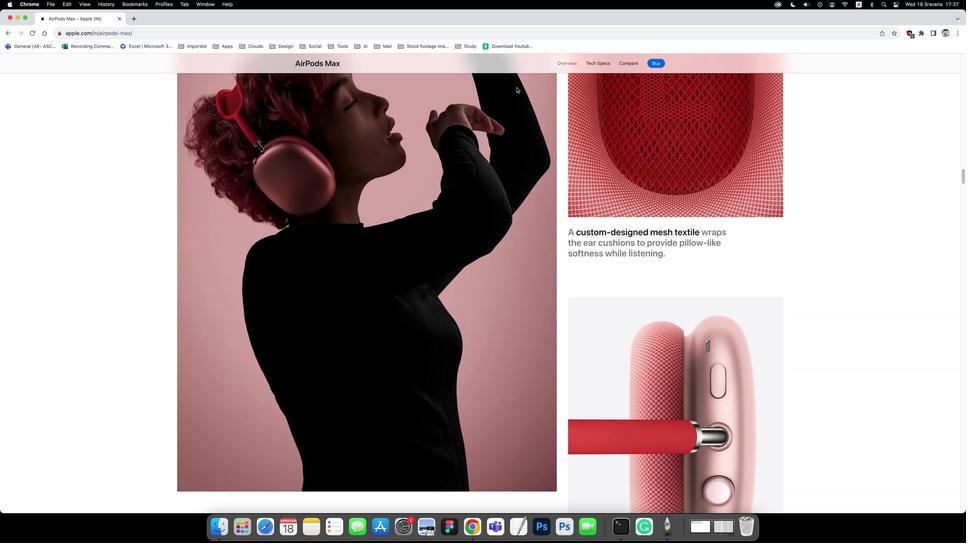 
Action: Mouse scrolled (516, 87) with delta (0, -2)
Screenshot: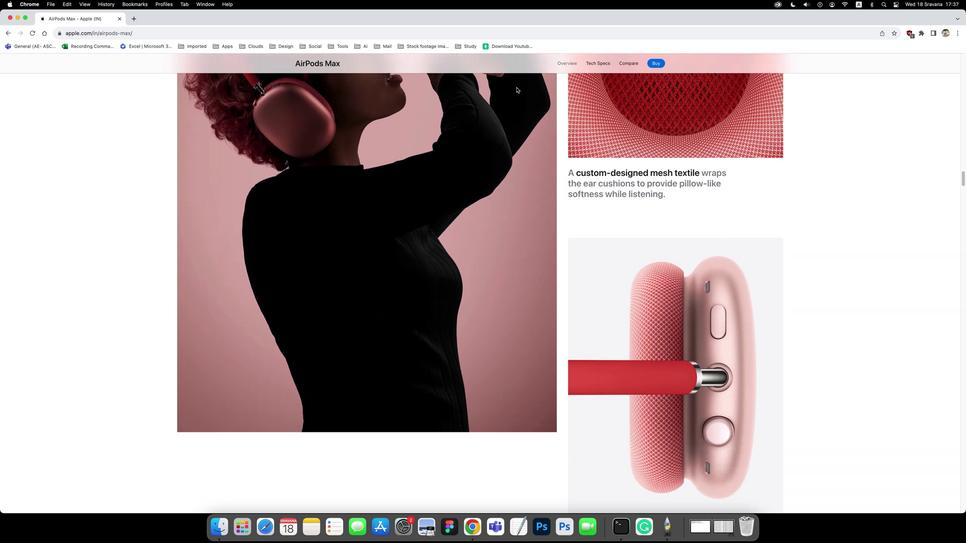 
Action: Mouse scrolled (516, 87) with delta (0, 0)
Screenshot: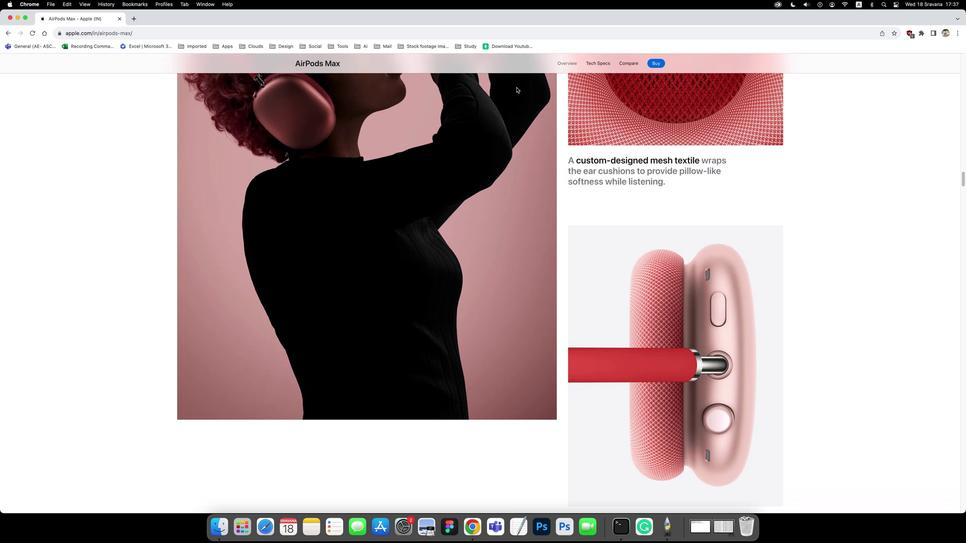
Action: Mouse scrolled (516, 87) with delta (0, 0)
Screenshot: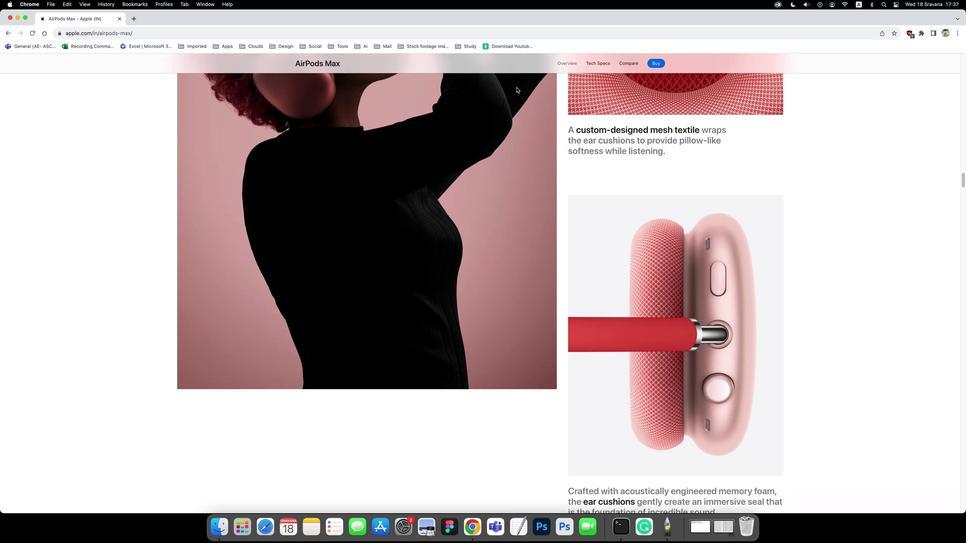 
Action: Mouse scrolled (516, 87) with delta (0, -2)
Screenshot: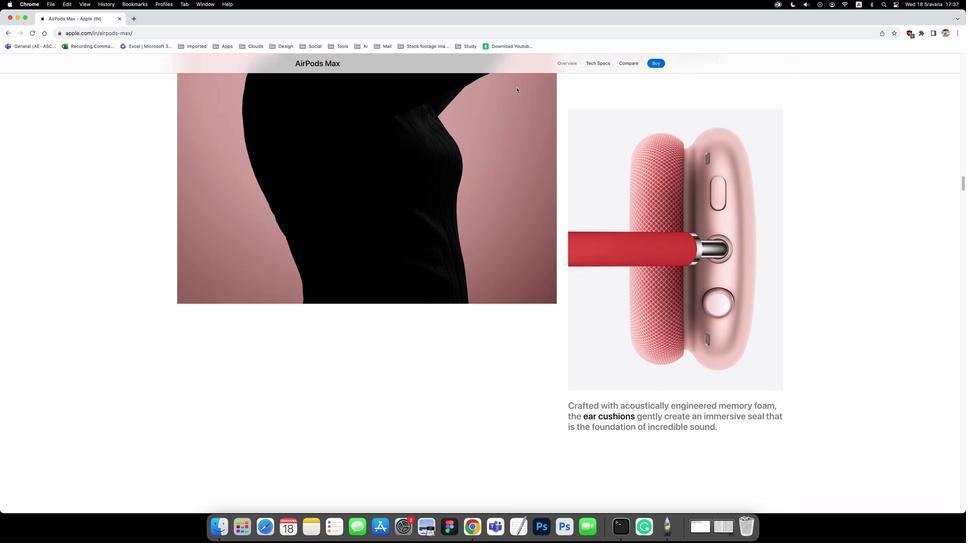 
Action: Mouse scrolled (516, 87) with delta (0, 0)
Screenshot: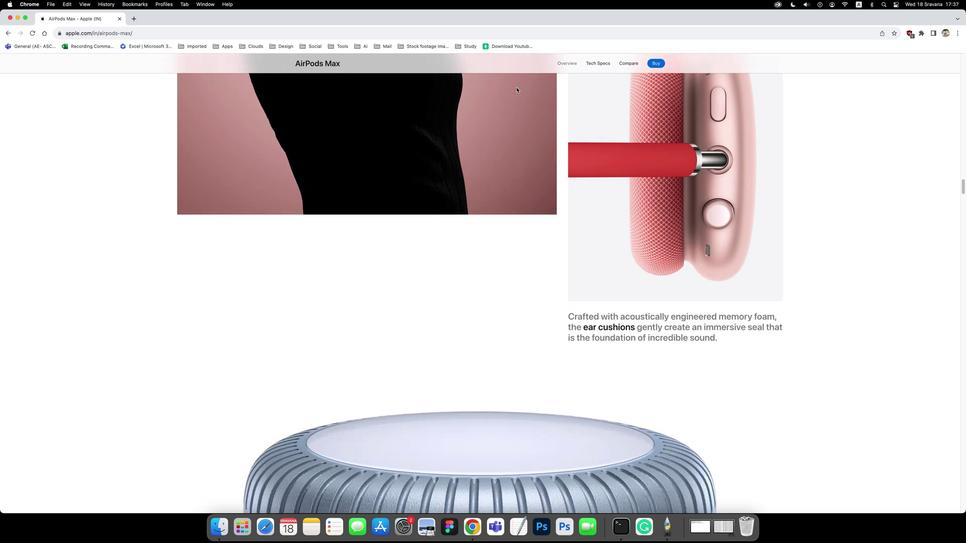 
Action: Mouse scrolled (516, 87) with delta (0, 0)
Screenshot: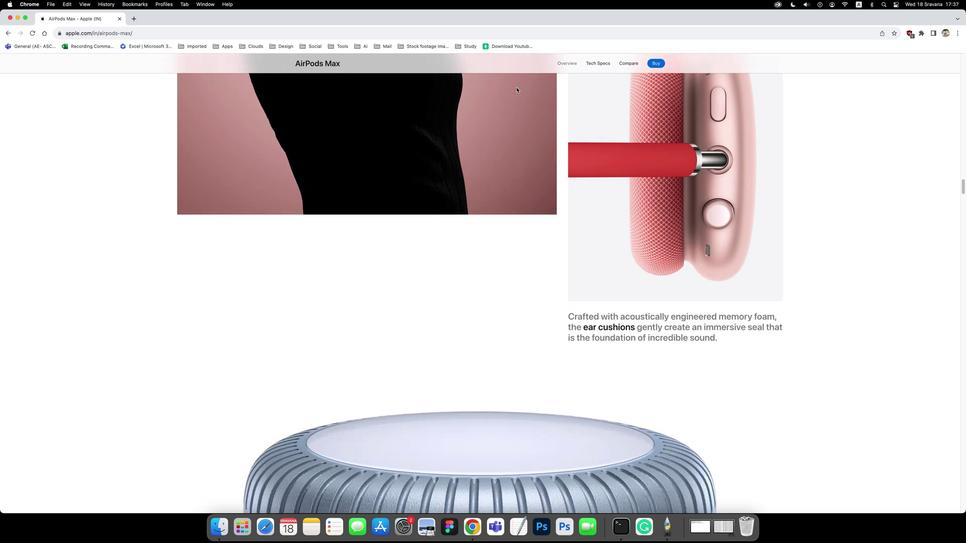 
Action: Mouse scrolled (516, 87) with delta (0, -3)
Screenshot: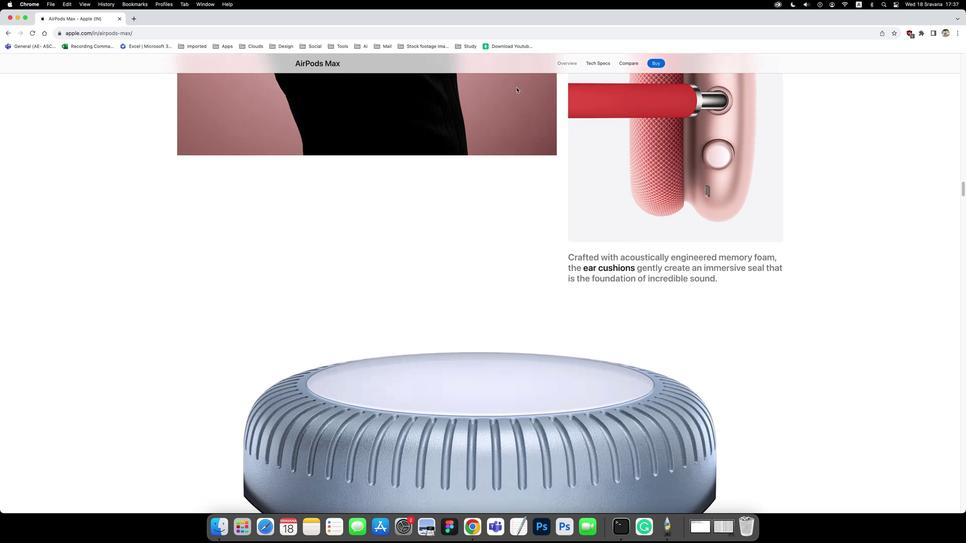 
Action: Mouse scrolled (516, 87) with delta (0, 0)
Screenshot: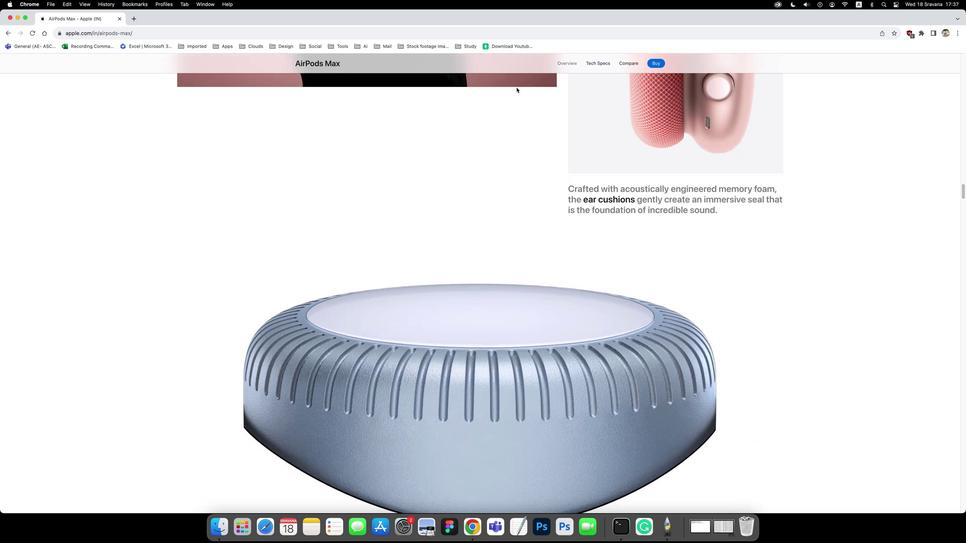 
Action: Mouse scrolled (516, 87) with delta (0, 0)
Screenshot: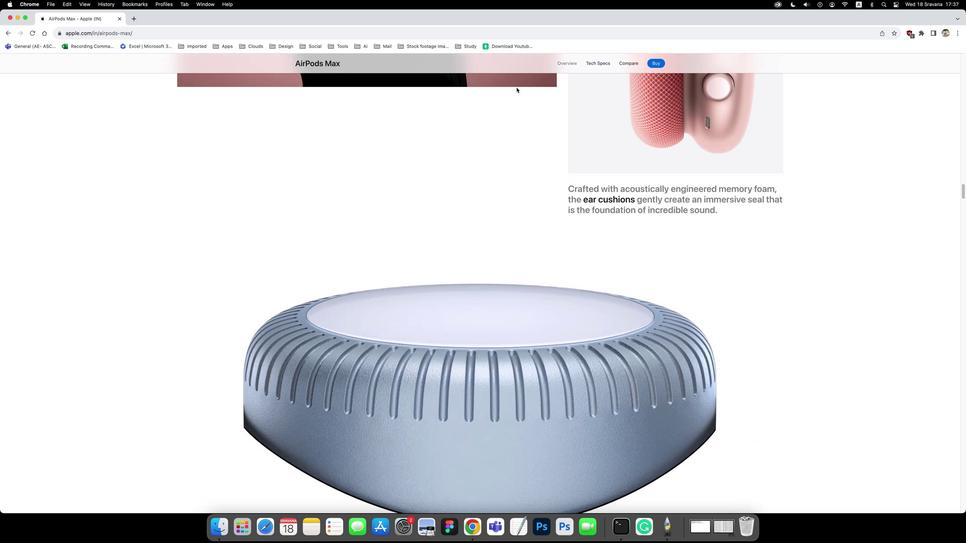
Action: Mouse scrolled (516, 87) with delta (0, -2)
Screenshot: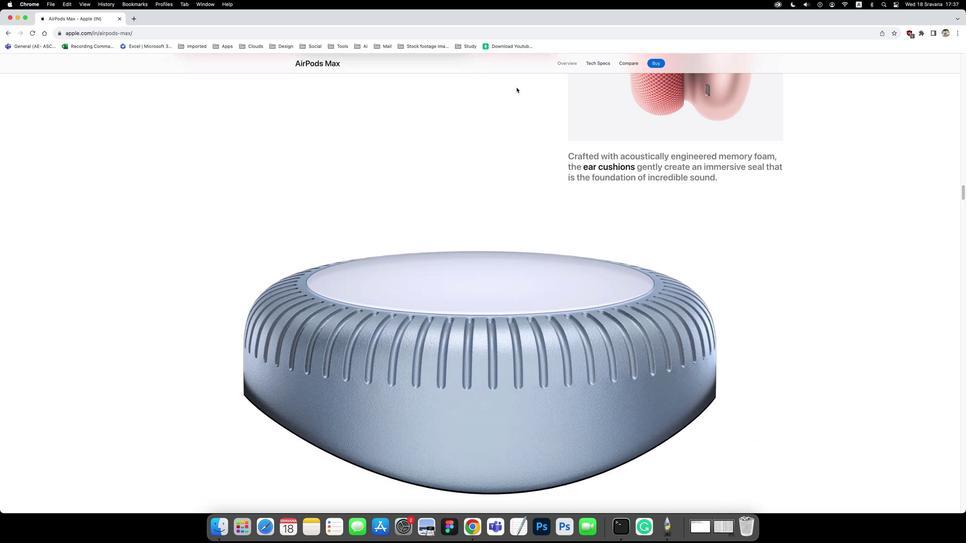 
Action: Mouse scrolled (516, 87) with delta (0, 0)
Screenshot: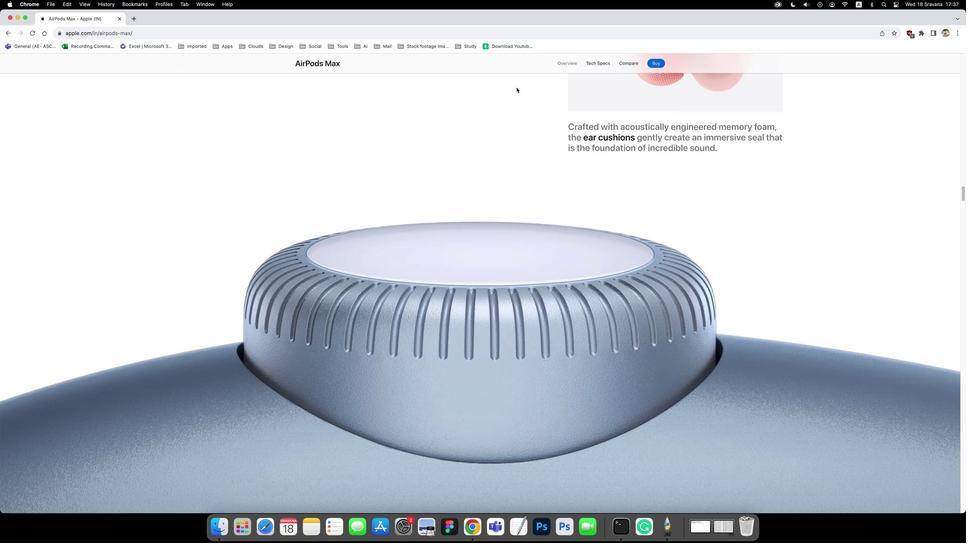 
Action: Mouse scrolled (516, 87) with delta (0, 0)
Screenshot: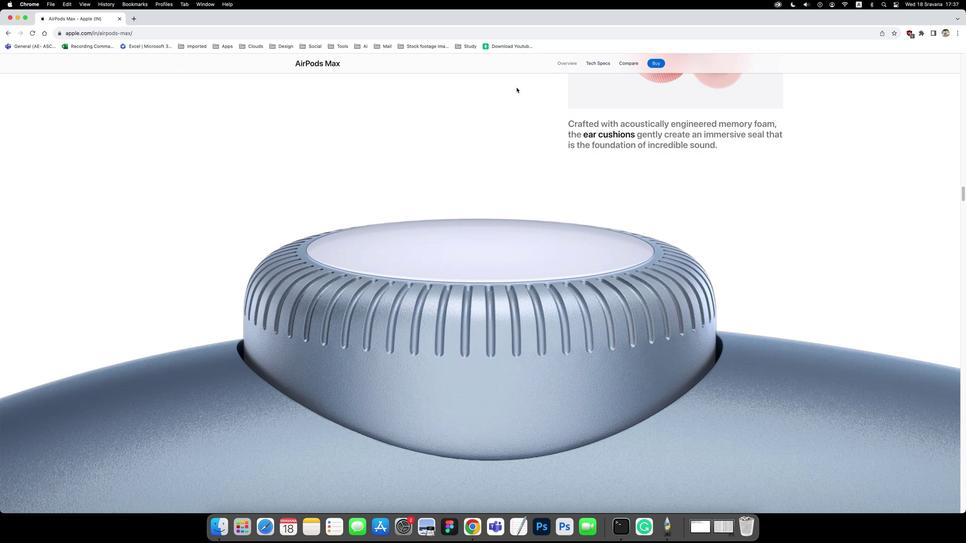 
Action: Mouse scrolled (516, 87) with delta (0, -2)
Screenshot: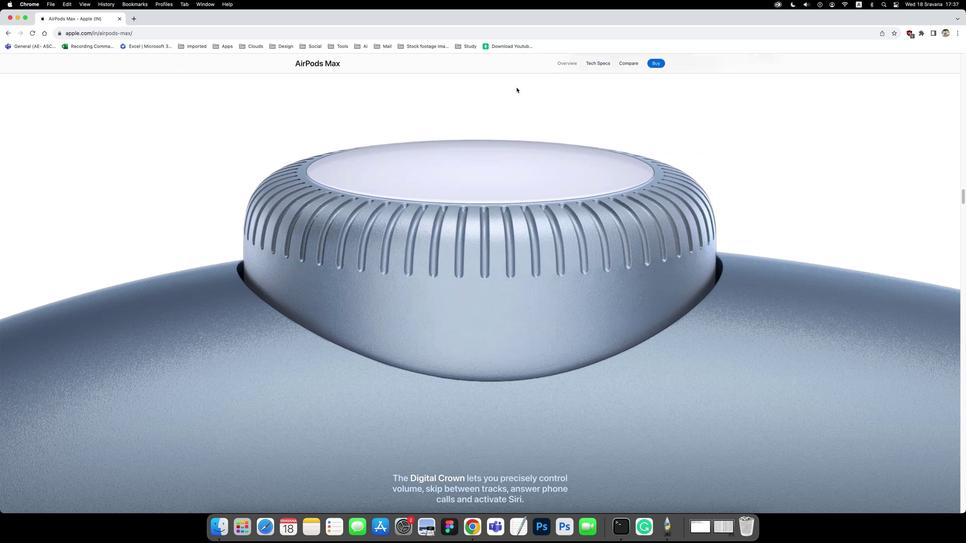 
Action: Mouse scrolled (516, 87) with delta (0, 0)
Screenshot: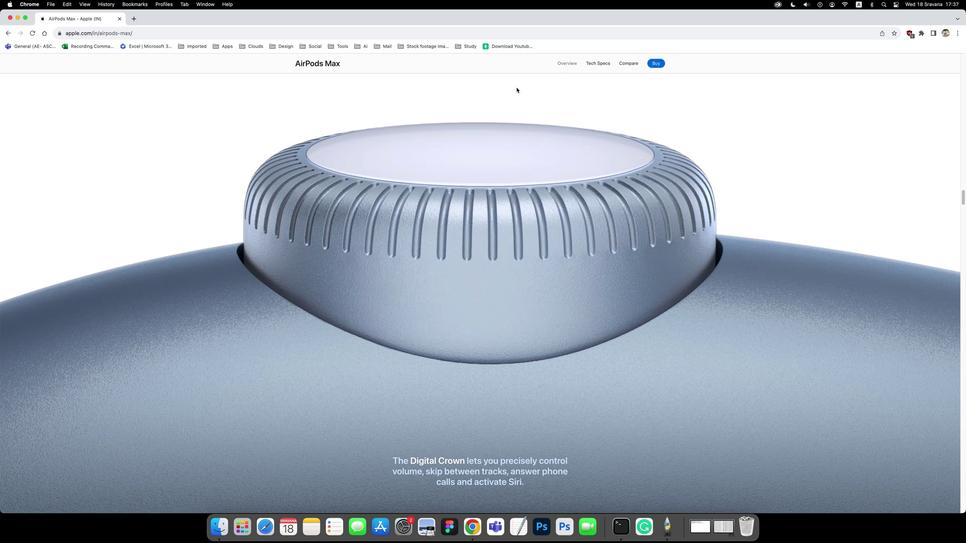 
Action: Mouse scrolled (516, 87) with delta (0, 0)
Screenshot: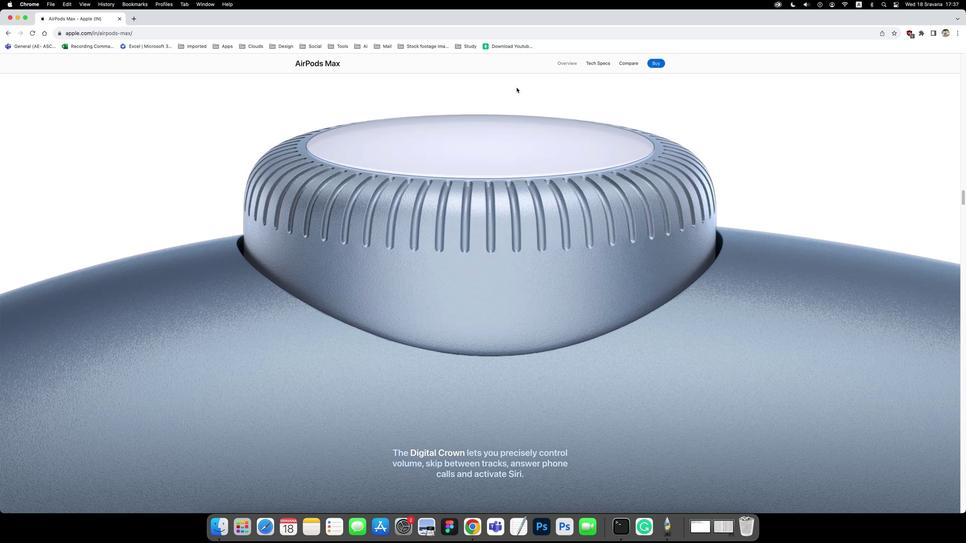 
Action: Mouse scrolled (516, 87) with delta (0, -2)
Screenshot: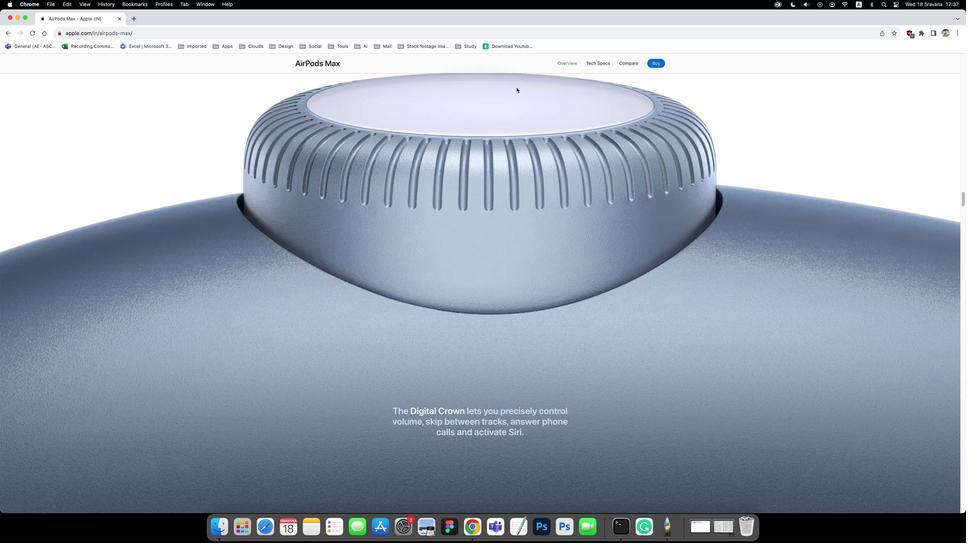 
Action: Mouse scrolled (516, 87) with delta (0, 0)
Screenshot: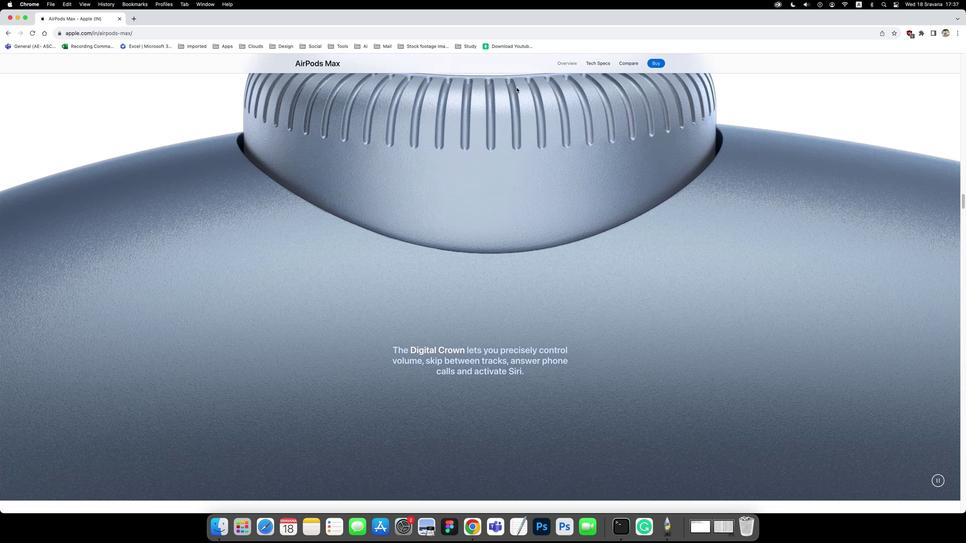 
Action: Mouse scrolled (516, 87) with delta (0, 0)
Screenshot: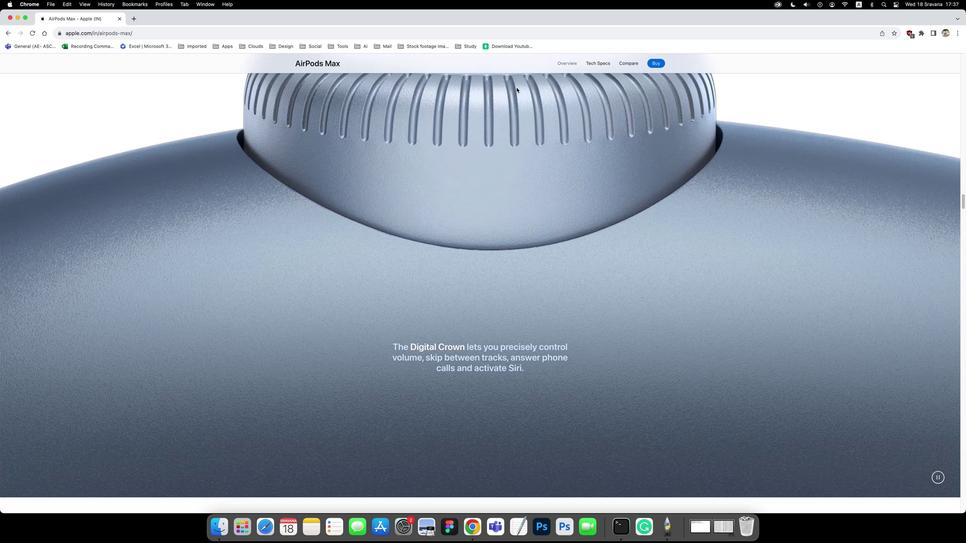 
Action: Mouse scrolled (516, 87) with delta (0, -2)
Screenshot: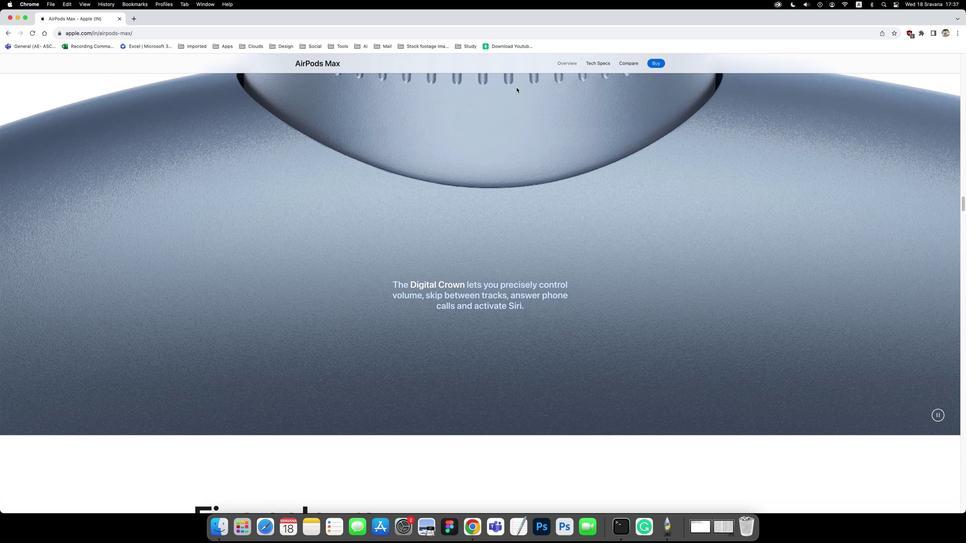 
Action: Mouse scrolled (516, 87) with delta (0, 0)
Screenshot: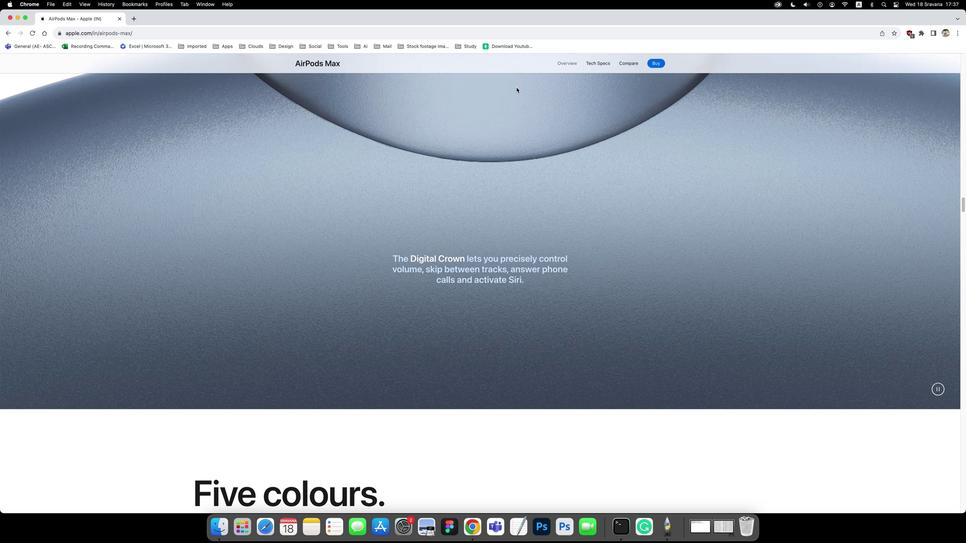 
Action: Mouse scrolled (516, 87) with delta (0, 0)
Screenshot: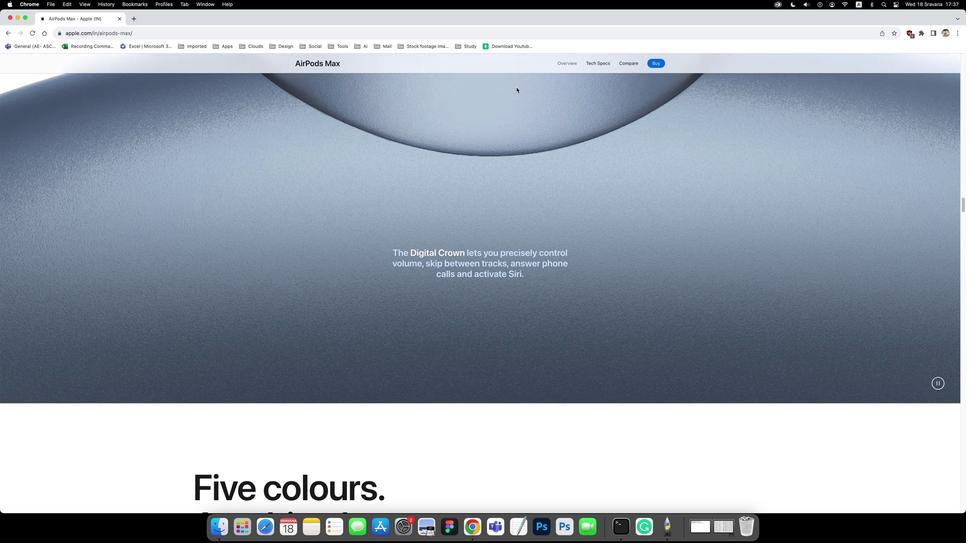 
Action: Mouse scrolled (516, 87) with delta (0, -1)
Screenshot: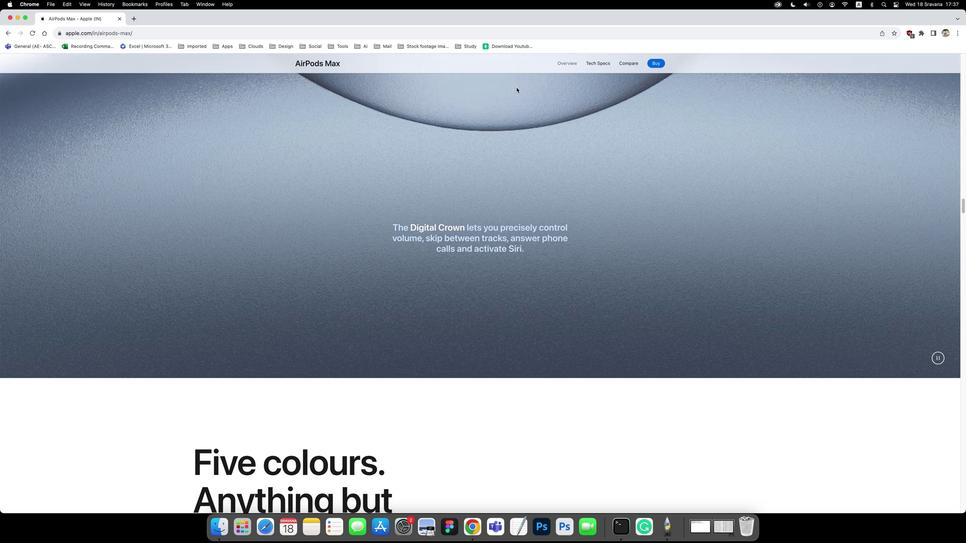 
Action: Mouse scrolled (516, 87) with delta (0, 0)
Screenshot: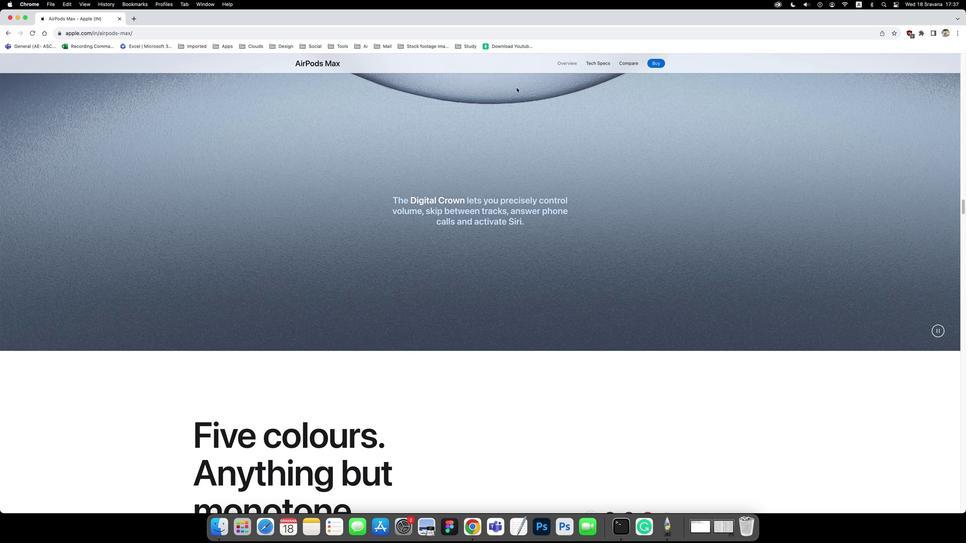 
Action: Mouse scrolled (516, 87) with delta (0, 0)
Screenshot: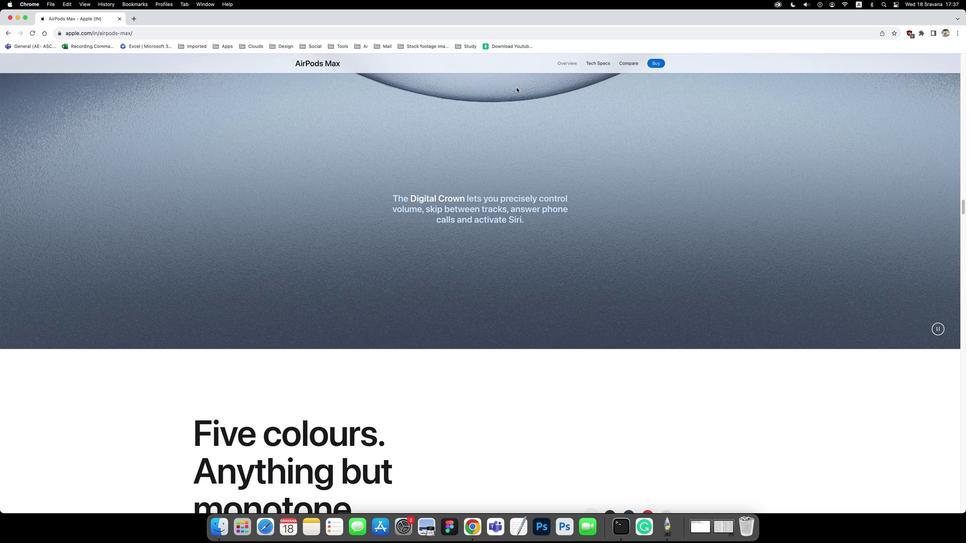 
Action: Mouse scrolled (516, 87) with delta (0, -2)
Screenshot: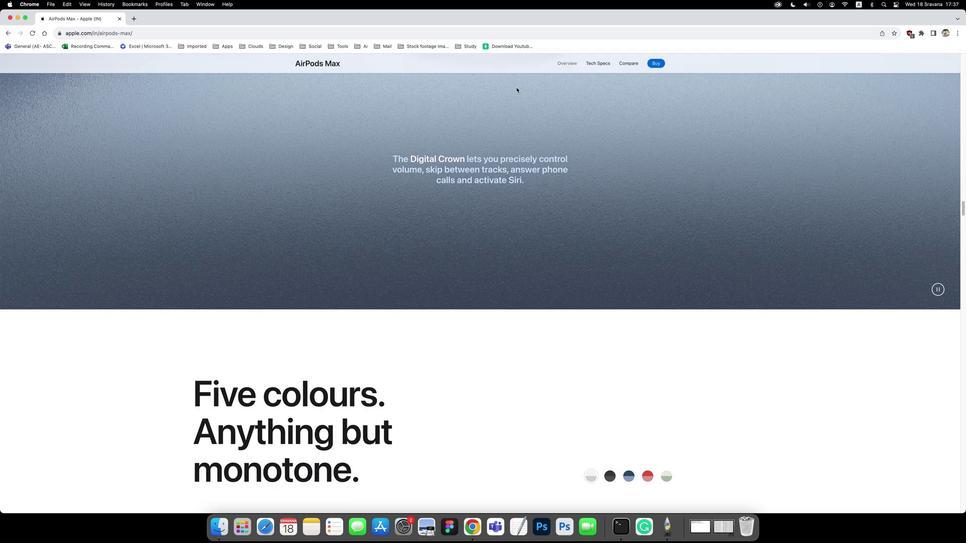 
Action: Mouse scrolled (516, 87) with delta (0, 0)
Screenshot: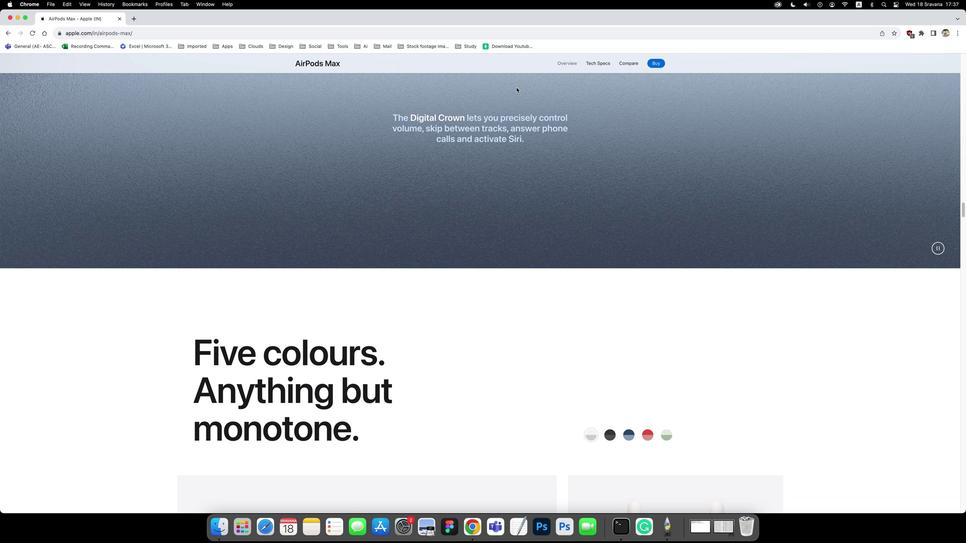 
Action: Mouse scrolled (516, 87) with delta (0, 0)
Screenshot: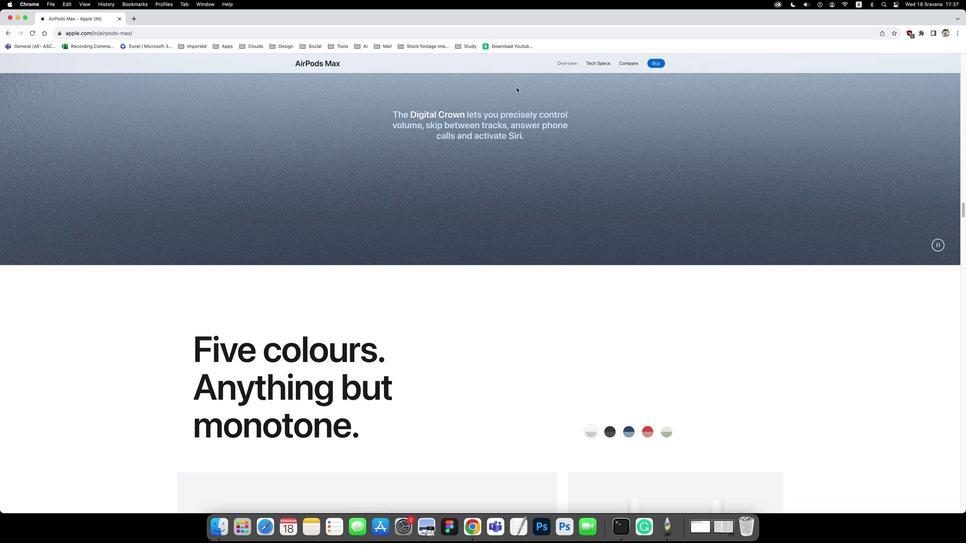 
Action: Mouse scrolled (516, 87) with delta (0, -2)
Screenshot: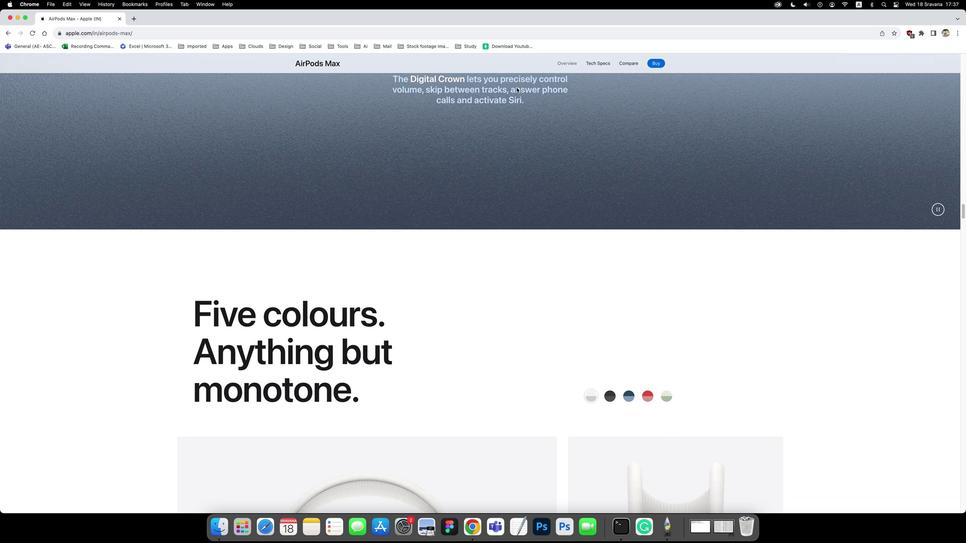 
Action: Mouse scrolled (516, 87) with delta (0, -3)
Screenshot: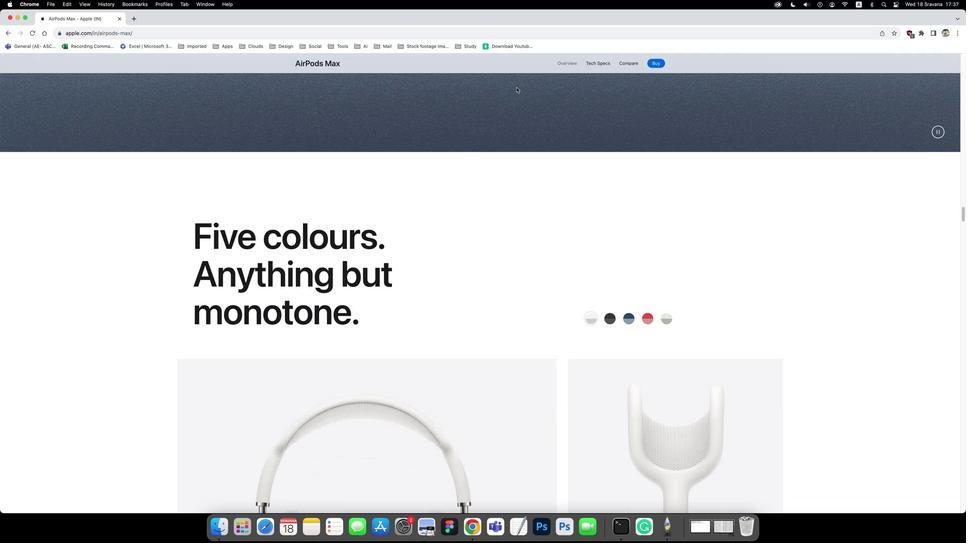 
Action: Mouse scrolled (516, 87) with delta (0, -3)
Screenshot: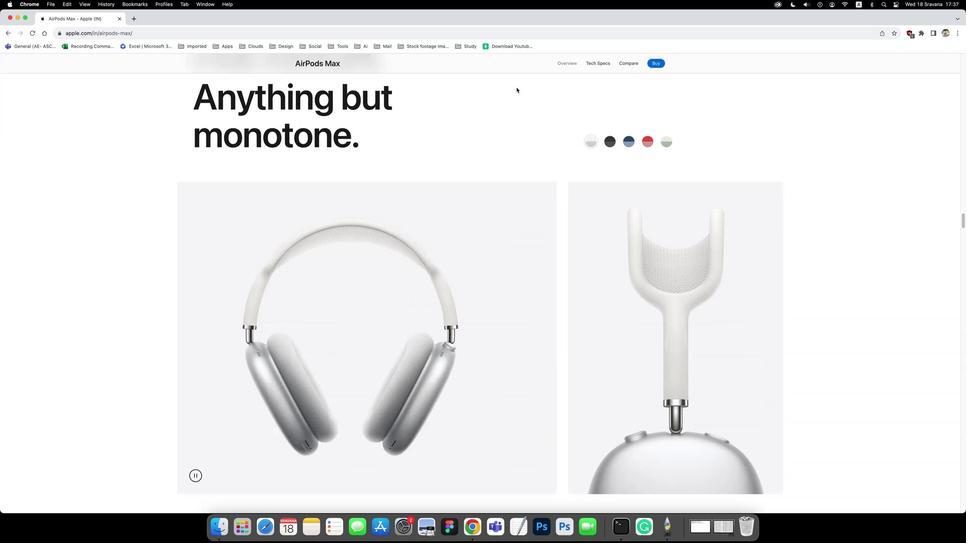 
Action: Mouse scrolled (516, 87) with delta (0, 0)
Screenshot: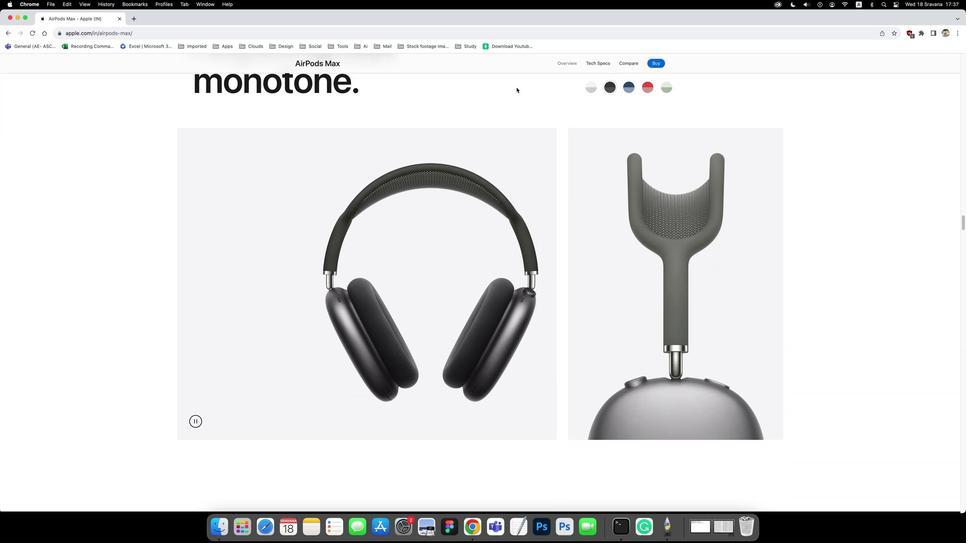 
Action: Mouse scrolled (516, 87) with delta (0, 0)
Screenshot: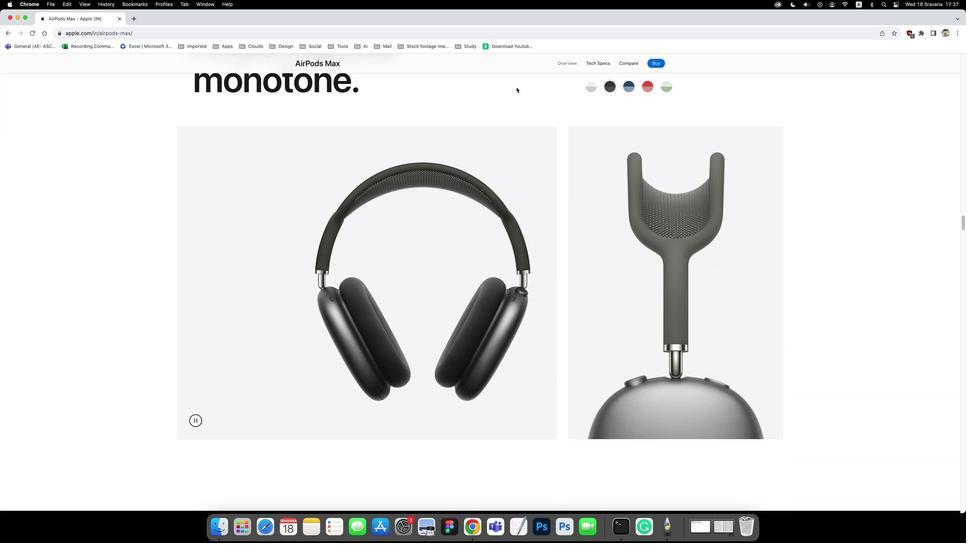 
Action: Mouse scrolled (516, 87) with delta (0, -1)
Screenshot: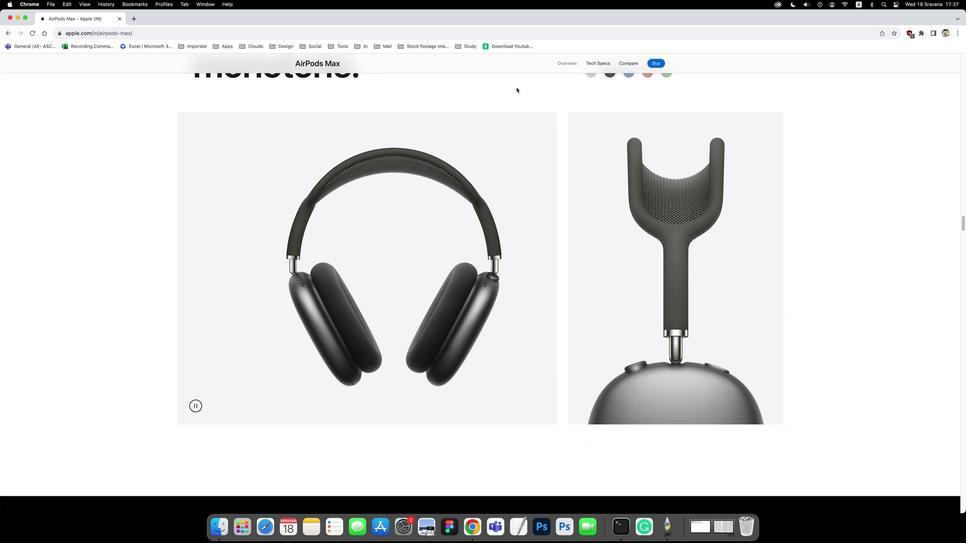 
Action: Mouse scrolled (516, 87) with delta (0, -1)
Screenshot: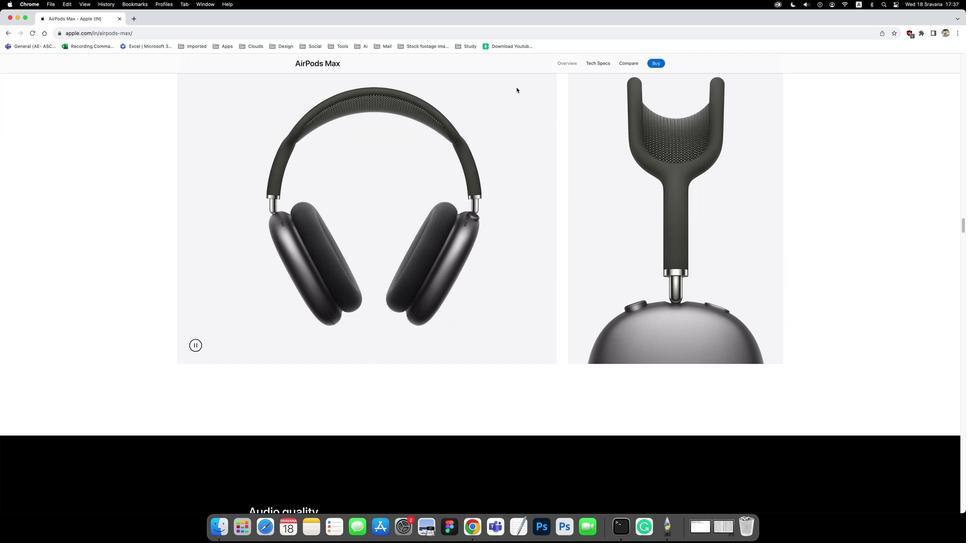 
Action: Mouse scrolled (516, 87) with delta (0, -2)
Screenshot: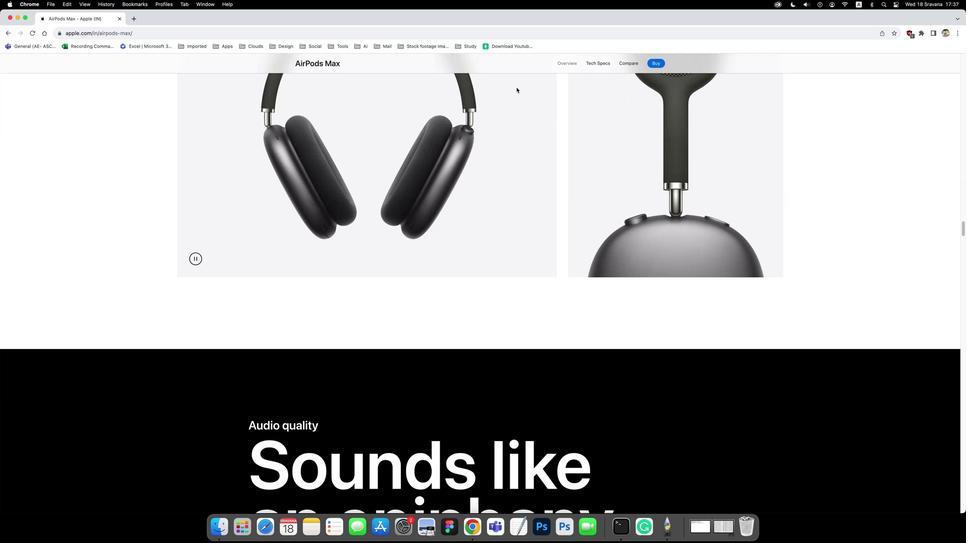 
Action: Mouse scrolled (516, 87) with delta (0, 0)
Screenshot: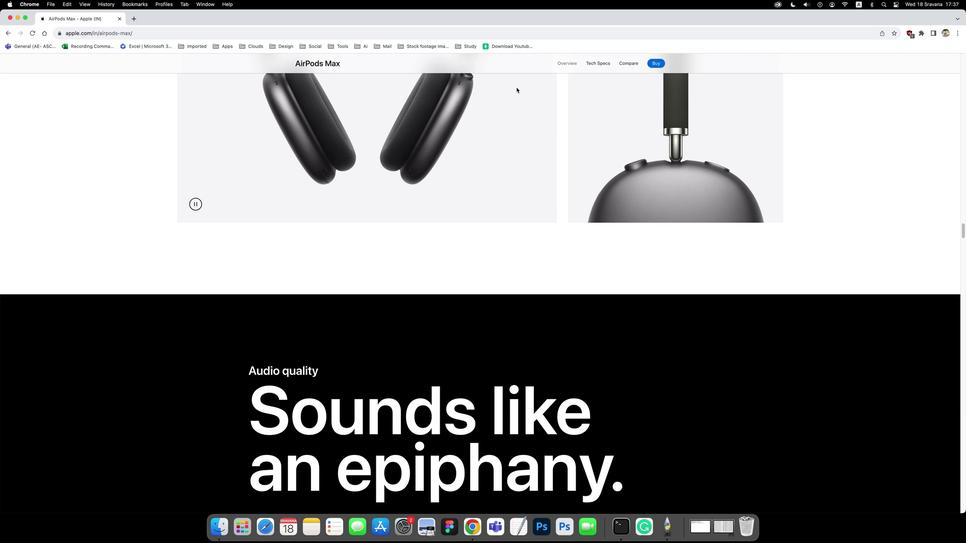 
Action: Mouse scrolled (516, 87) with delta (0, 0)
Screenshot: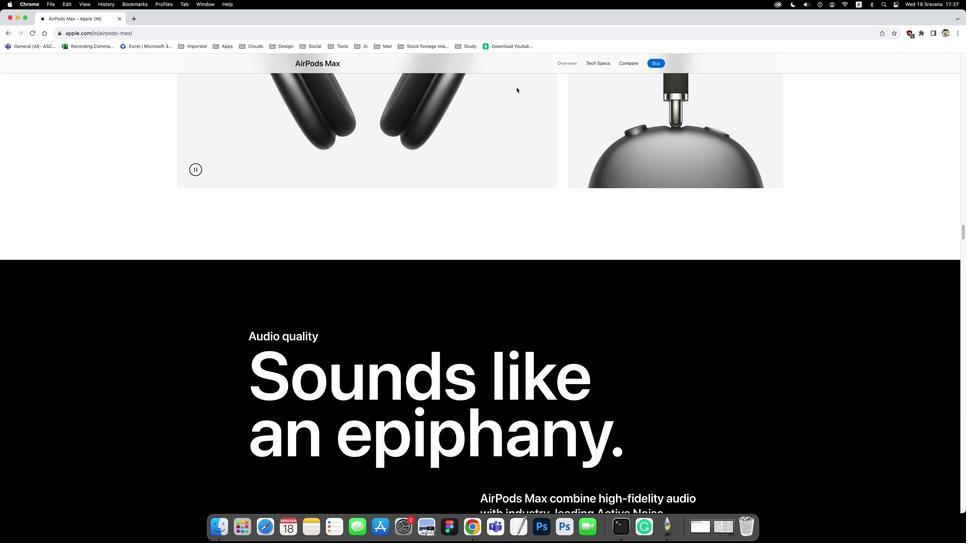 
Action: Mouse scrolled (516, 87) with delta (0, -3)
Screenshot: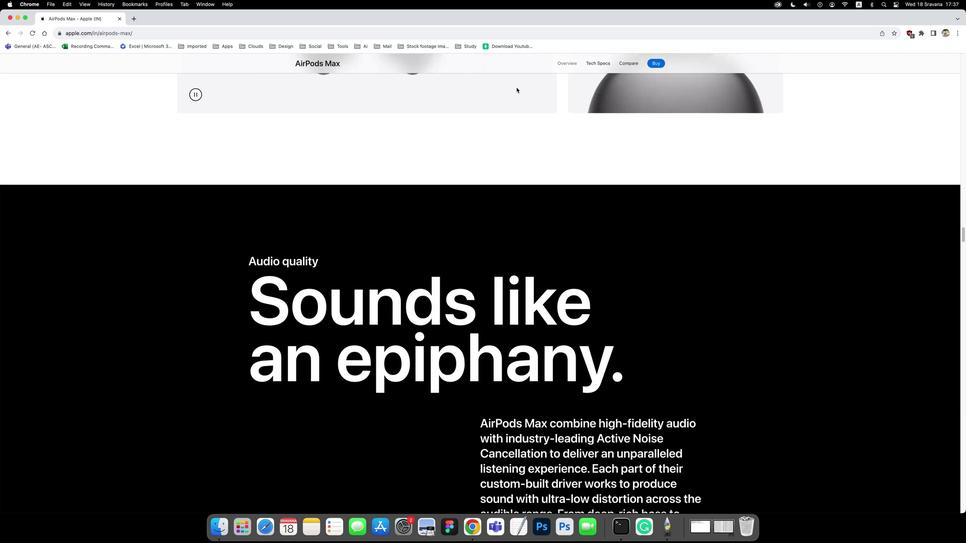 
Action: Mouse scrolled (516, 87) with delta (0, 0)
Screenshot: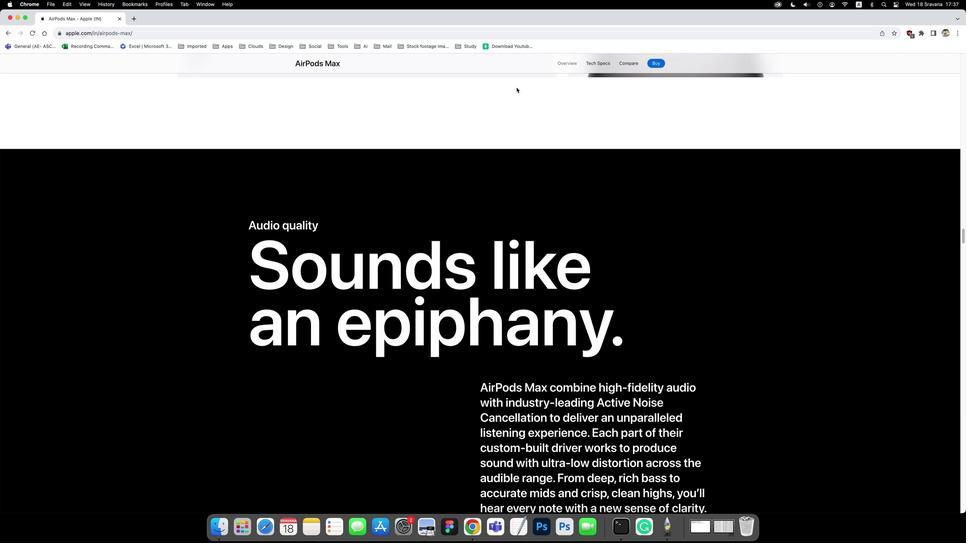 
Action: Mouse scrolled (516, 87) with delta (0, 0)
Screenshot: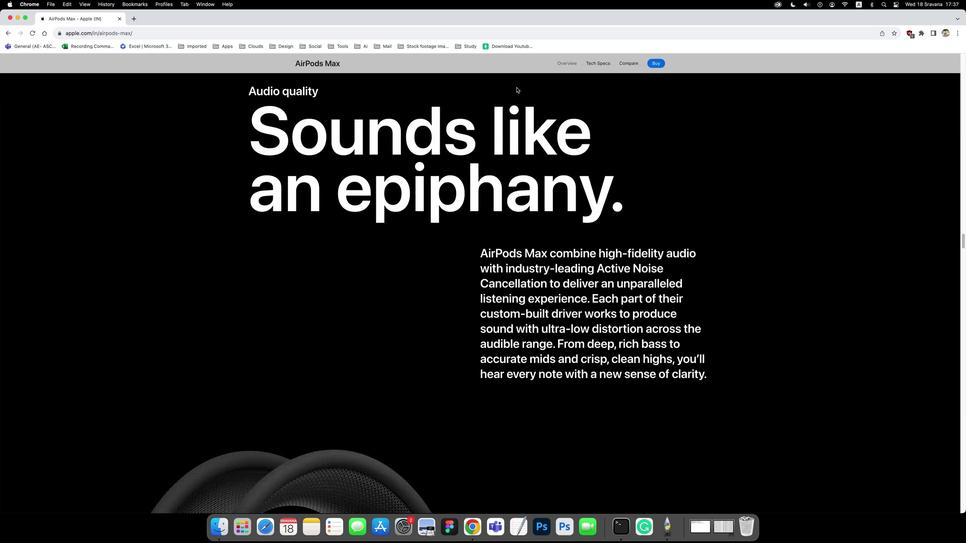 
Action: Mouse scrolled (516, 87) with delta (0, -3)
Screenshot: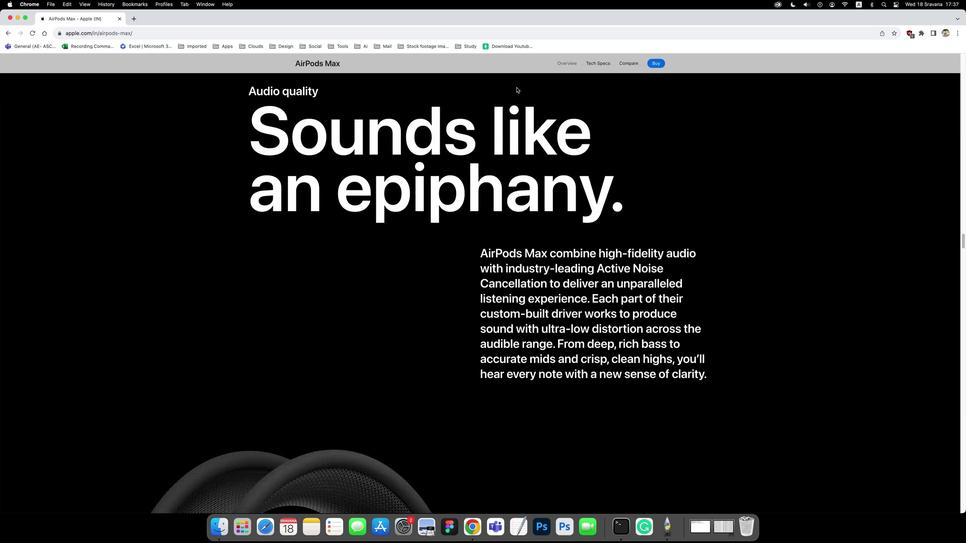 
Action: Mouse scrolled (516, 87) with delta (0, -4)
Screenshot: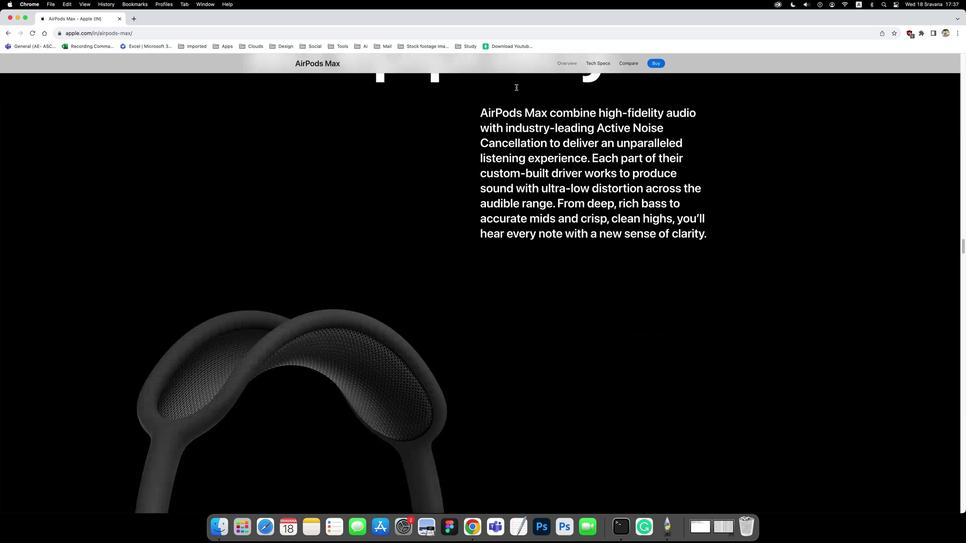 
Action: Mouse scrolled (516, 87) with delta (0, 0)
Screenshot: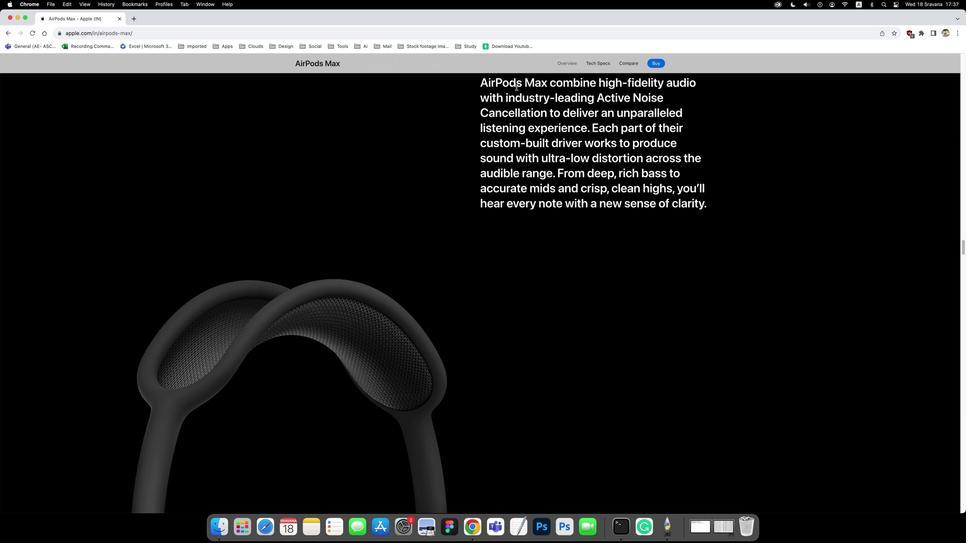 
Action: Mouse scrolled (516, 87) with delta (0, 0)
Screenshot: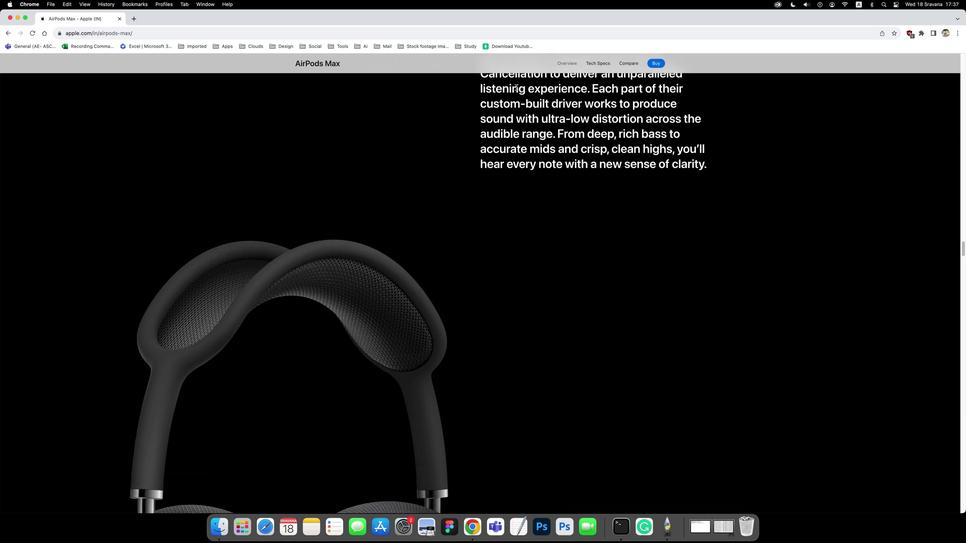 
Action: Mouse scrolled (516, 87) with delta (0, -3)
Screenshot: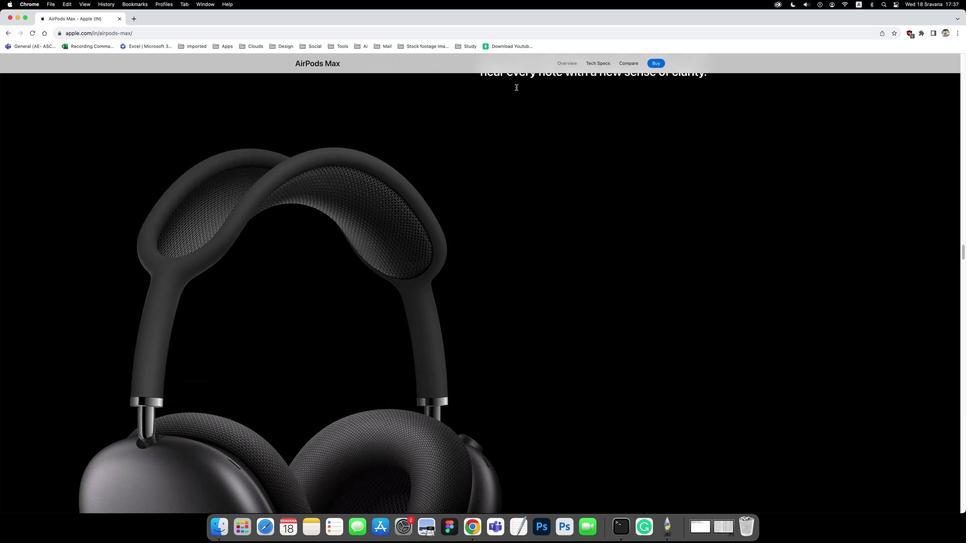 
Action: Mouse scrolled (516, 87) with delta (0, -3)
Screenshot: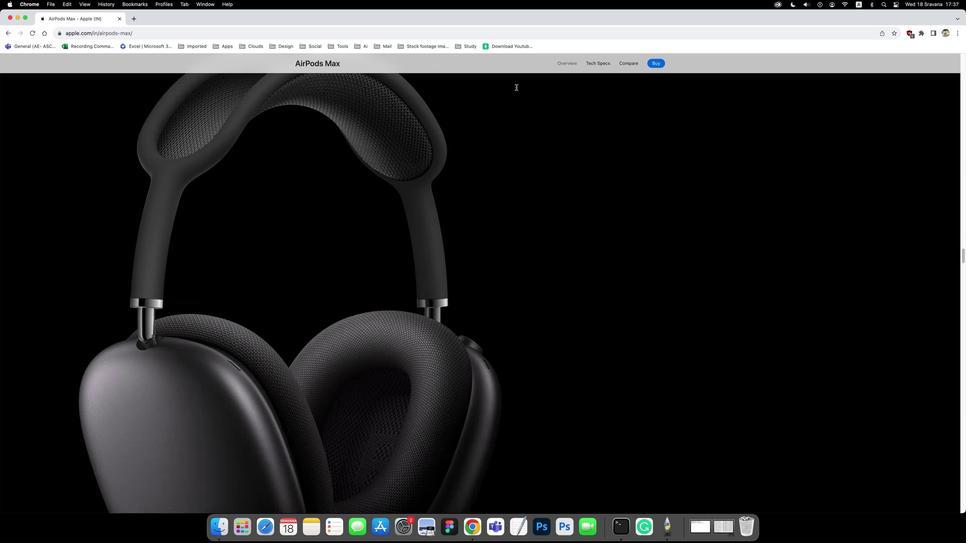 
Action: Mouse scrolled (516, 87) with delta (0, 0)
Screenshot: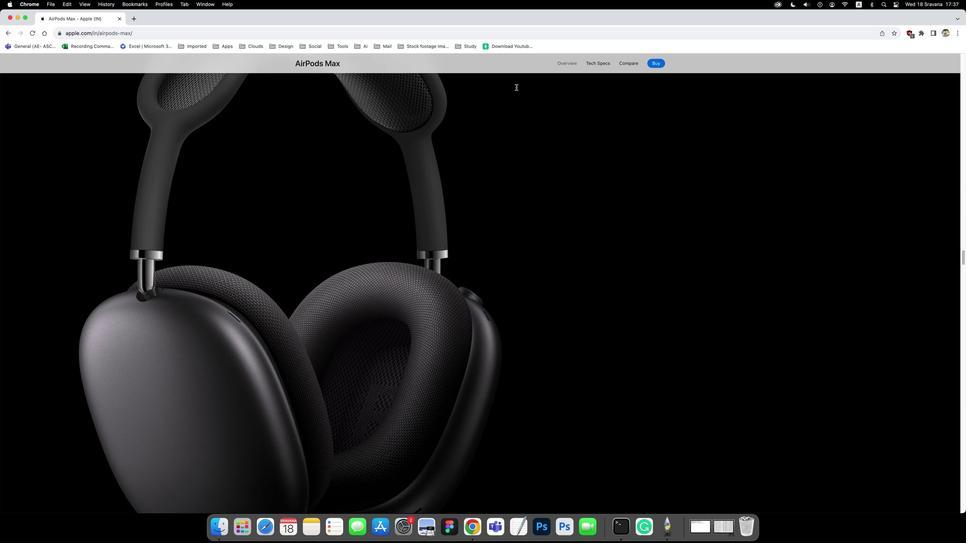 
Action: Mouse scrolled (516, 87) with delta (0, 0)
Screenshot: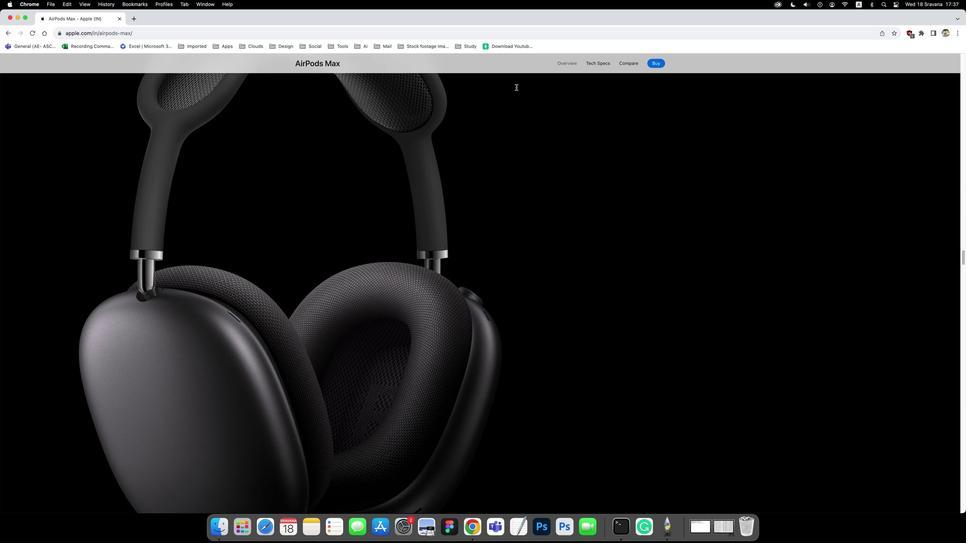 
Action: Mouse scrolled (516, 87) with delta (0, -3)
Screenshot: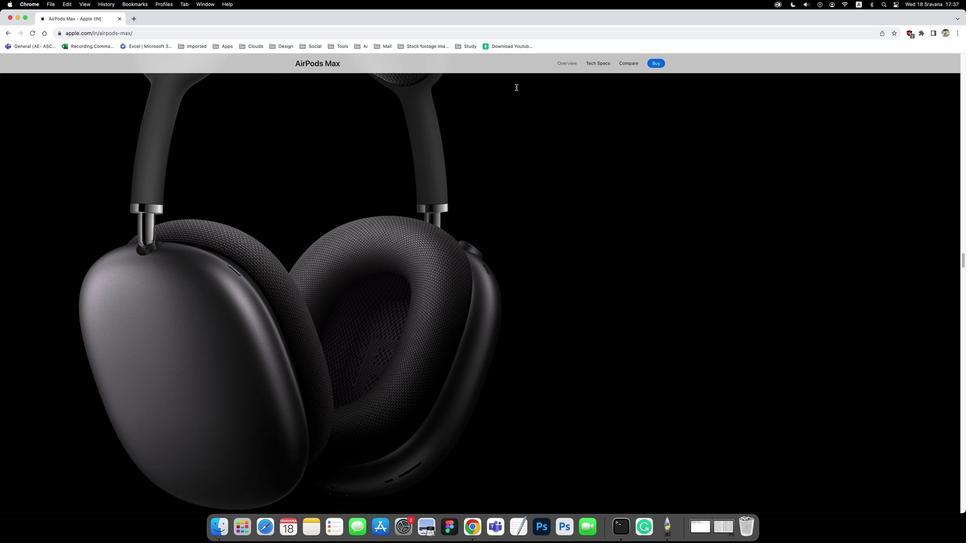 
Action: Mouse scrolled (516, 87) with delta (0, -4)
Screenshot: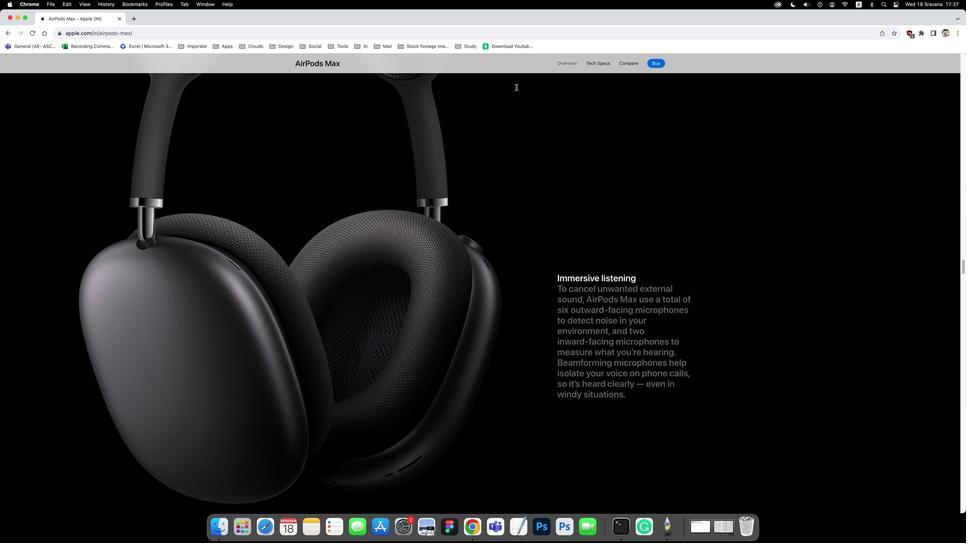 
Action: Mouse scrolled (516, 87) with delta (0, 0)
Screenshot: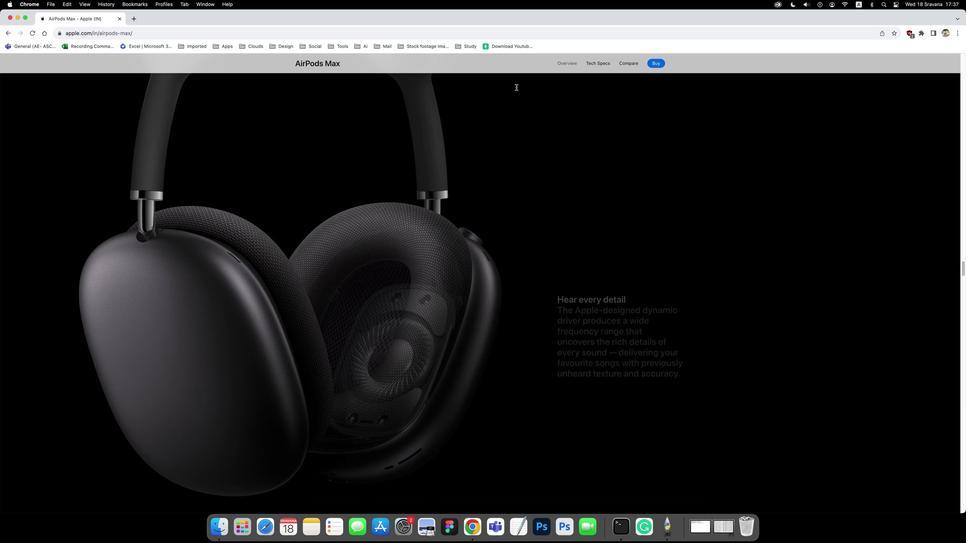 
Action: Mouse scrolled (516, 87) with delta (0, 0)
Screenshot: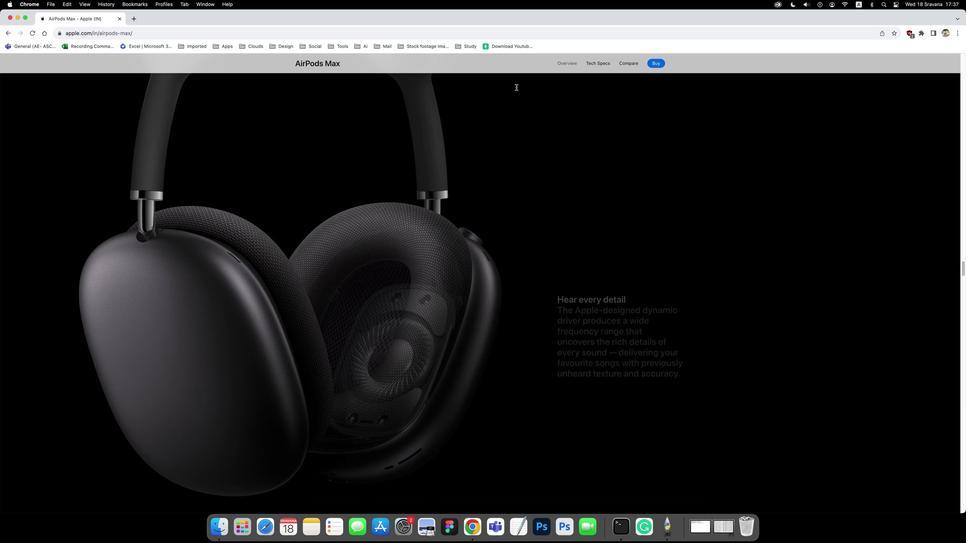 
Action: Mouse scrolled (516, 87) with delta (0, -3)
Screenshot: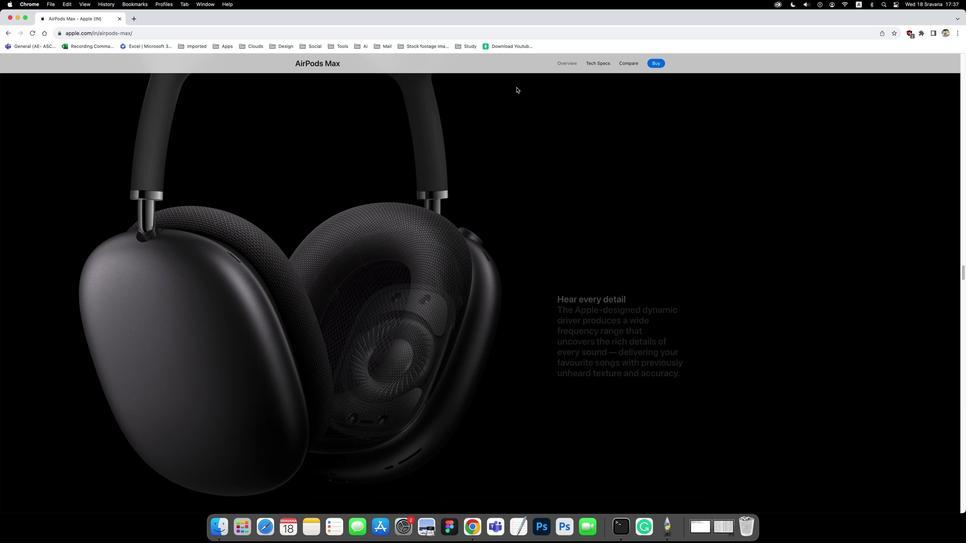 
Action: Mouse scrolled (516, 87) with delta (0, 0)
Screenshot: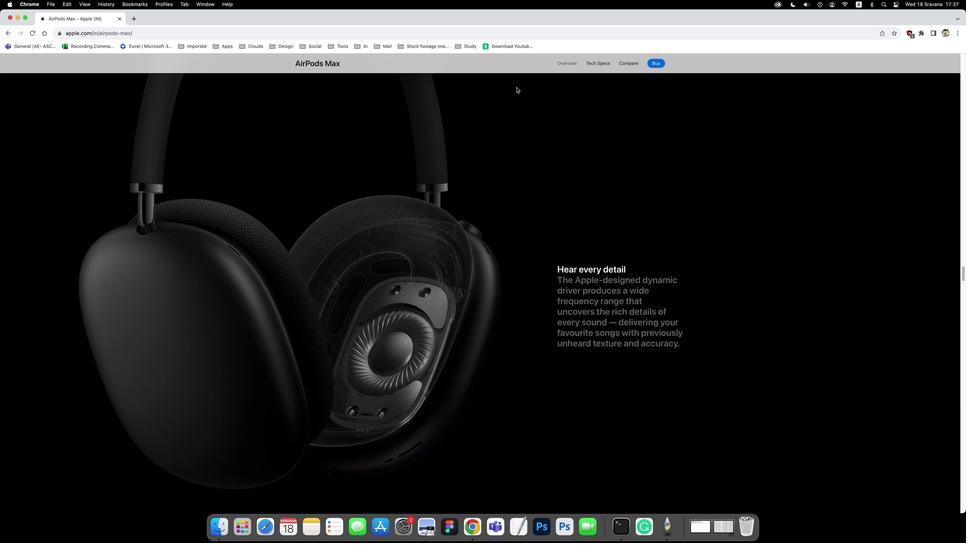 
Action: Mouse scrolled (516, 87) with delta (0, 0)
Screenshot: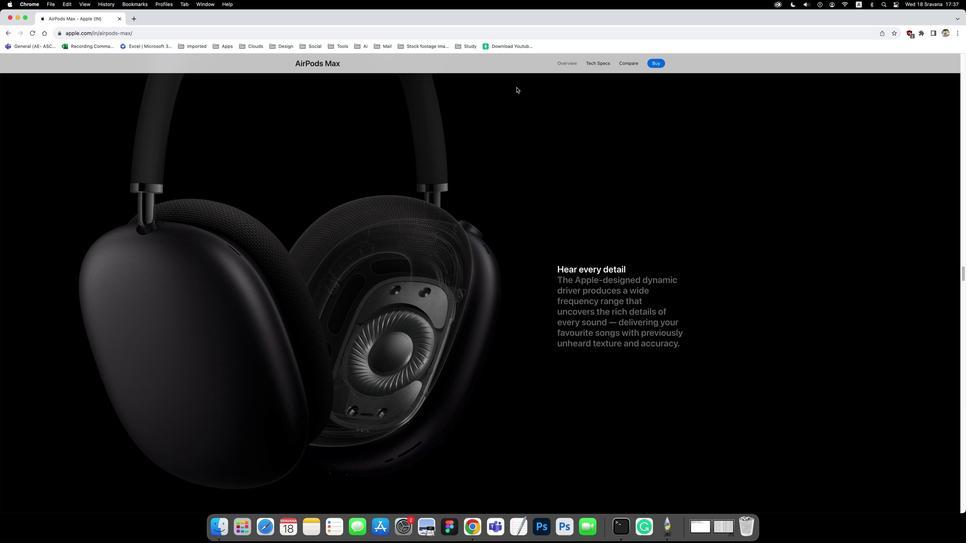 
Action: Mouse scrolled (516, 87) with delta (0, -2)
Screenshot: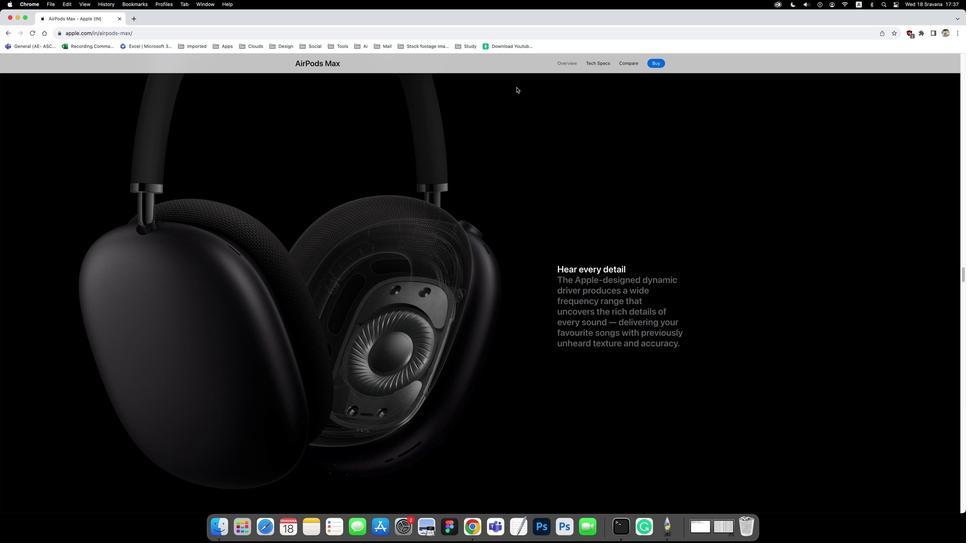 
Action: Mouse scrolled (516, 87) with delta (0, 0)
Screenshot: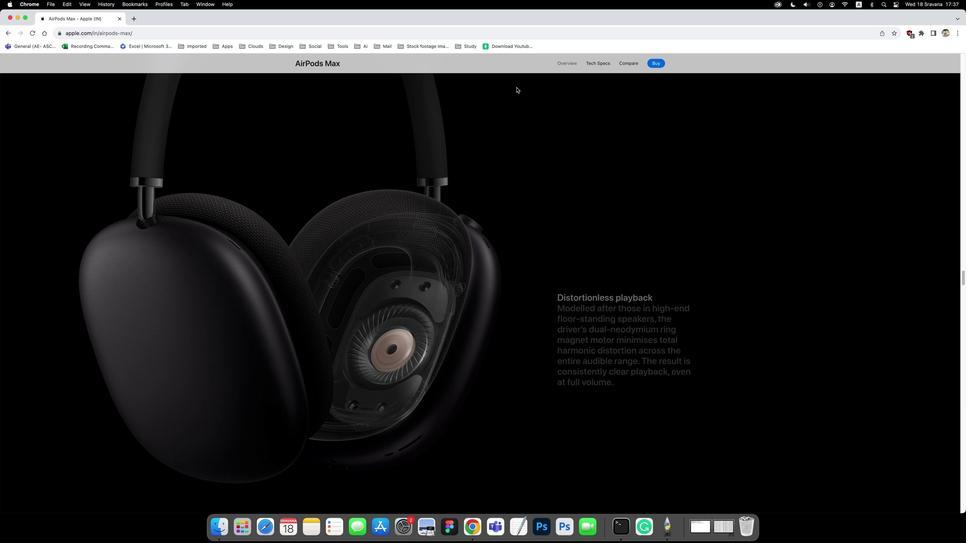 
Action: Mouse scrolled (516, 87) with delta (0, 0)
Screenshot: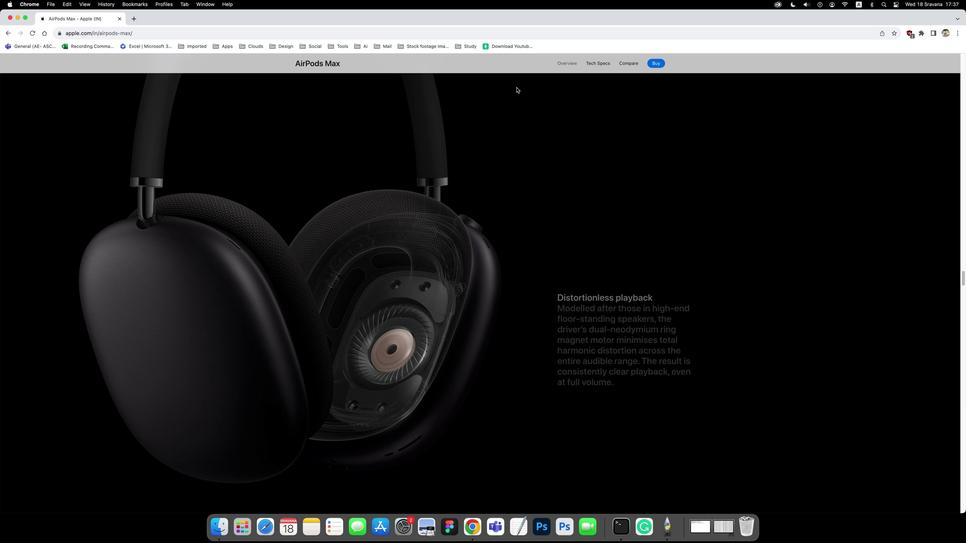 
Action: Mouse scrolled (516, 87) with delta (0, -3)
Screenshot: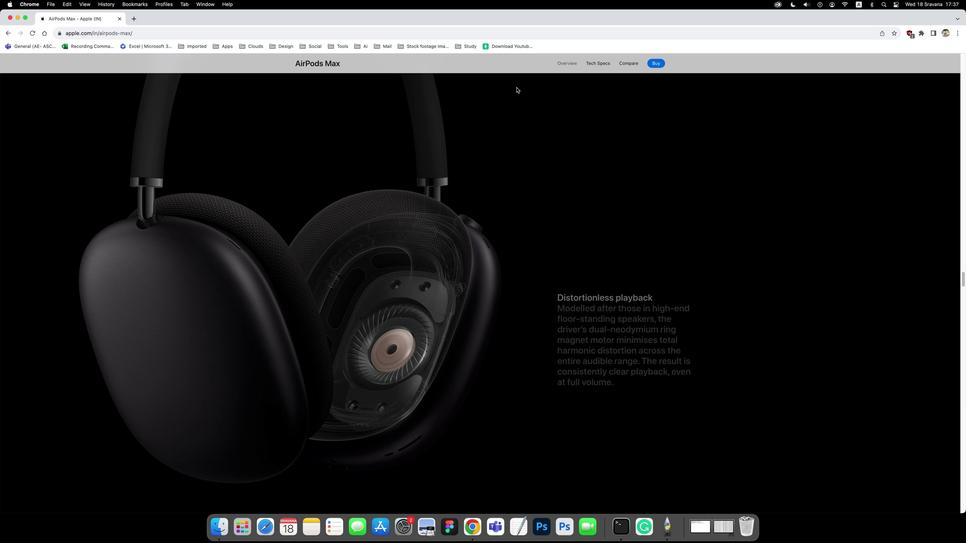 
Action: Mouse scrolled (516, 87) with delta (0, 0)
Screenshot: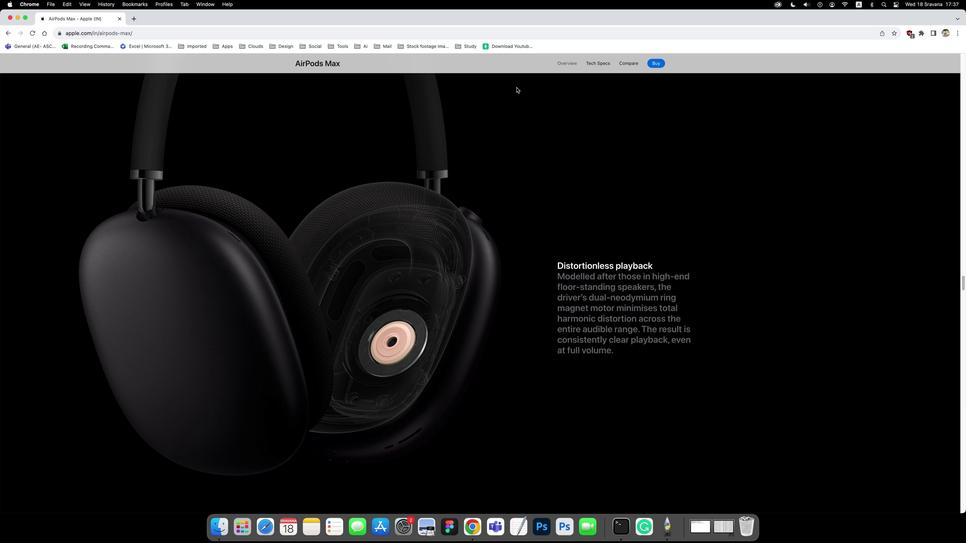 
Action: Mouse scrolled (516, 87) with delta (0, 0)
Screenshot: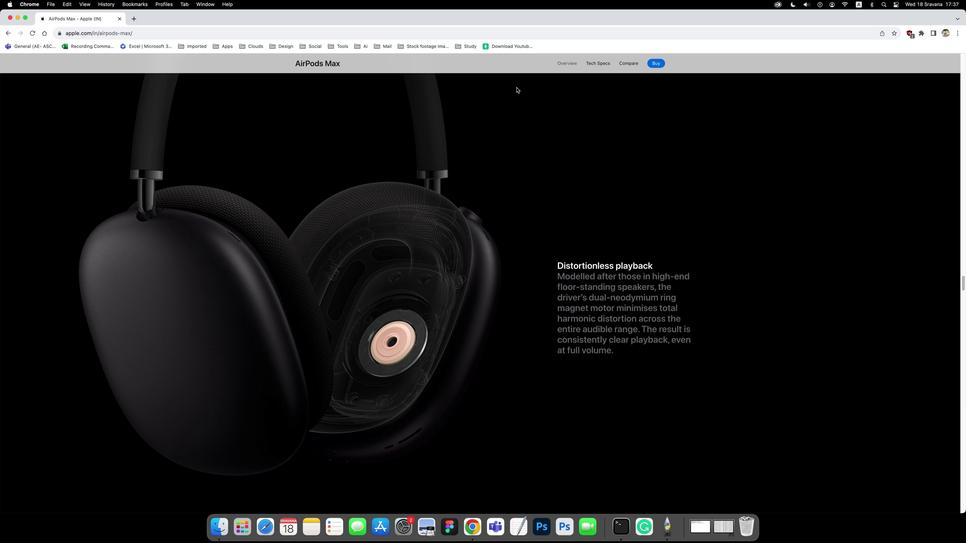 
Action: Mouse scrolled (516, 87) with delta (0, -1)
Screenshot: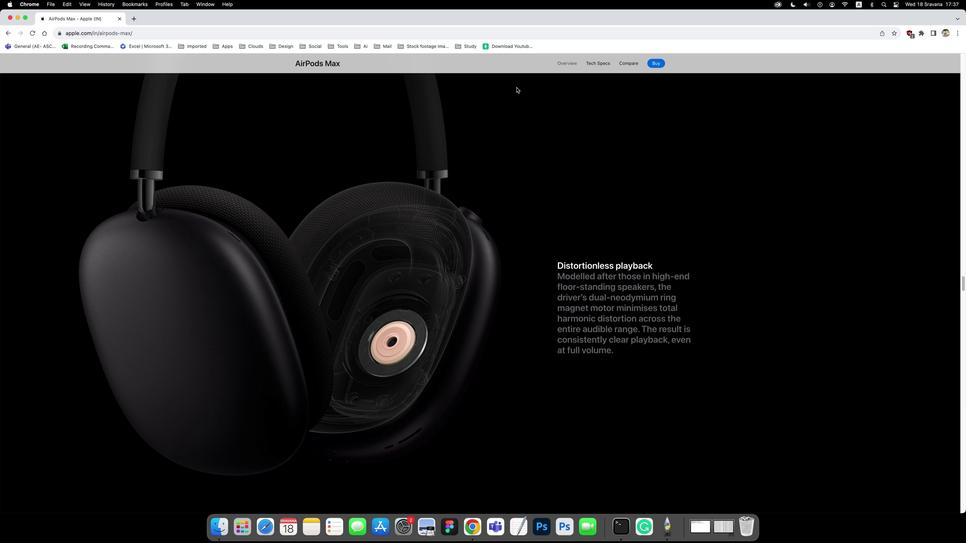 
Action: Mouse scrolled (516, 87) with delta (0, 0)
Screenshot: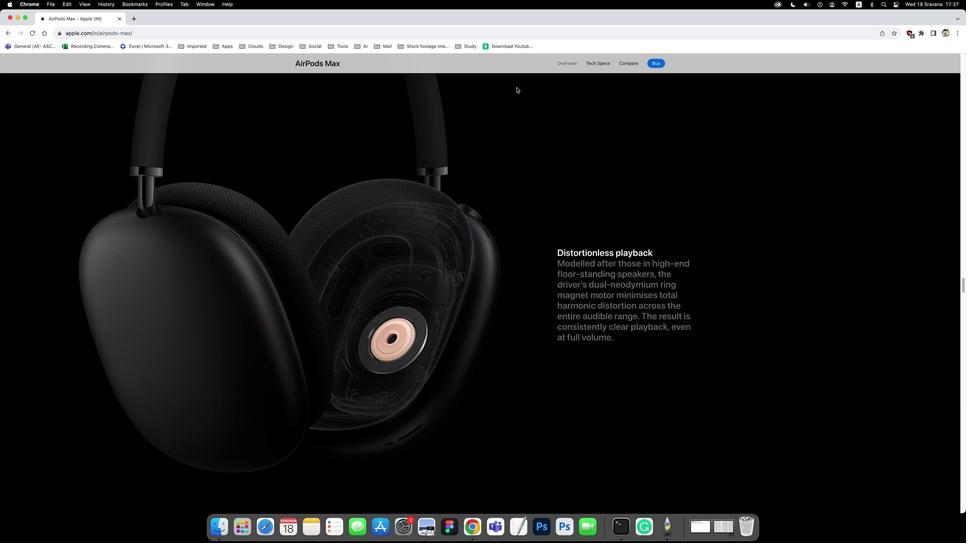 
Action: Mouse scrolled (516, 87) with delta (0, 0)
Screenshot: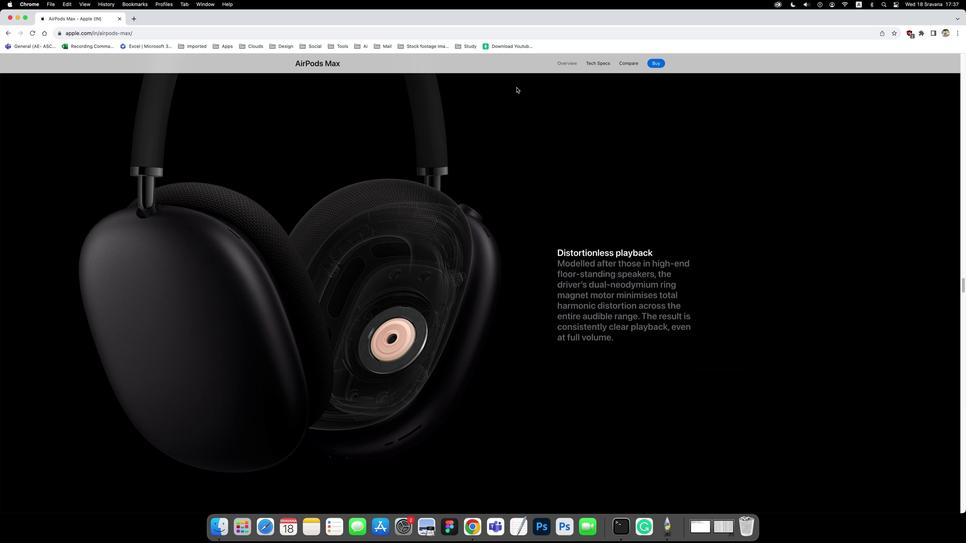 
Action: Mouse scrolled (516, 87) with delta (0, -2)
Screenshot: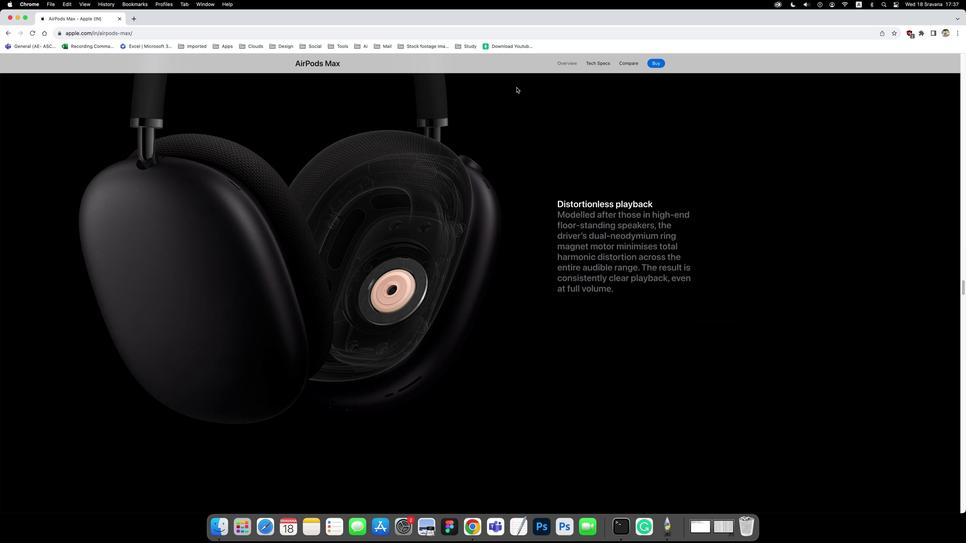 
Action: Mouse scrolled (516, 87) with delta (0, 0)
Screenshot: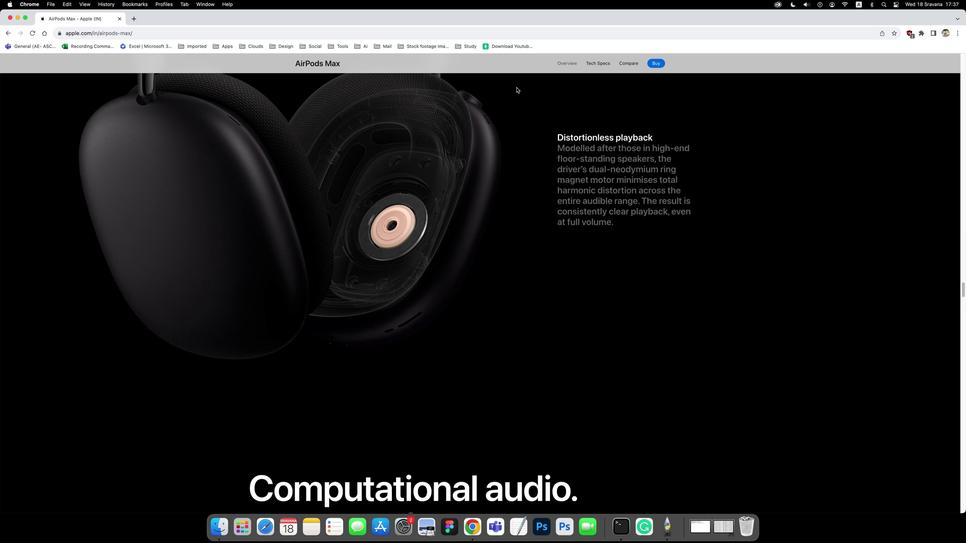 
Action: Mouse scrolled (516, 87) with delta (0, 0)
Screenshot: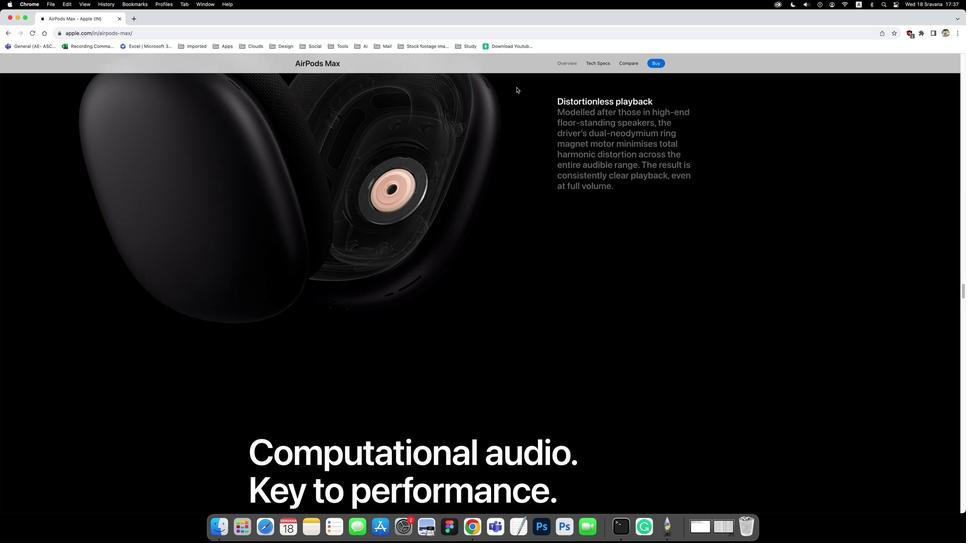 
Action: Mouse scrolled (516, 87) with delta (0, -2)
Screenshot: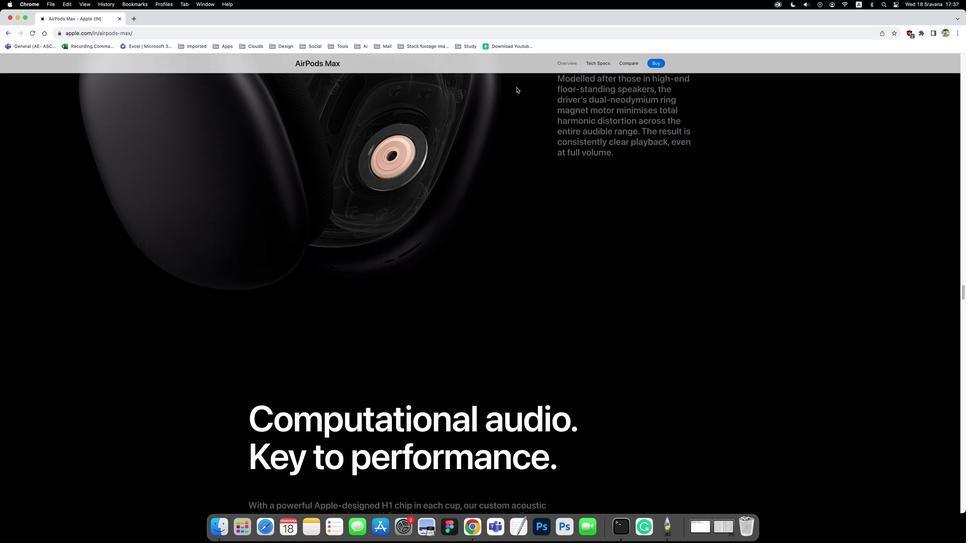 
Action: Mouse scrolled (516, 87) with delta (0, 0)
Screenshot: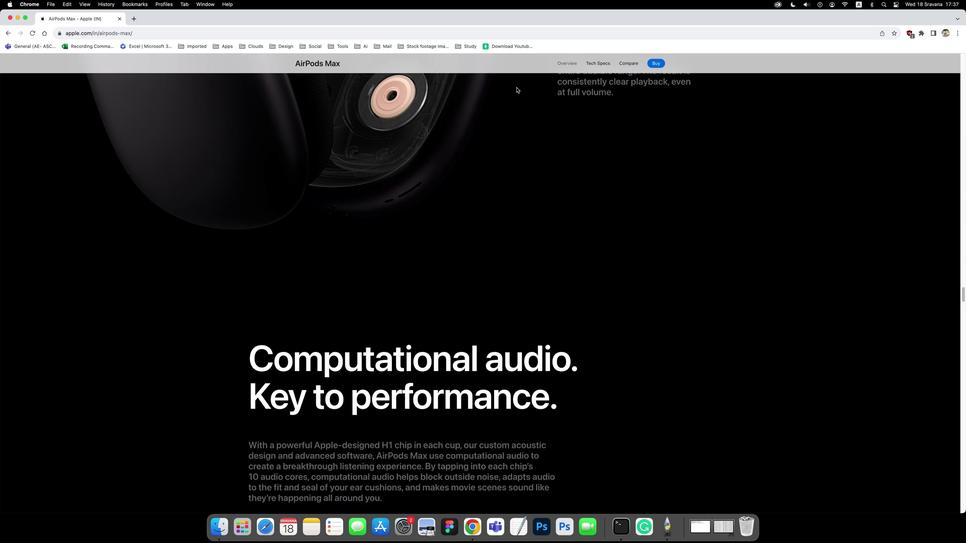 
Action: Mouse scrolled (516, 87) with delta (0, 0)
Screenshot: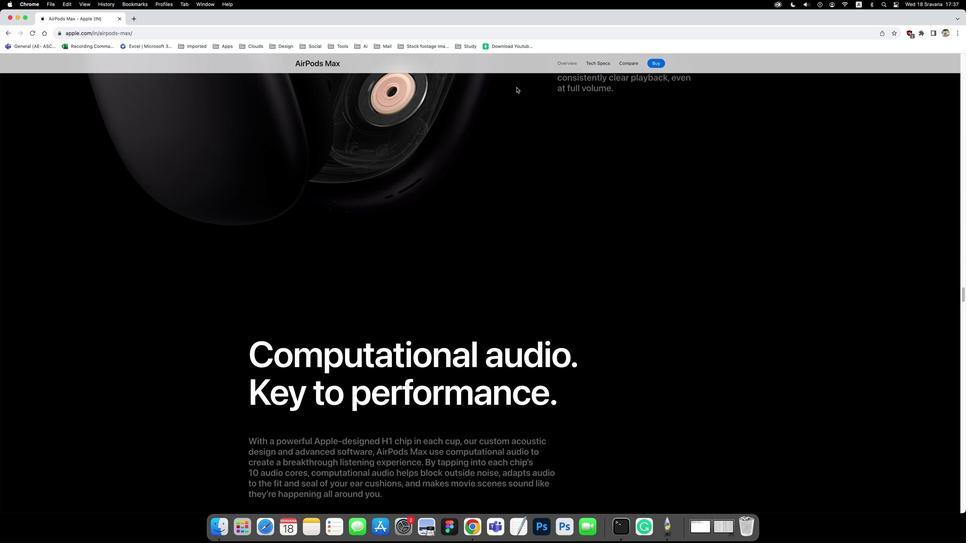 
Action: Mouse scrolled (516, 87) with delta (0, 0)
Screenshot: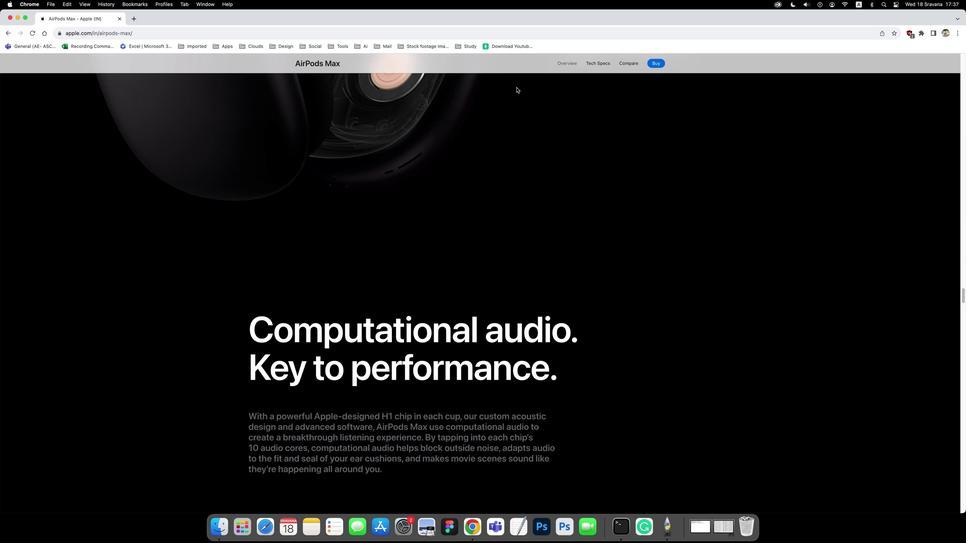 
Action: Mouse scrolled (516, 87) with delta (0, 0)
Screenshot: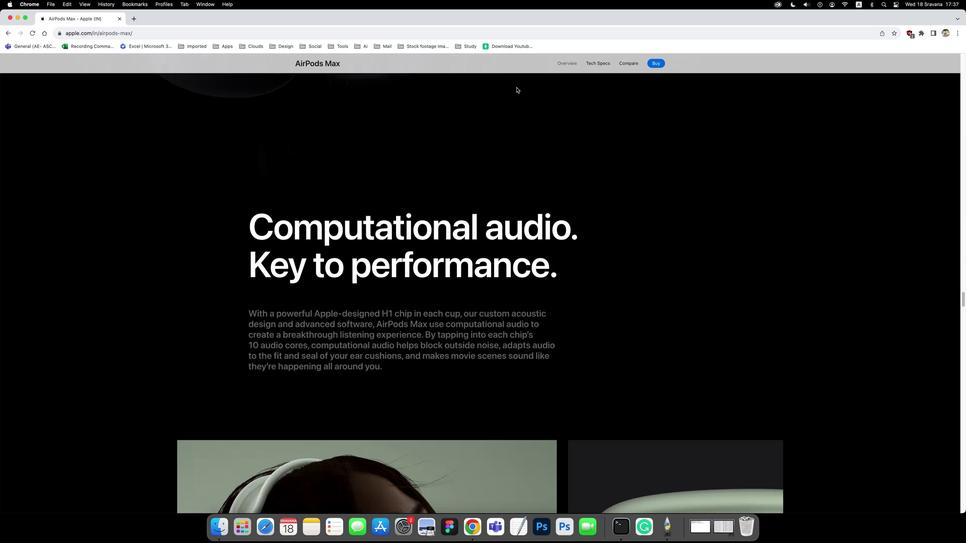 
Action: Mouse scrolled (516, 87) with delta (0, -3)
Screenshot: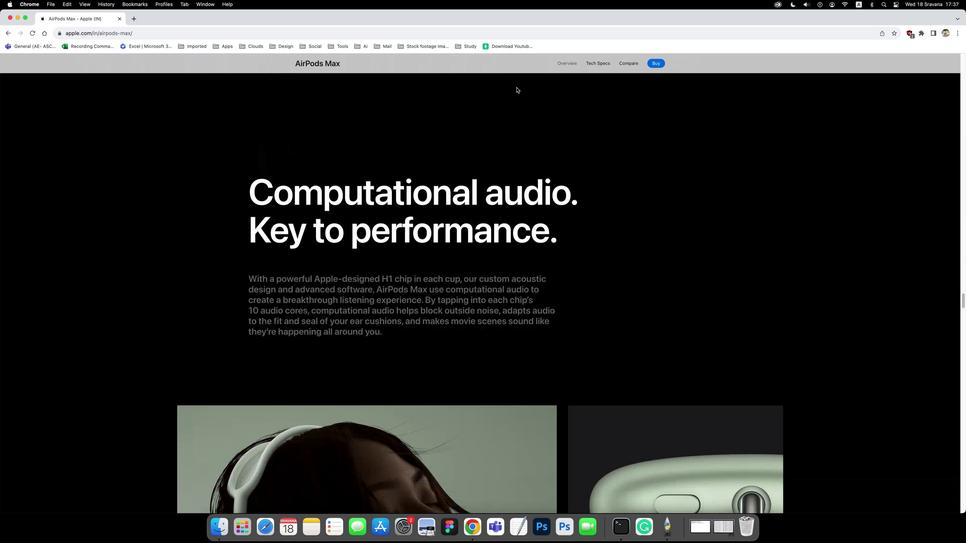 
Action: Mouse scrolled (516, 87) with delta (0, 0)
Screenshot: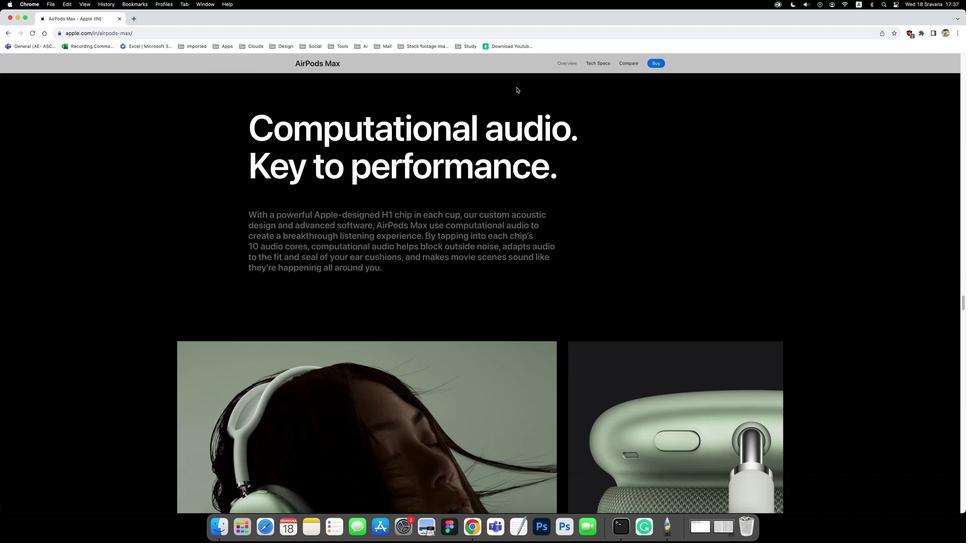 
Action: Mouse scrolled (516, 87) with delta (0, -1)
Screenshot: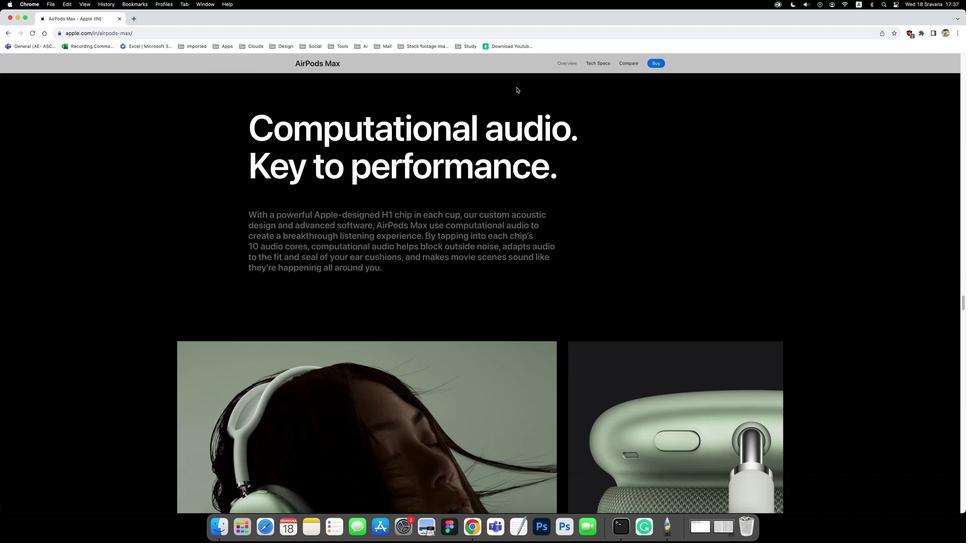 
Action: Mouse scrolled (516, 87) with delta (0, -3)
Screenshot: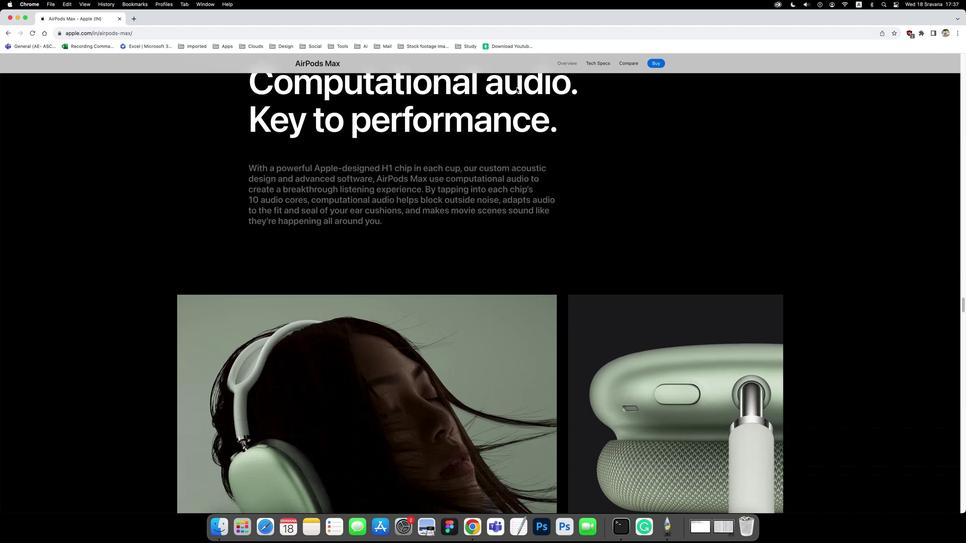 
Action: Mouse scrolled (516, 87) with delta (0, 0)
Screenshot: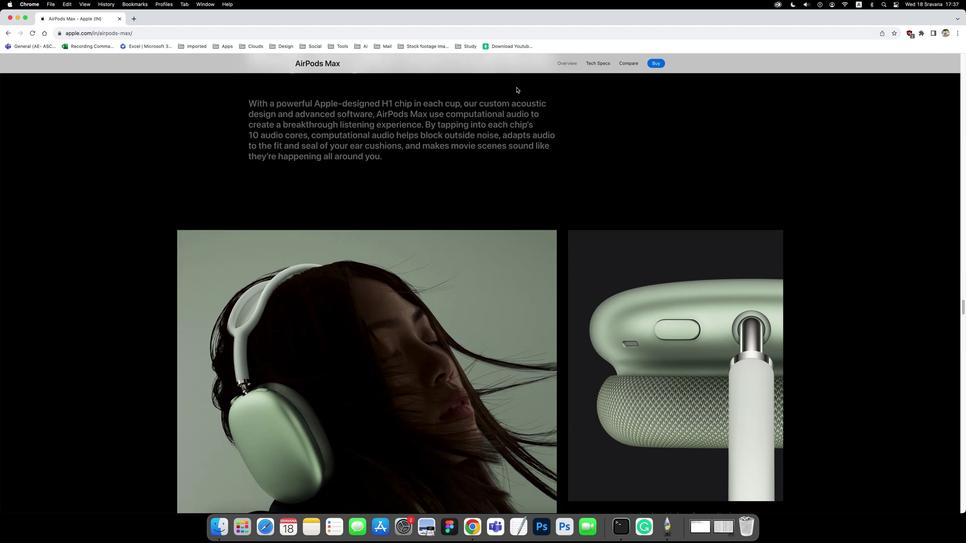 
Action: Mouse scrolled (516, 87) with delta (0, 0)
Screenshot: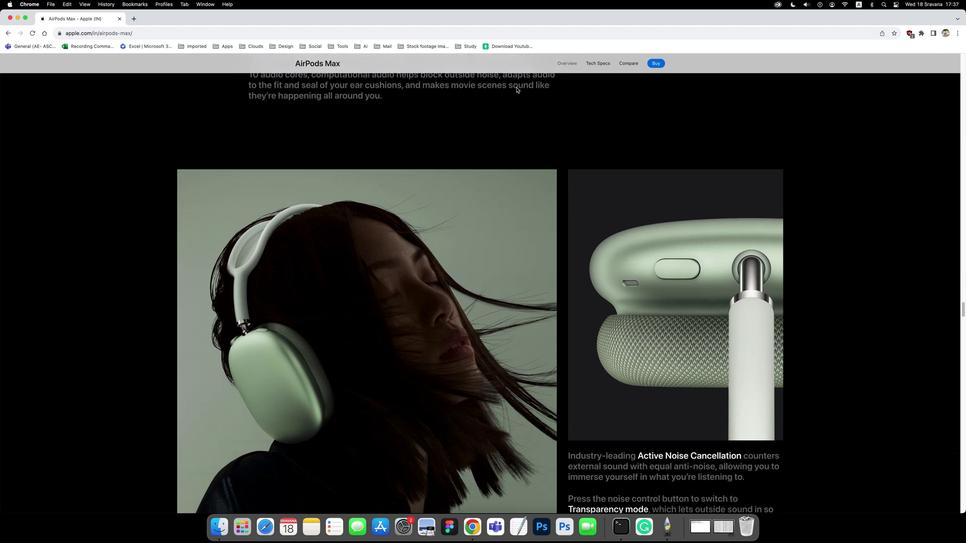 
Action: Mouse scrolled (516, 87) with delta (0, -3)
Screenshot: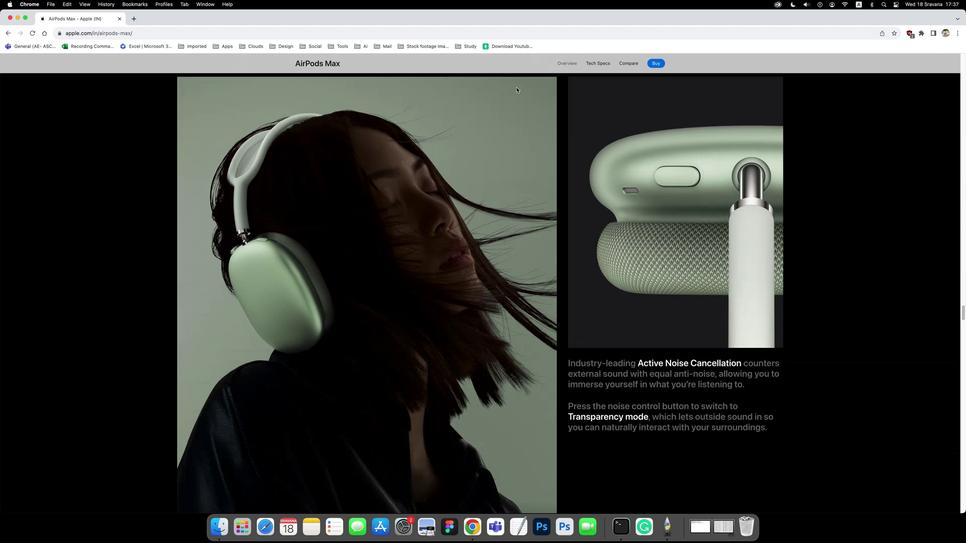 
Action: Mouse scrolled (516, 87) with delta (0, -4)
Screenshot: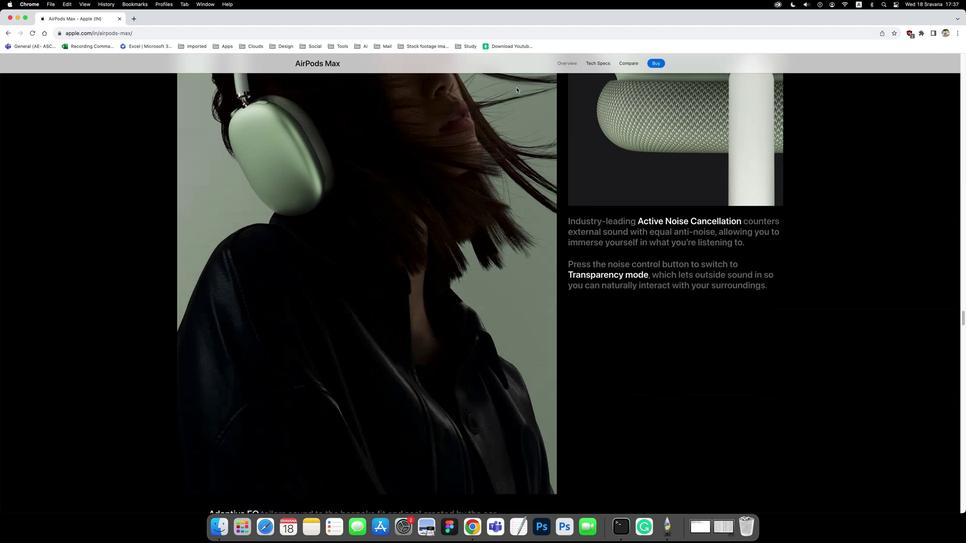 
Action: Mouse scrolled (516, 87) with delta (0, 0)
Screenshot: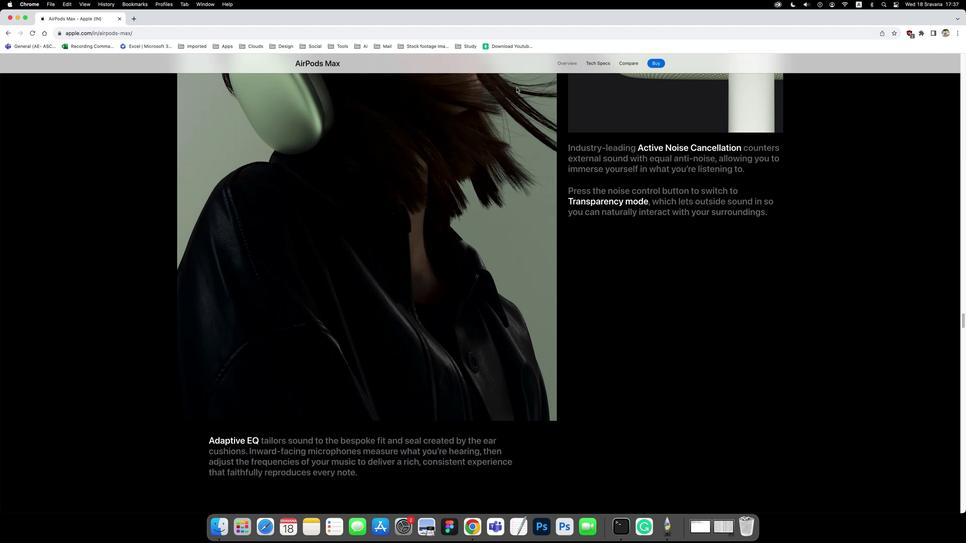 
Action: Mouse scrolled (516, 87) with delta (0, 0)
Screenshot: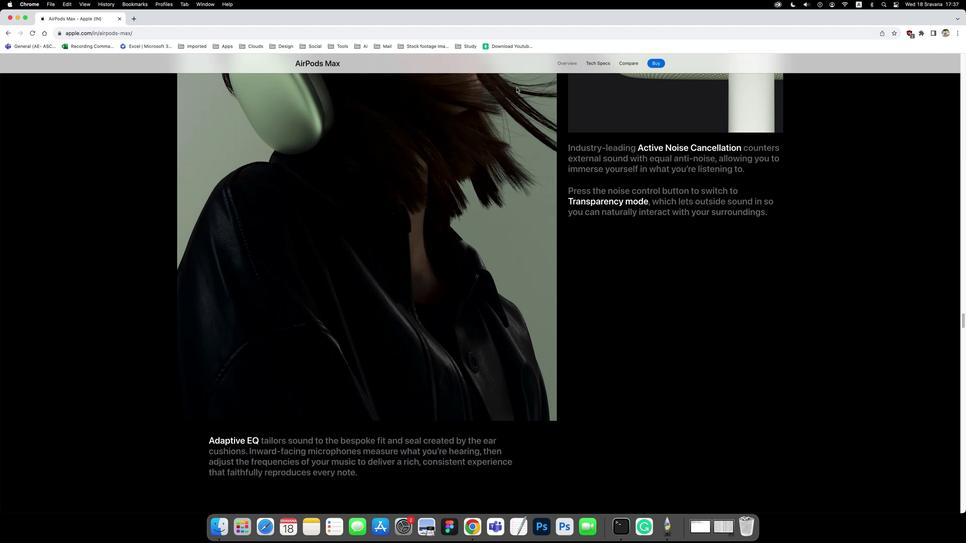 
Action: Mouse scrolled (516, 87) with delta (0, -3)
Screenshot: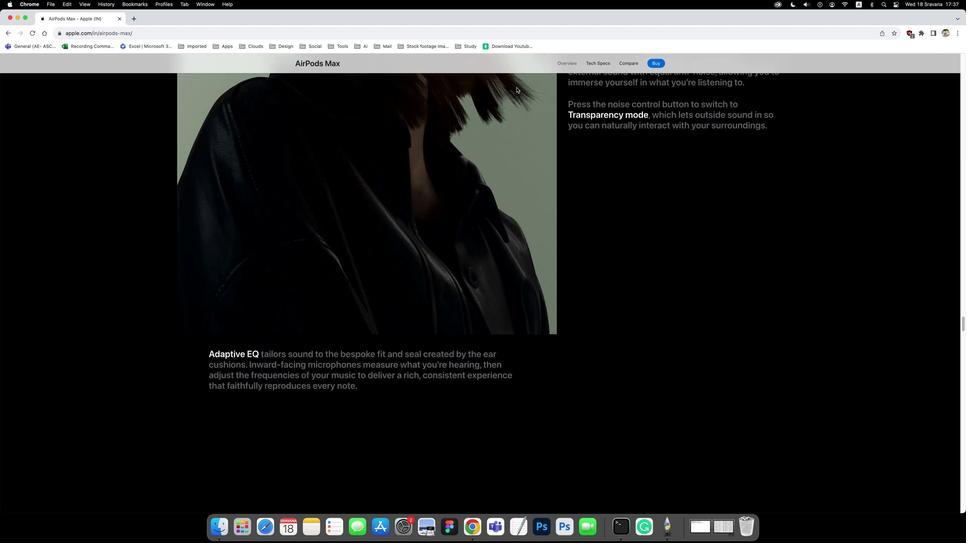 
Action: Mouse scrolled (516, 87) with delta (0, 0)
Screenshot: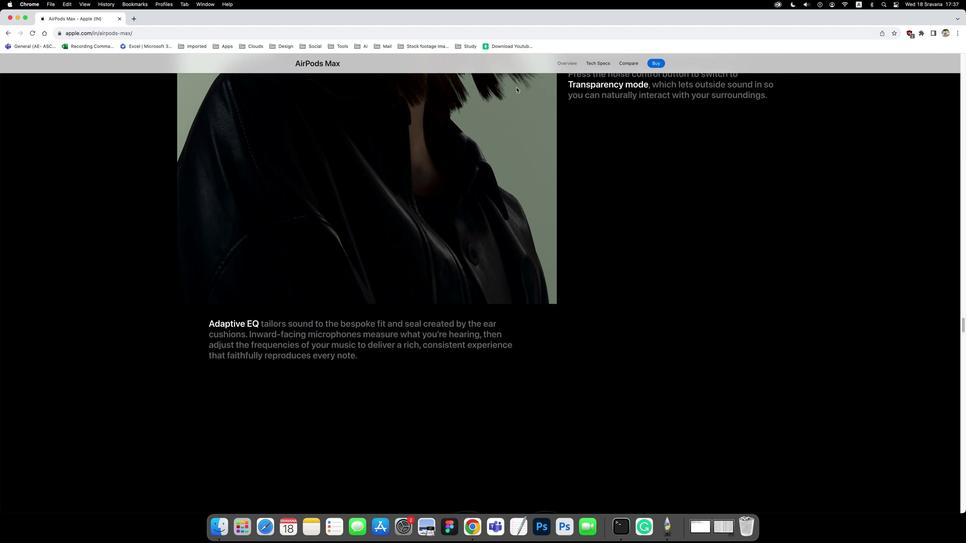 
Action: Mouse scrolled (516, 87) with delta (0, 0)
Screenshot: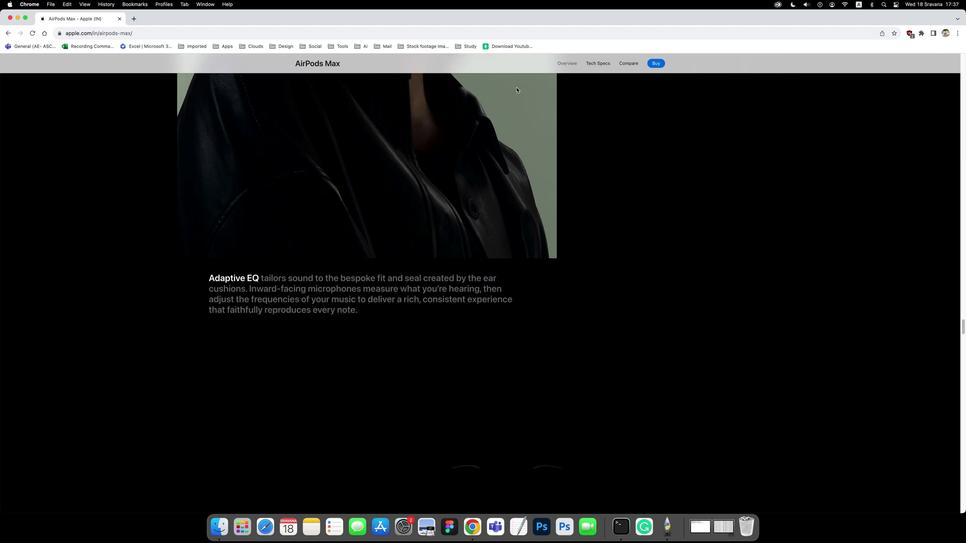 
Action: Mouse scrolled (516, 87) with delta (0, -3)
Screenshot: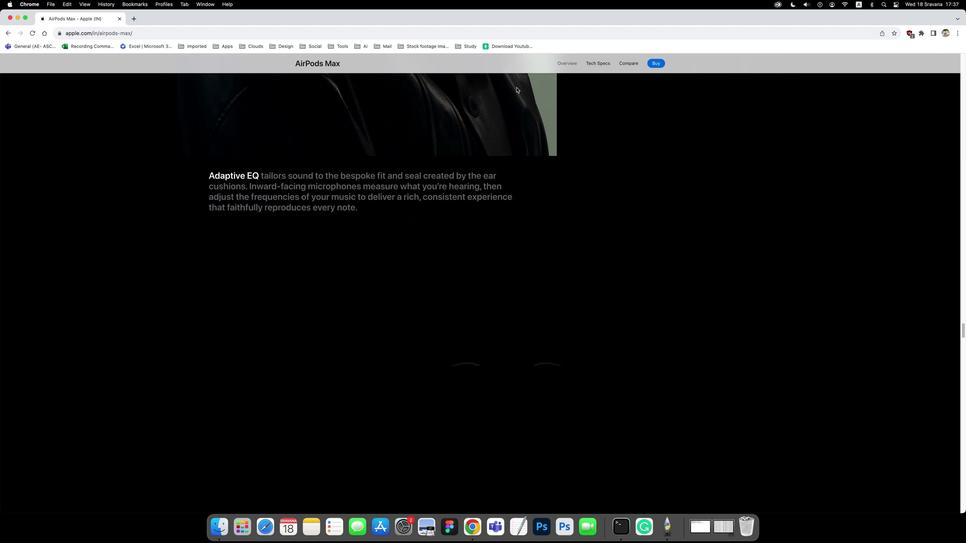 
Action: Mouse scrolled (516, 87) with delta (0, -4)
Screenshot: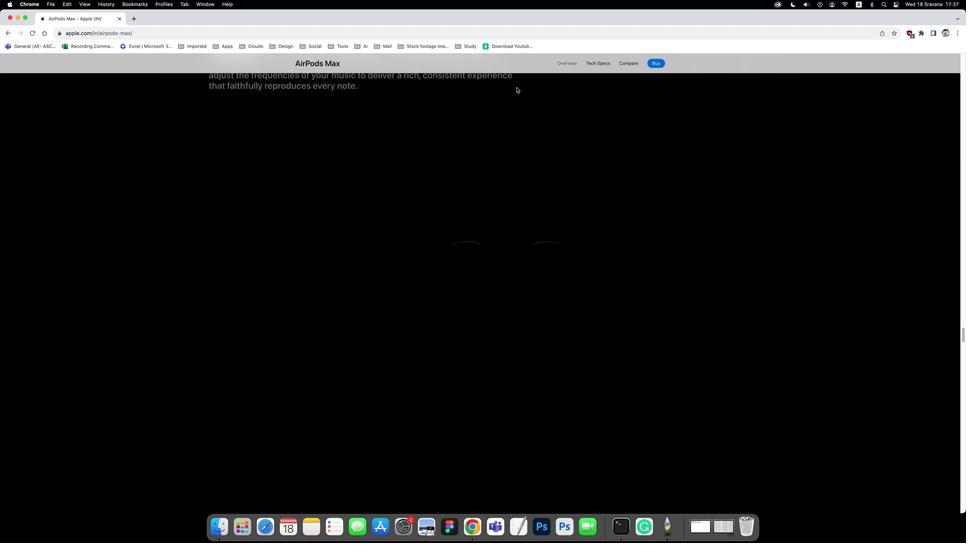 
Action: Mouse scrolled (516, 87) with delta (0, 0)
Screenshot: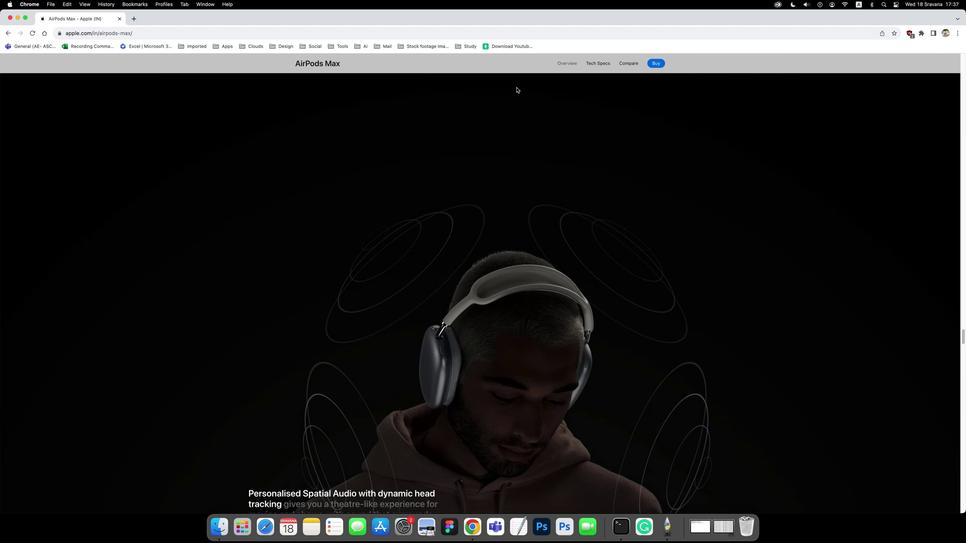 
Action: Mouse scrolled (516, 87) with delta (0, 0)
Screenshot: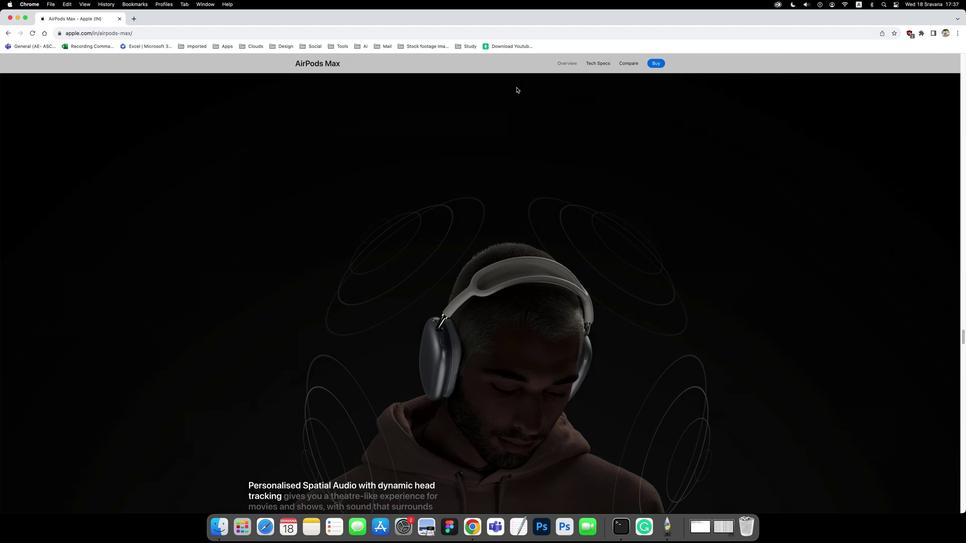 
Action: Mouse scrolled (516, 87) with delta (0, -3)
Screenshot: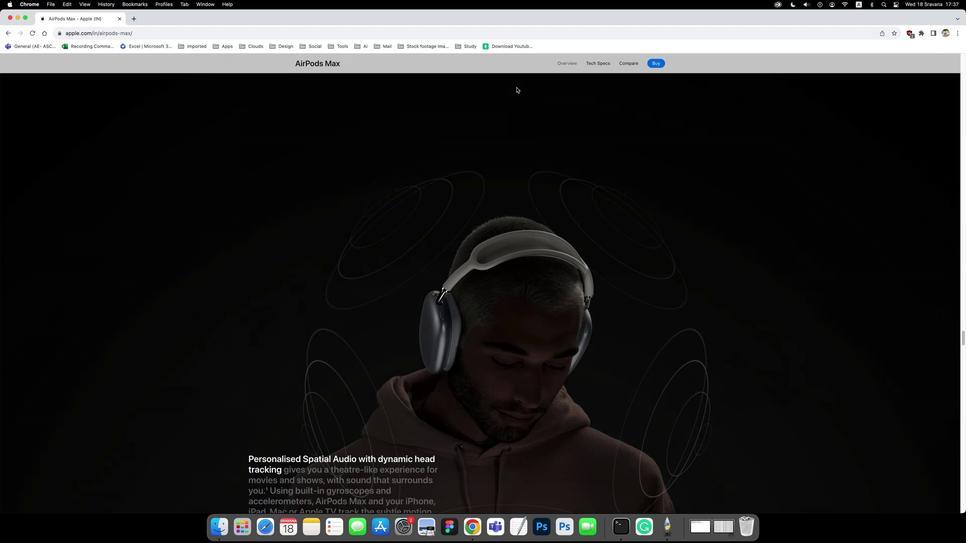 
Action: Mouse scrolled (516, 87) with delta (0, -5)
Screenshot: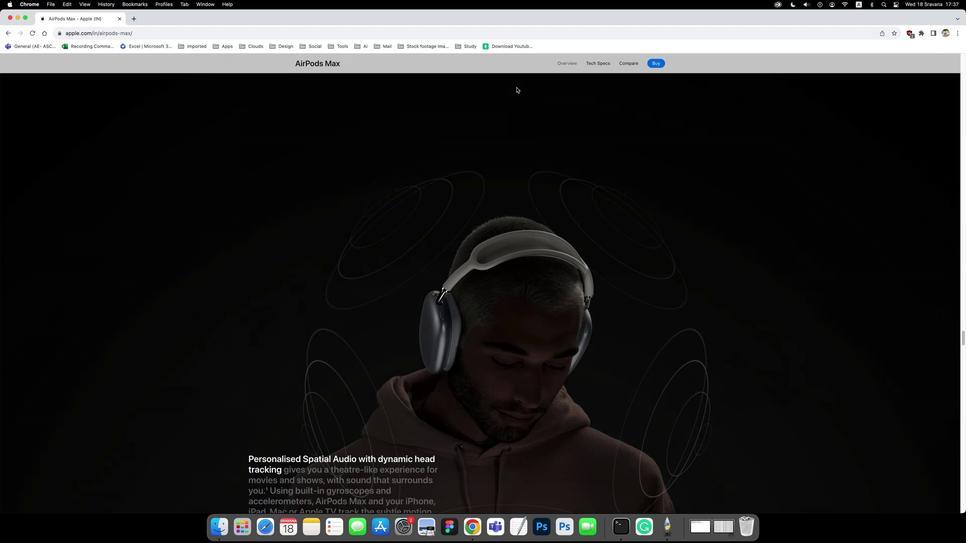 
Action: Mouse scrolled (516, 87) with delta (0, 0)
Screenshot: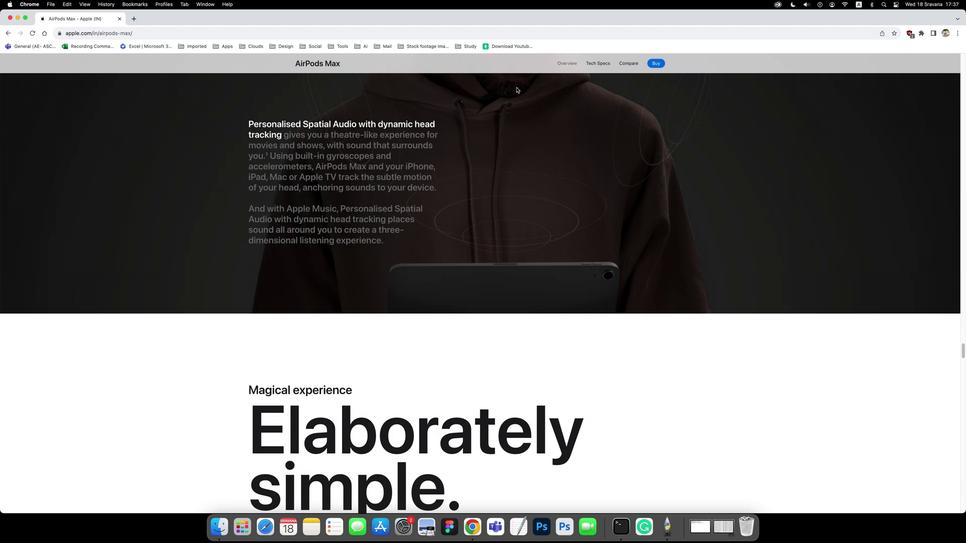 
Action: Mouse scrolled (516, 87) with delta (0, -1)
Screenshot: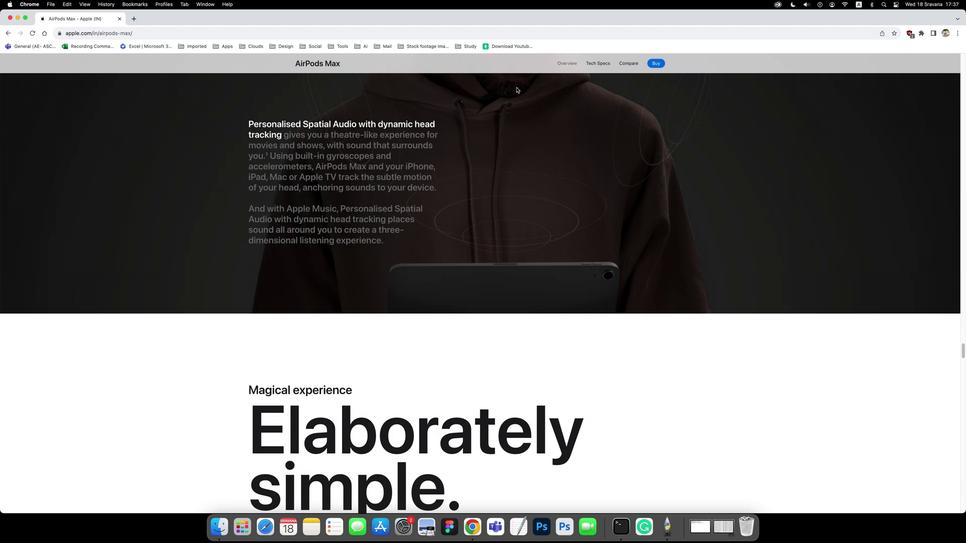 
Action: Mouse scrolled (516, 87) with delta (0, -4)
Screenshot: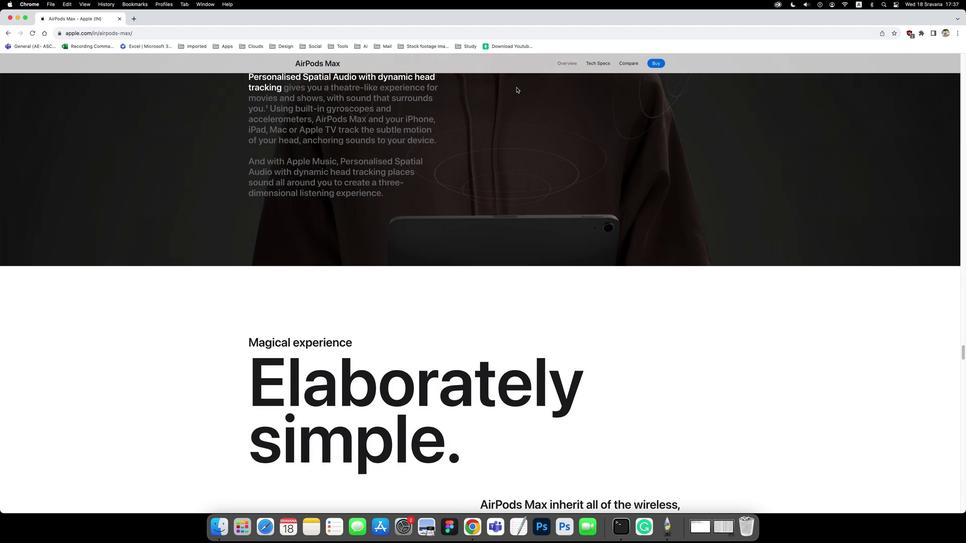 
Action: Mouse scrolled (516, 87) with delta (0, -5)
Screenshot: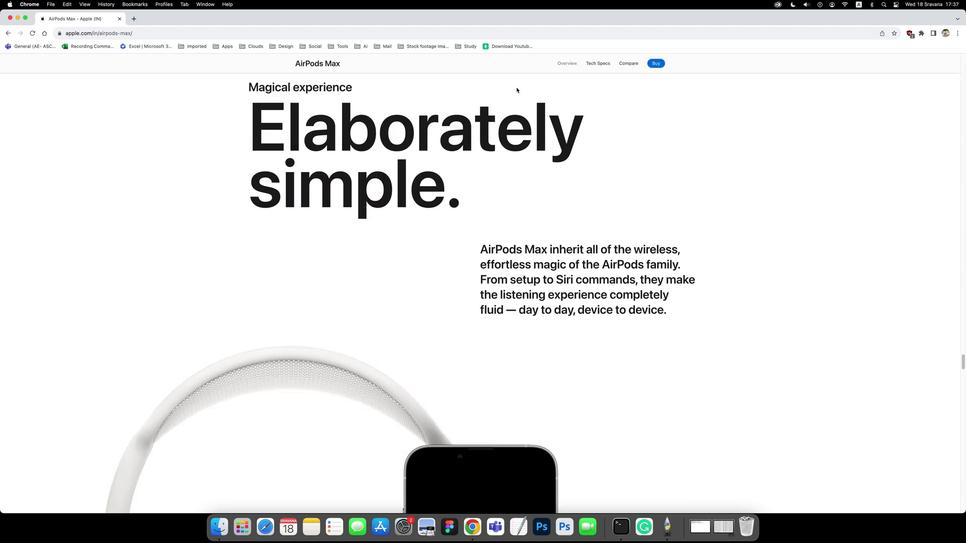 
Action: Mouse scrolled (516, 87) with delta (0, 0)
Screenshot: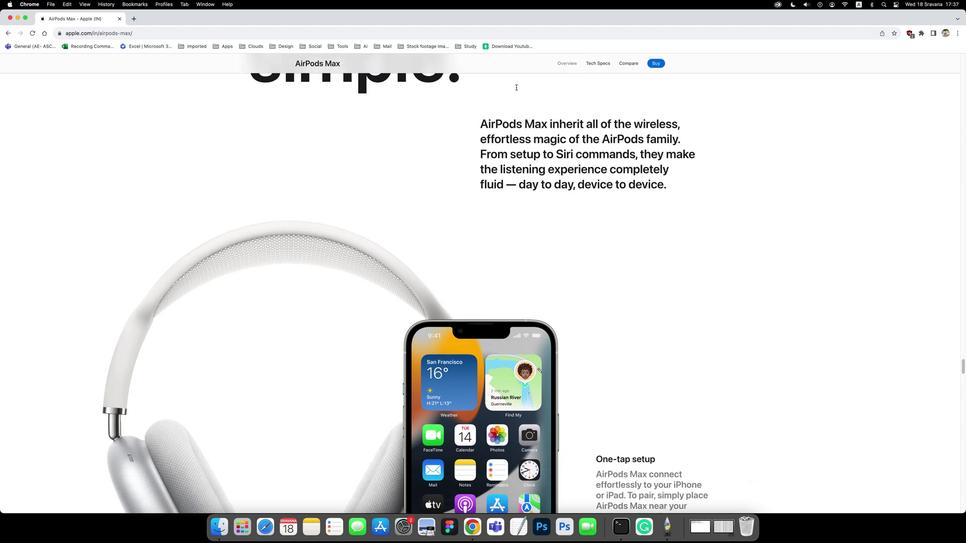 
Action: Mouse scrolled (516, 87) with delta (0, -1)
Screenshot: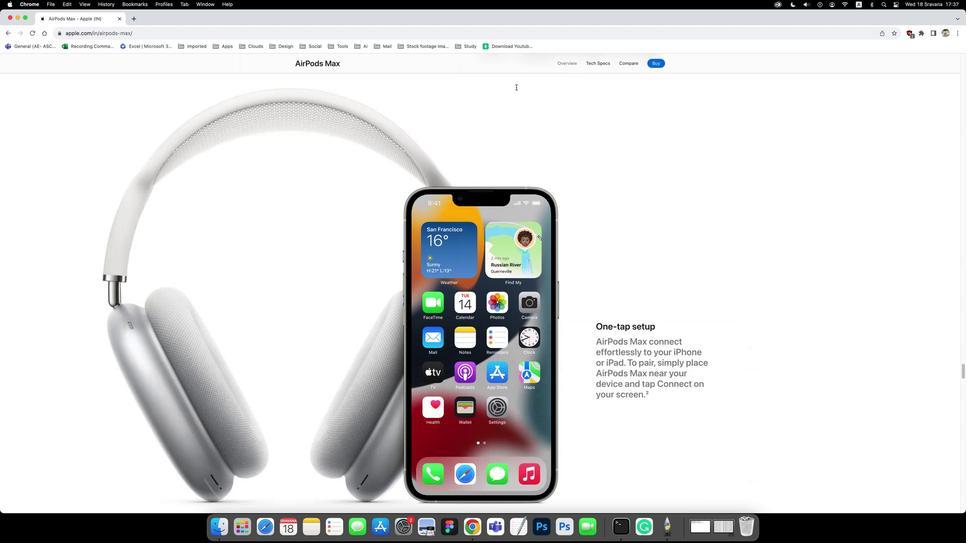 
Action: Mouse scrolled (516, 87) with delta (0, -3)
Screenshot: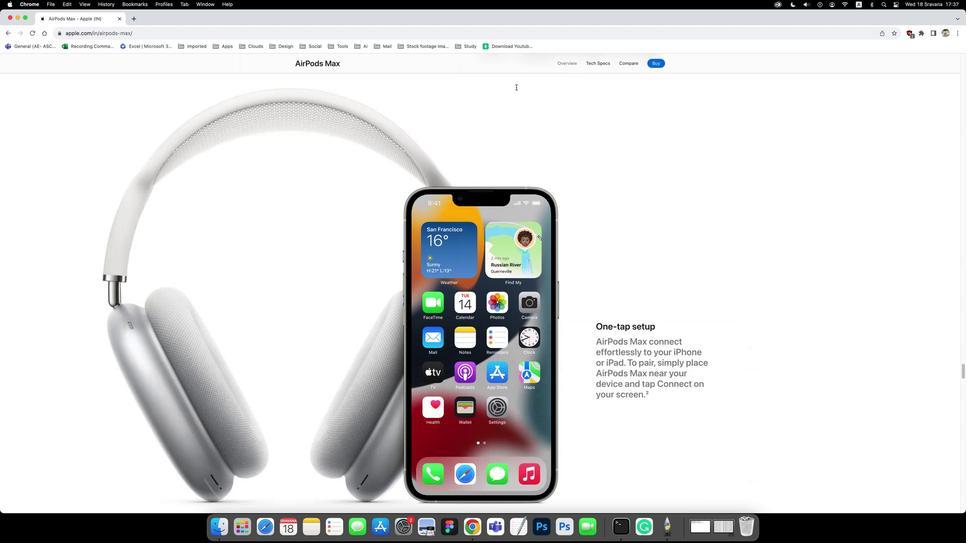 
Action: Mouse scrolled (516, 87) with delta (0, -5)
Screenshot: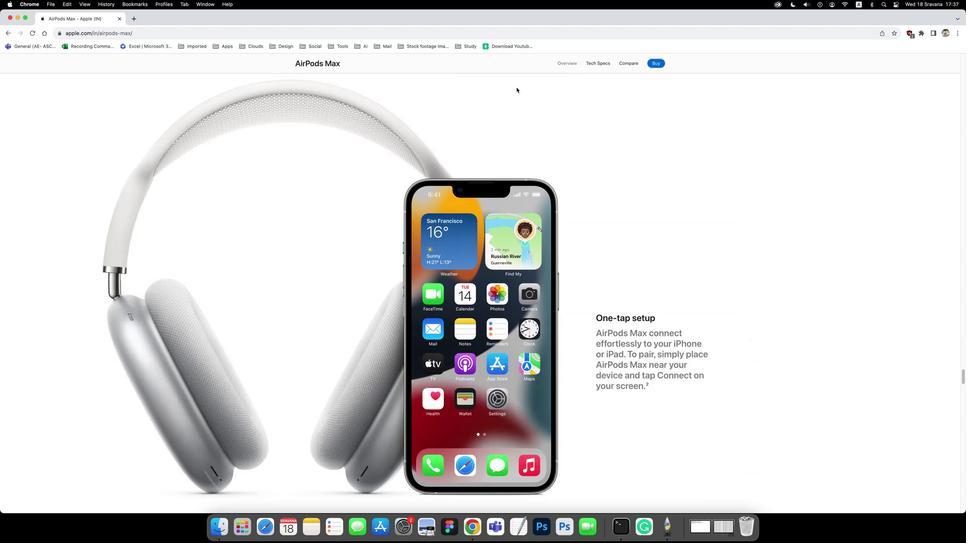
Action: Mouse scrolled (516, 87) with delta (0, 0)
Screenshot: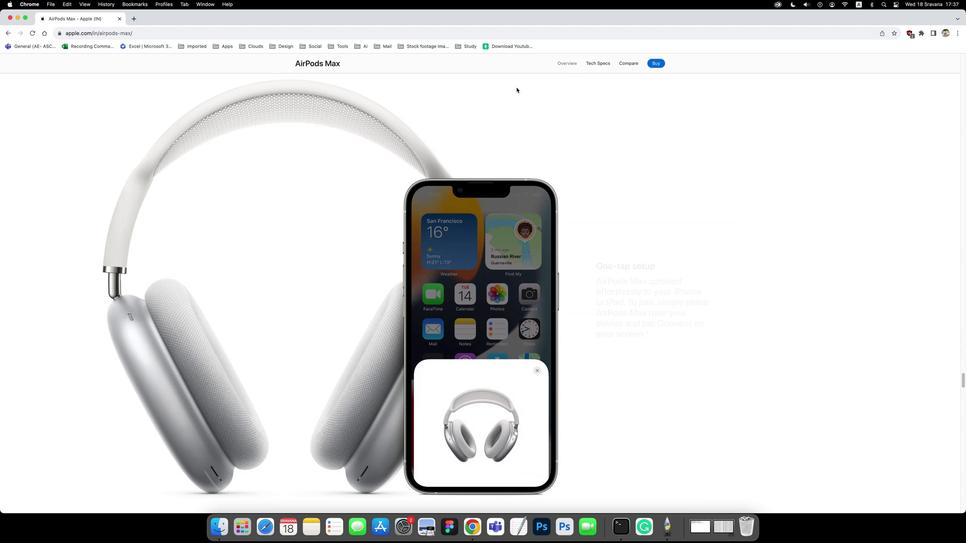 
Action: Mouse scrolled (516, 87) with delta (0, -1)
Screenshot: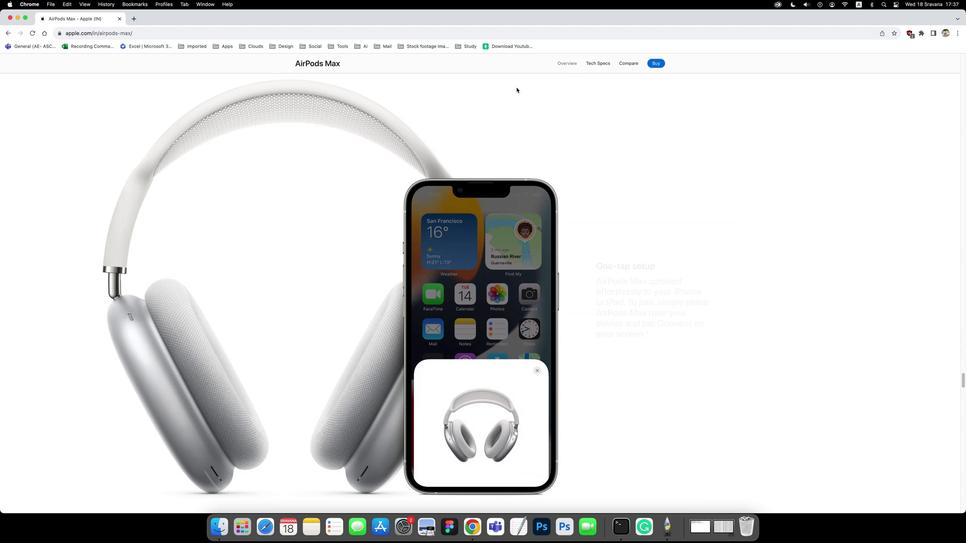 
Action: Mouse scrolled (516, 87) with delta (0, -3)
Screenshot: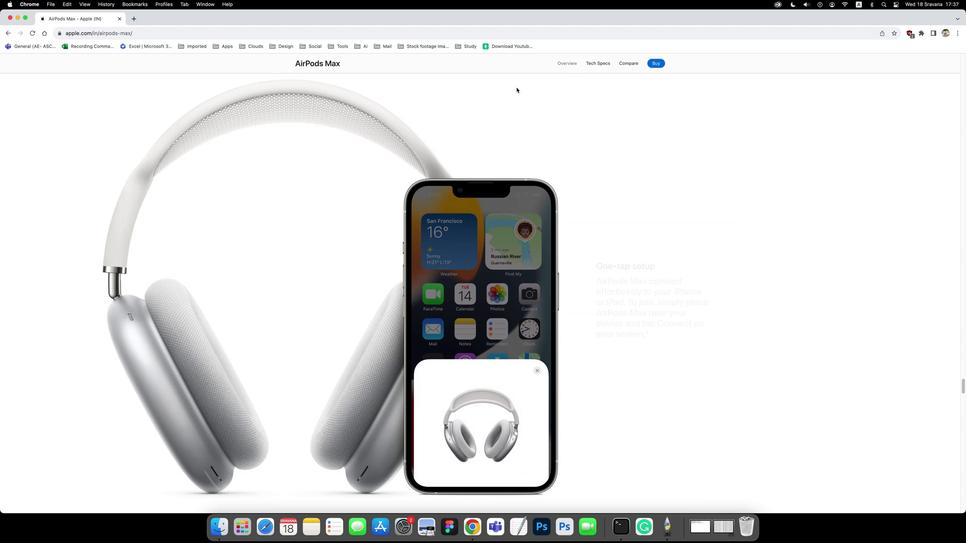 
Action: Mouse scrolled (516, 87) with delta (0, -5)
Screenshot: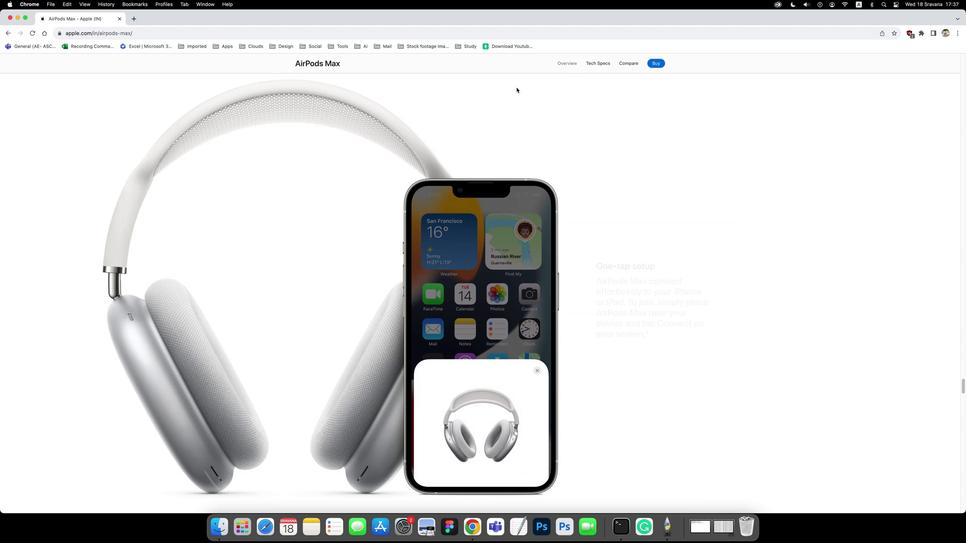 
Action: Mouse scrolled (516, 87) with delta (0, 0)
Screenshot: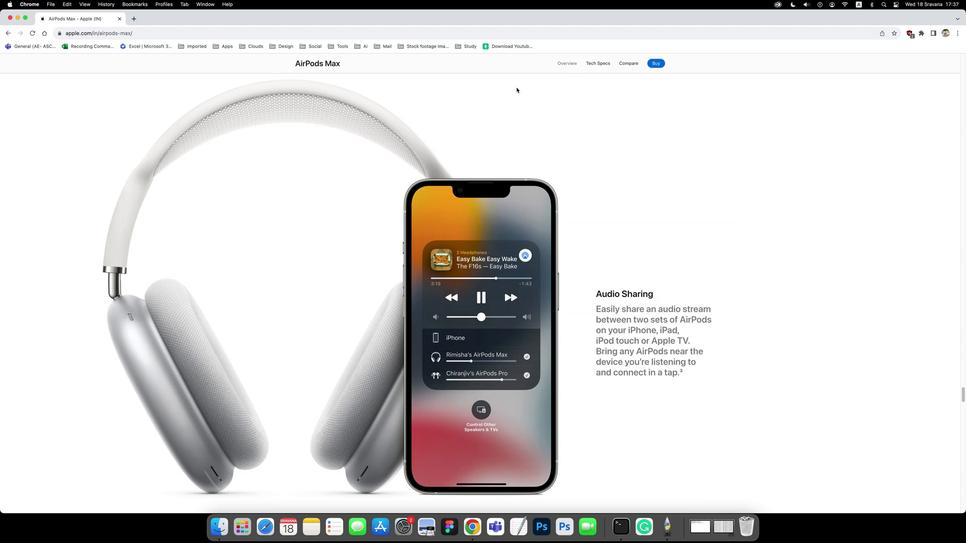 
Action: Mouse scrolled (516, 87) with delta (0, 0)
Screenshot: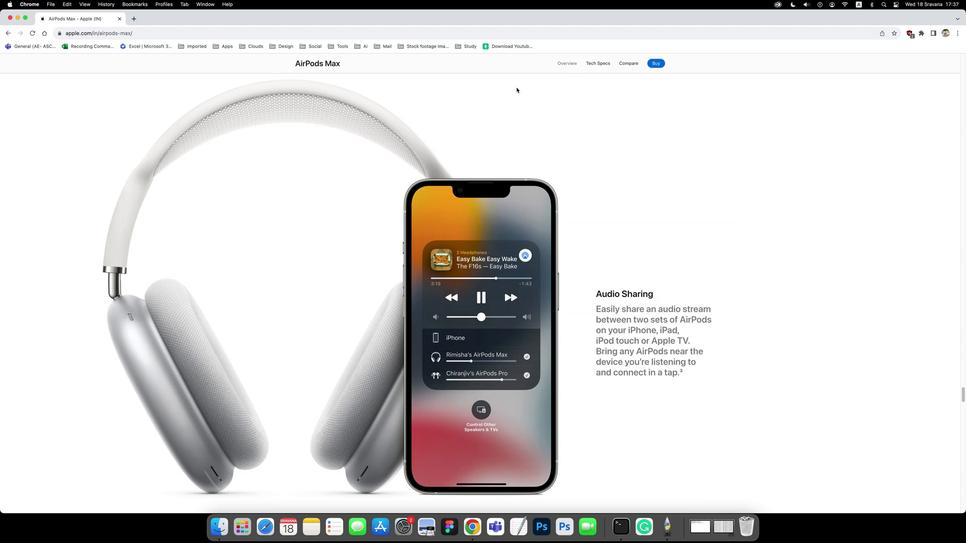 
Action: Mouse scrolled (516, 87) with delta (0, -3)
Screenshot: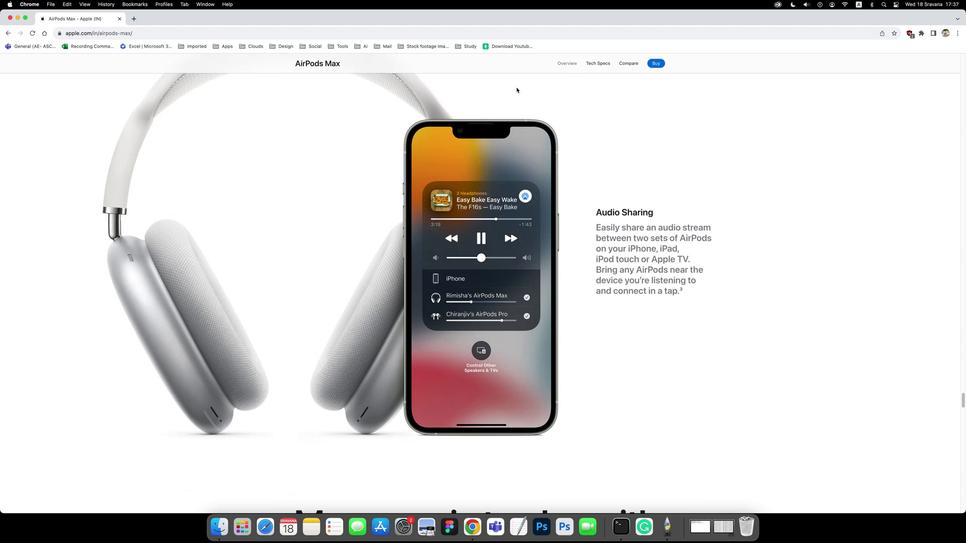 
Action: Mouse scrolled (516, 87) with delta (0, -5)
Screenshot: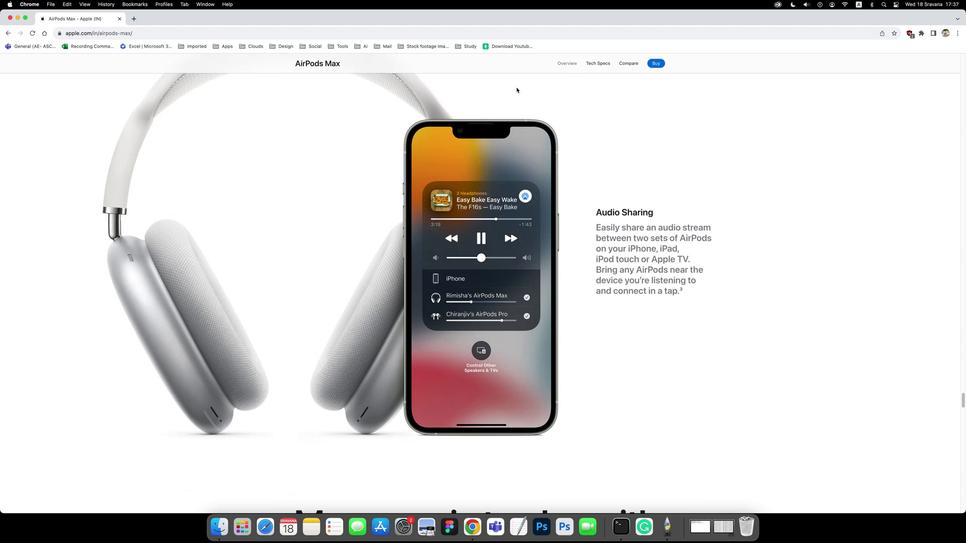 
Action: Mouse scrolled (516, 87) with delta (0, 0)
Screenshot: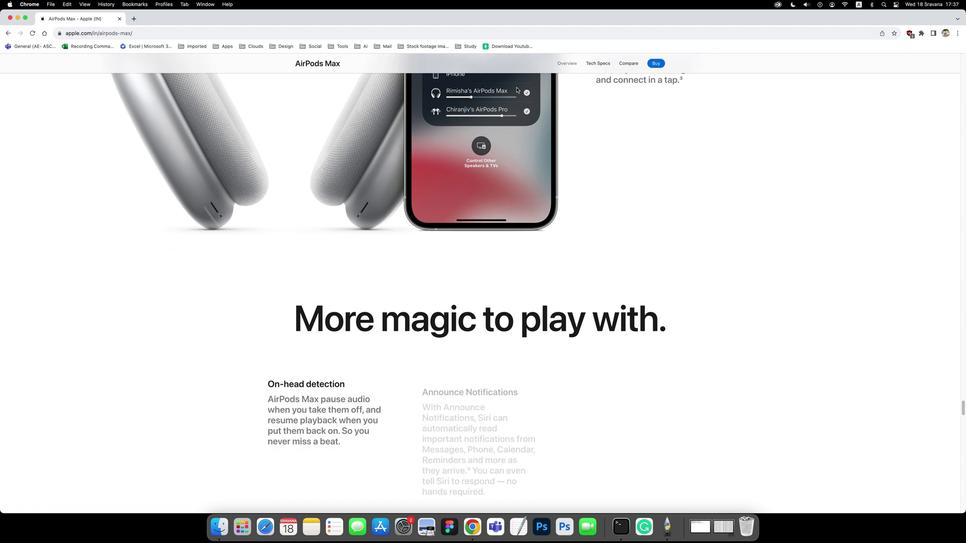 
Action: Mouse scrolled (516, 87) with delta (0, 0)
Screenshot: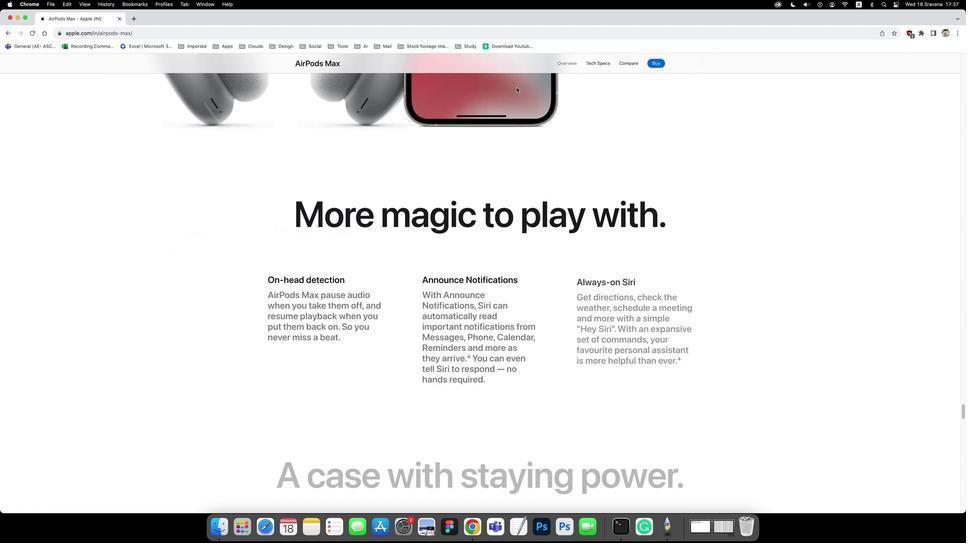 
Action: Mouse scrolled (516, 87) with delta (0, -3)
Screenshot: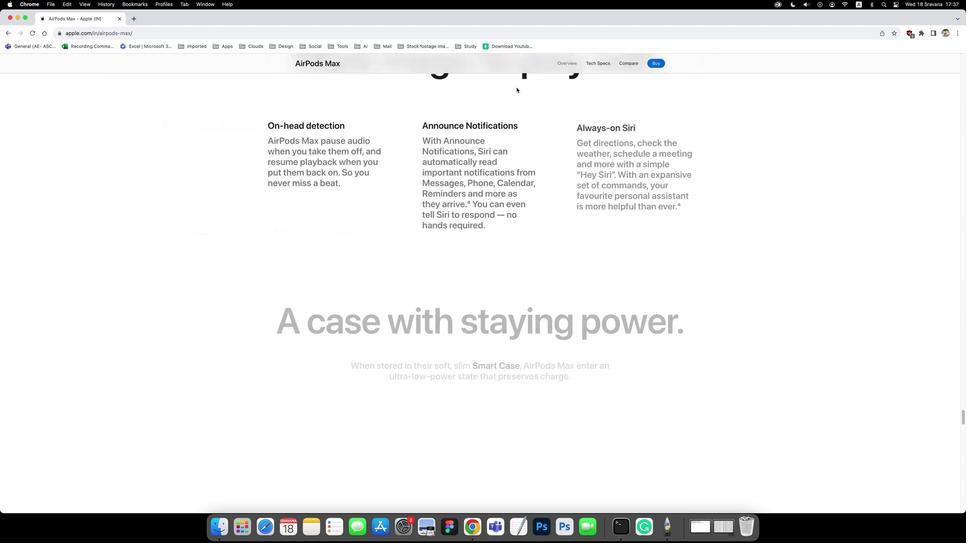 
Action: Mouse scrolled (516, 87) with delta (0, -5)
Screenshot: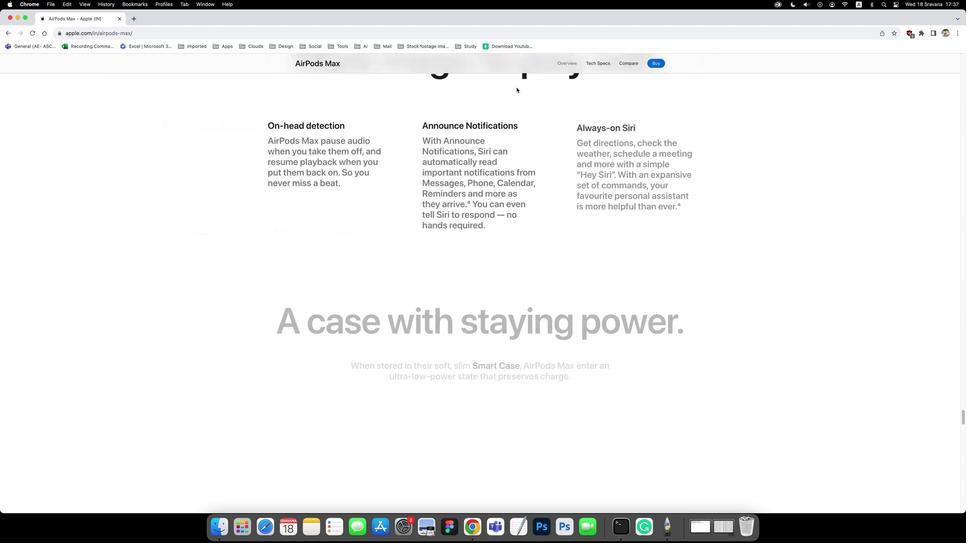 
Action: Mouse scrolled (516, 87) with delta (0, 0)
Screenshot: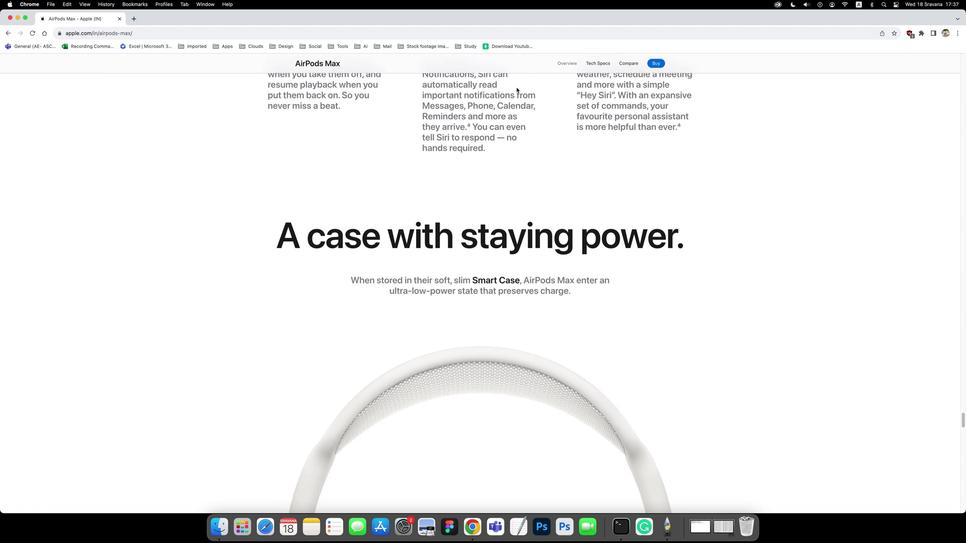 
Action: Mouse scrolled (516, 87) with delta (0, 0)
Screenshot: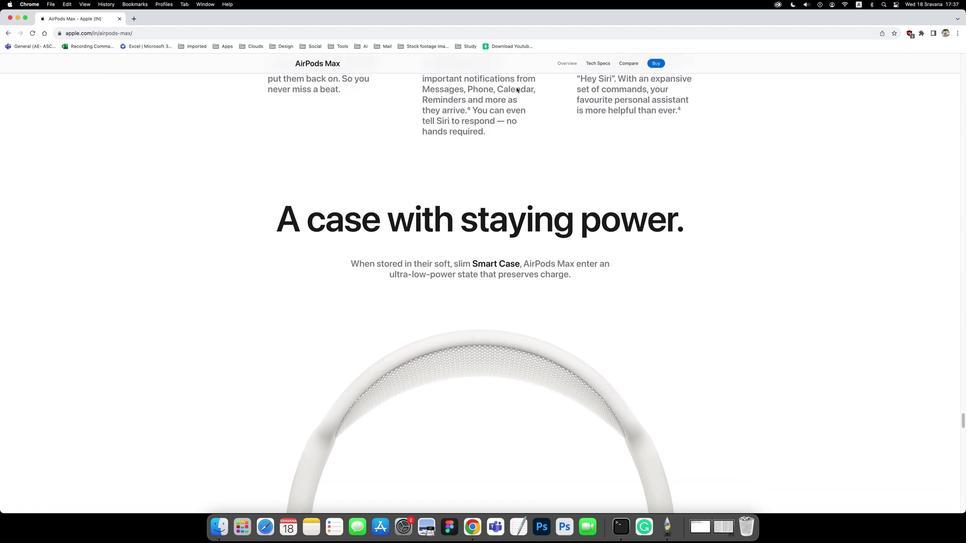 
Action: Mouse scrolled (516, 87) with delta (0, -2)
Screenshot: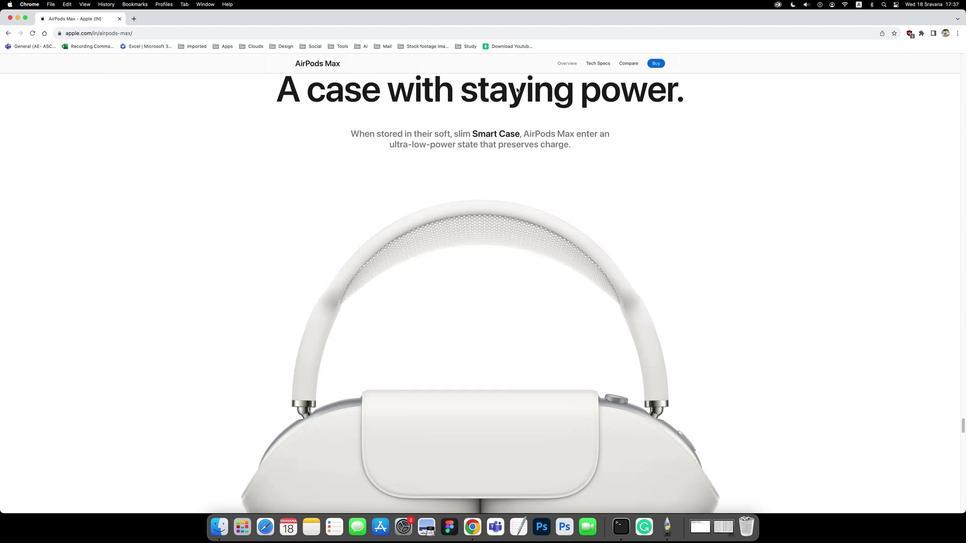 
Action: Mouse scrolled (516, 87) with delta (0, -3)
Screenshot: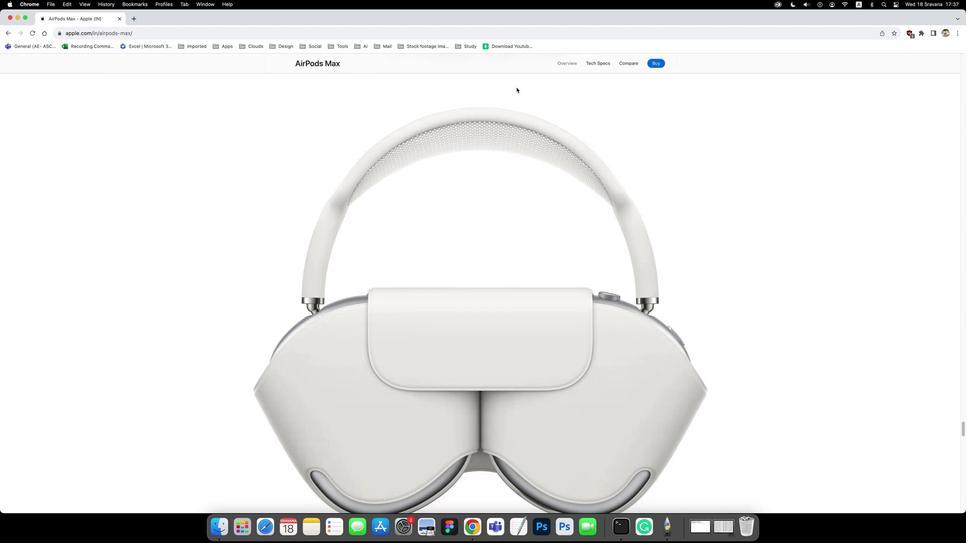 
Action: Mouse scrolled (516, 87) with delta (0, 0)
Screenshot: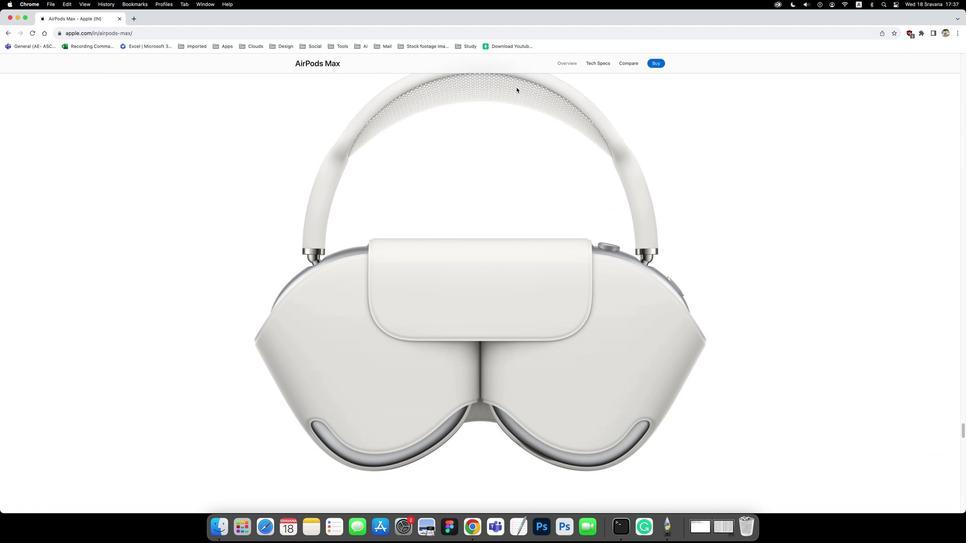 
Action: Mouse scrolled (516, 87) with delta (0, -1)
Screenshot: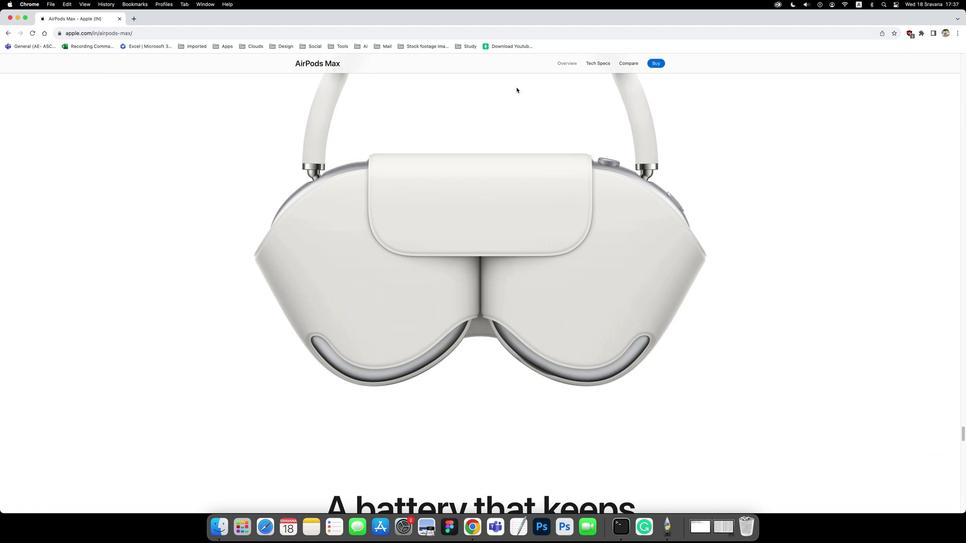 
Action: Mouse scrolled (516, 87) with delta (0, -3)
Screenshot: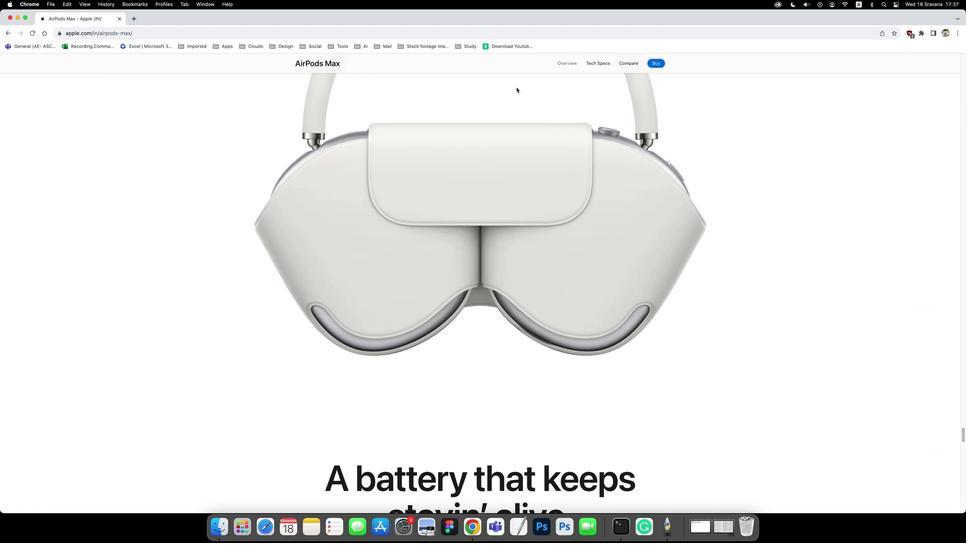 
Action: Mouse scrolled (516, 87) with delta (0, 0)
Screenshot: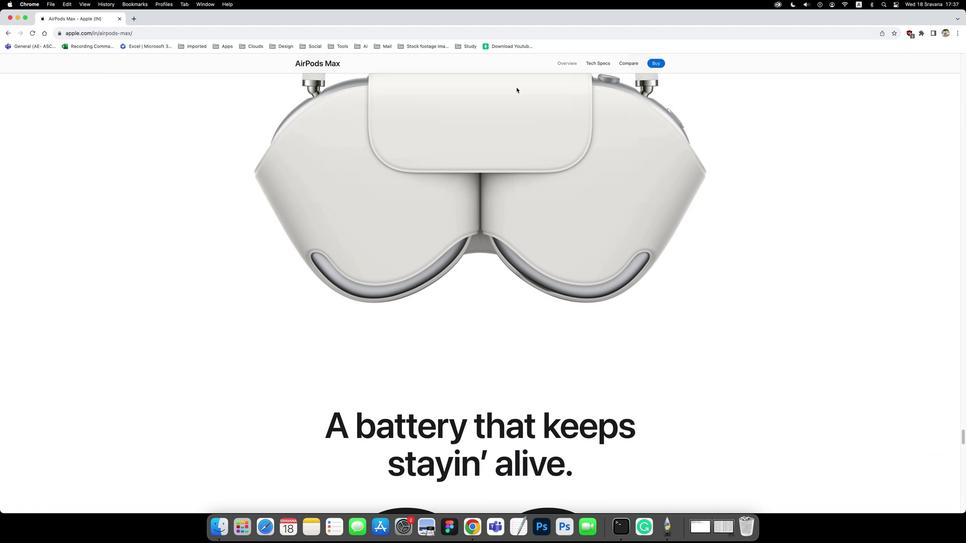 
Action: Mouse scrolled (516, 87) with delta (0, 0)
